 Task: Find a house in Tullinge, Sweden for 3 guests from 12th to 15th July, with 2 bedrooms, 2 beds, and a price range of ₹12,000 to ₹16,000.
Action: Mouse moved to (587, 139)
Screenshot: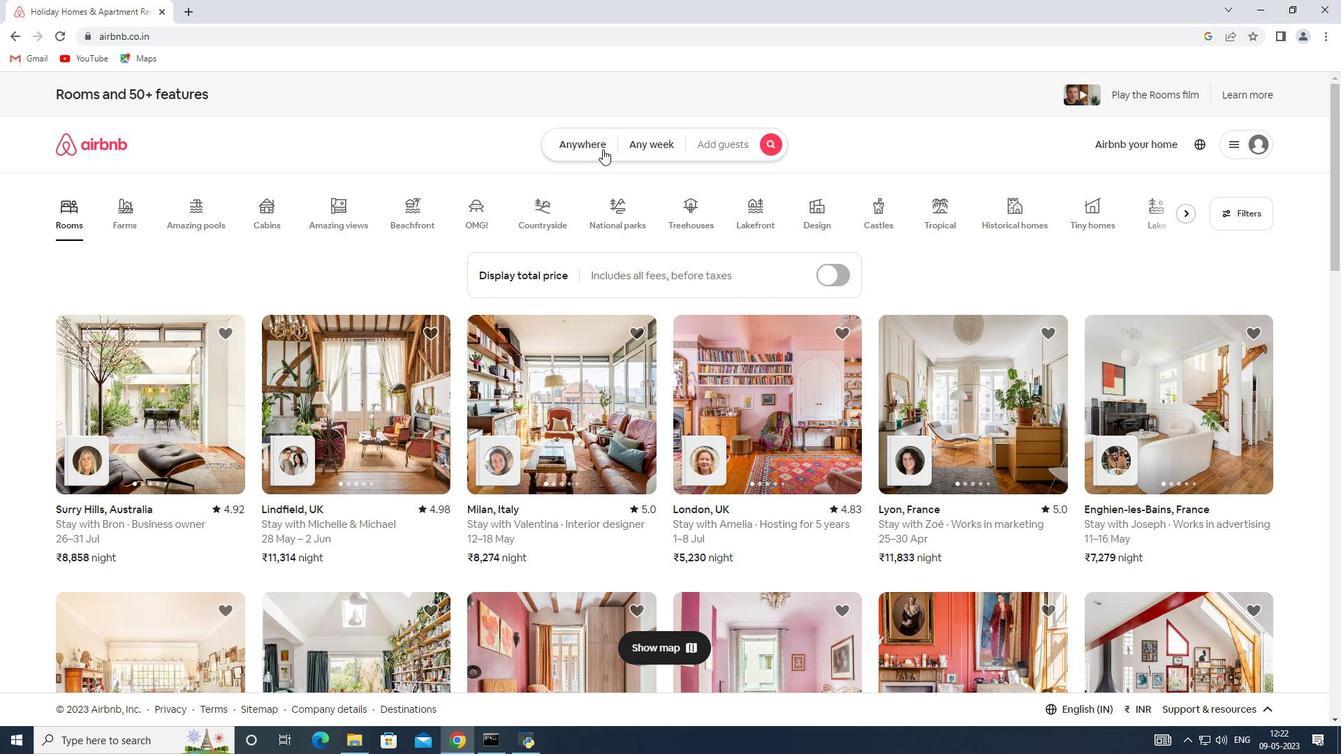 
Action: Mouse pressed left at (587, 139)
Screenshot: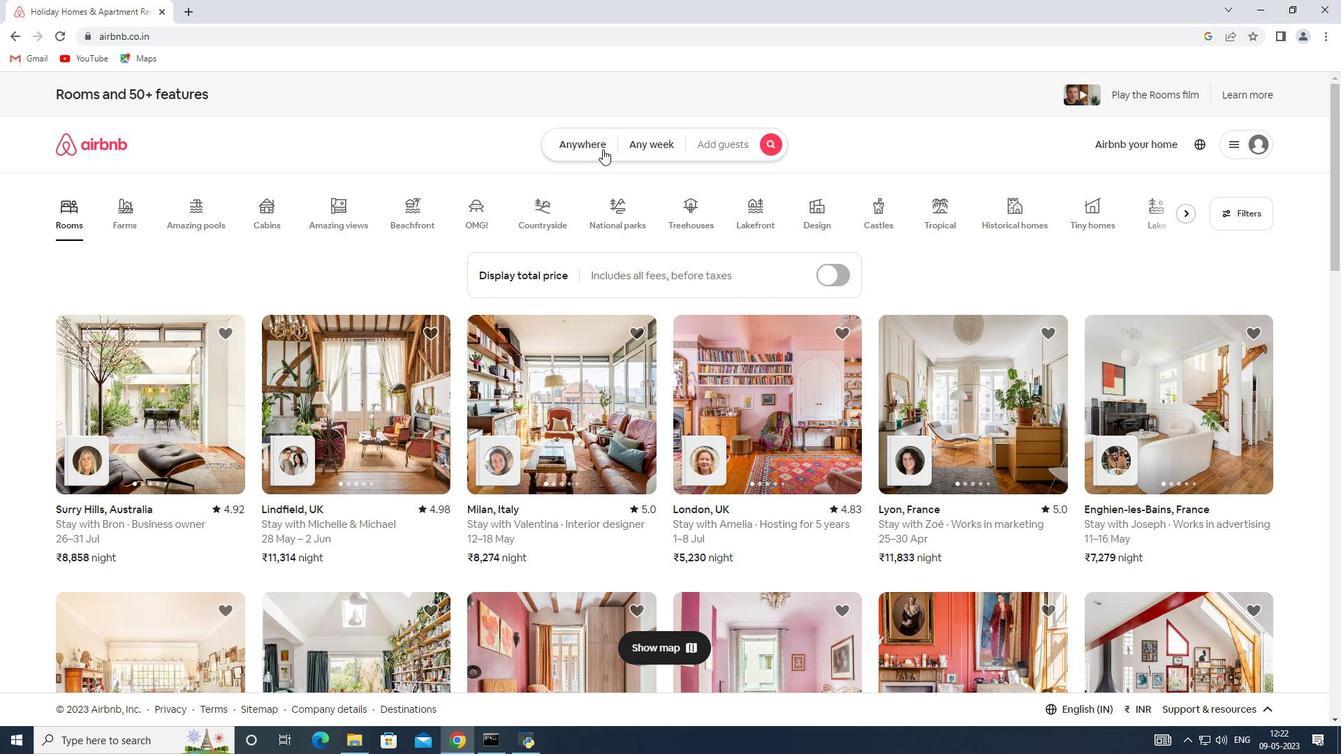 
Action: Mouse moved to (470, 206)
Screenshot: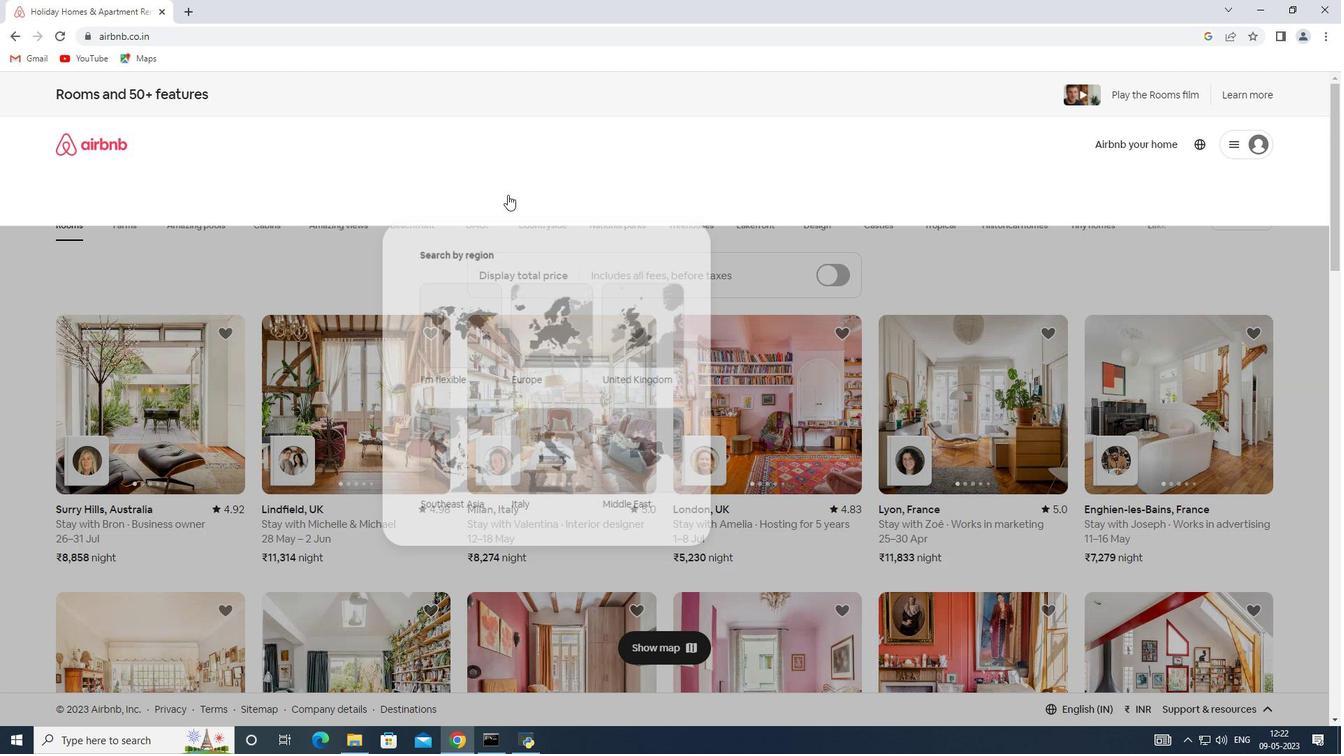 
Action: Mouse pressed left at (470, 206)
Screenshot: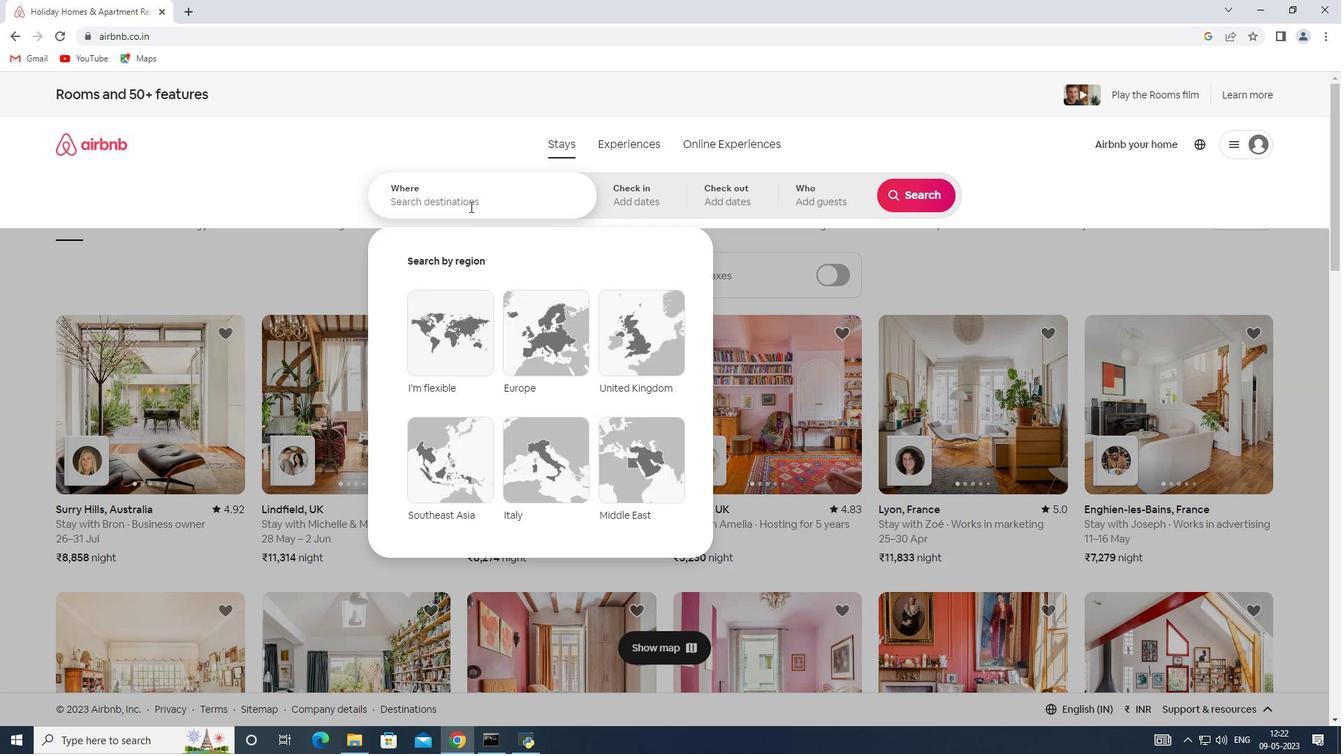 
Action: Mouse moved to (469, 205)
Screenshot: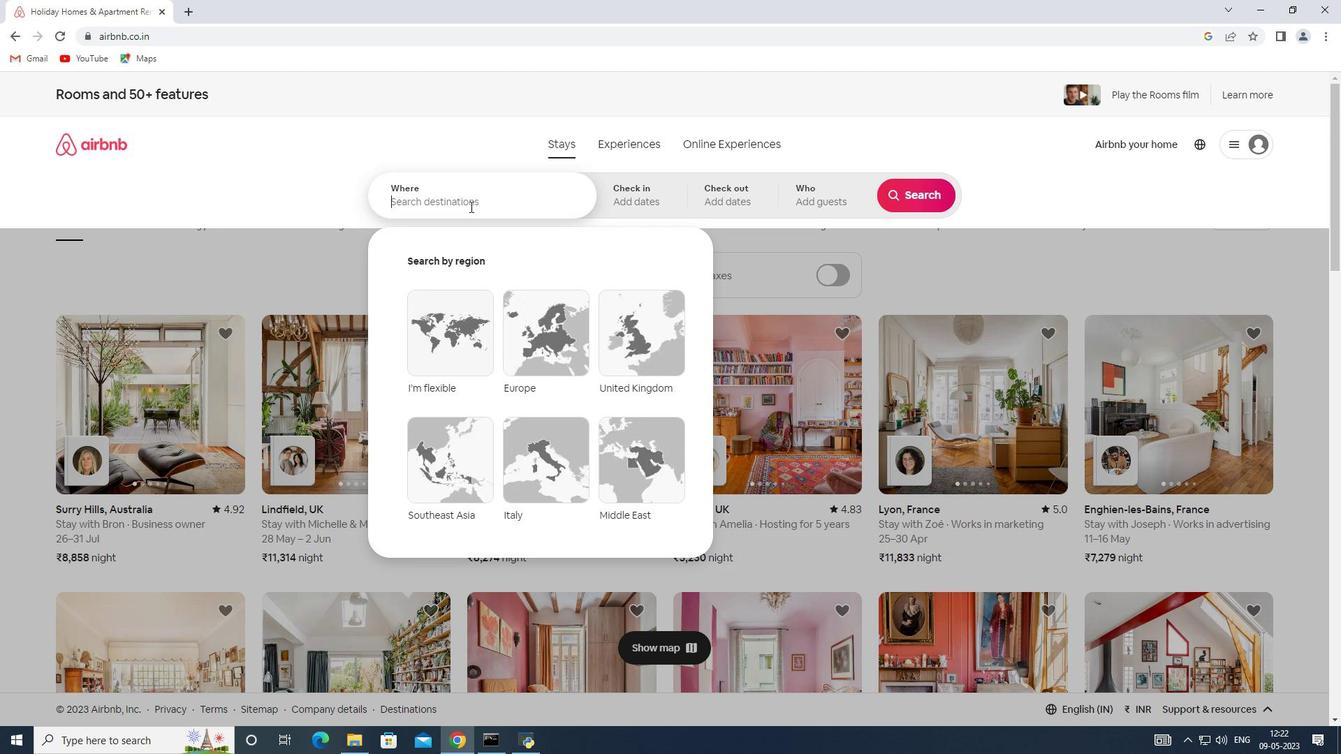 
Action: Key pressed <Key.shift><Key.shift><Key.shift><Key.shift><Key.shift><Key.shift><Key.shift><Key.shift><Key.shift><Key.shift><Key.shift><Key.shift><Key.shift><Key.shift><Key.shift><Key.shift><Key.shift><Key.shift><Key.shift><Key.shift><Key.shift><Key.shift><Key.shift><Key.shift><Key.shift><Key.shift><Key.shift><Key.shift><Key.shift><Key.shift><Key.shift><Key.shift><Key.shift><Key.shift><Key.shift><Key.shift><Key.shift><Key.shift><Key.shift><Key.shift><Key.shift><Key.shift><Key.shift><Key.shift><Key.shift><Key.shift><Key.shift><Key.shift><Key.shift><Key.shift><Key.shift><Key.shift><Key.shift><Key.shift><Key.shift><Key.shift><Key.shift><Key.shift><Key.shift><Key.shift>Tullinge.<Key.backspace>,
Screenshot: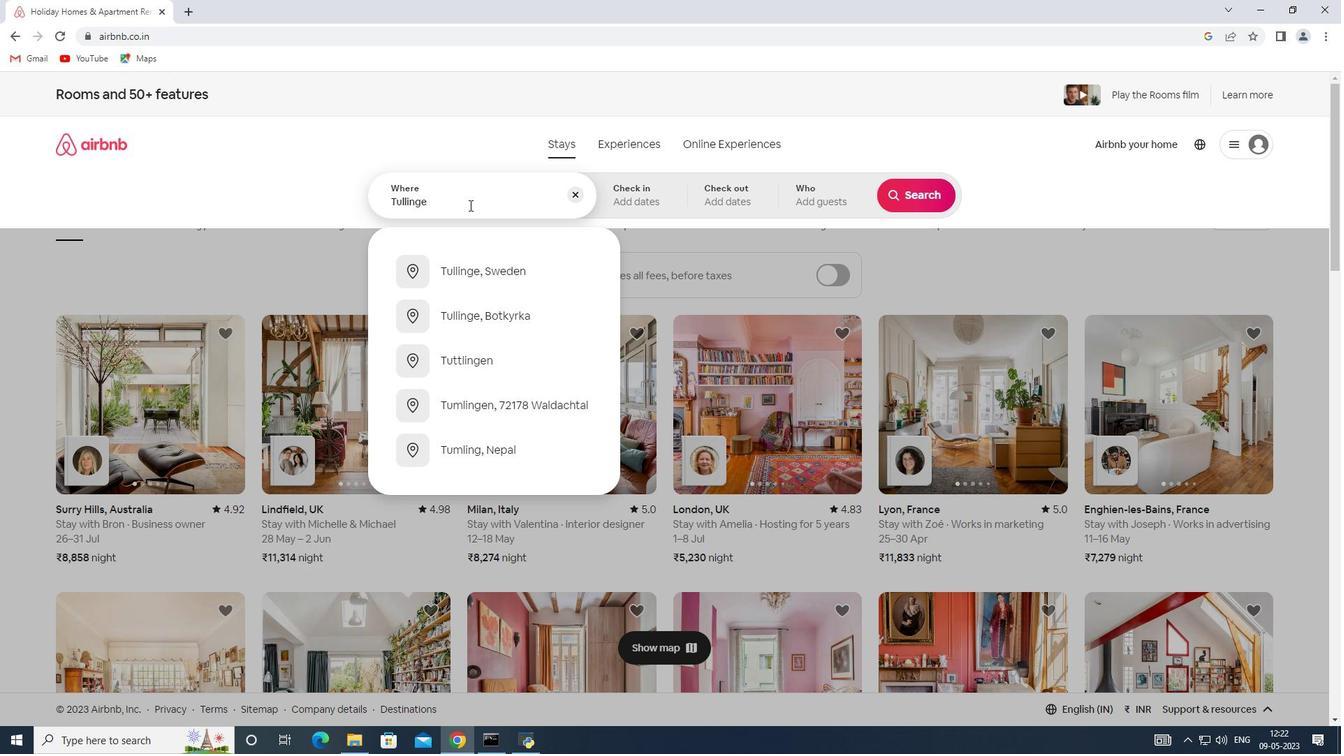 
Action: Mouse moved to (499, 276)
Screenshot: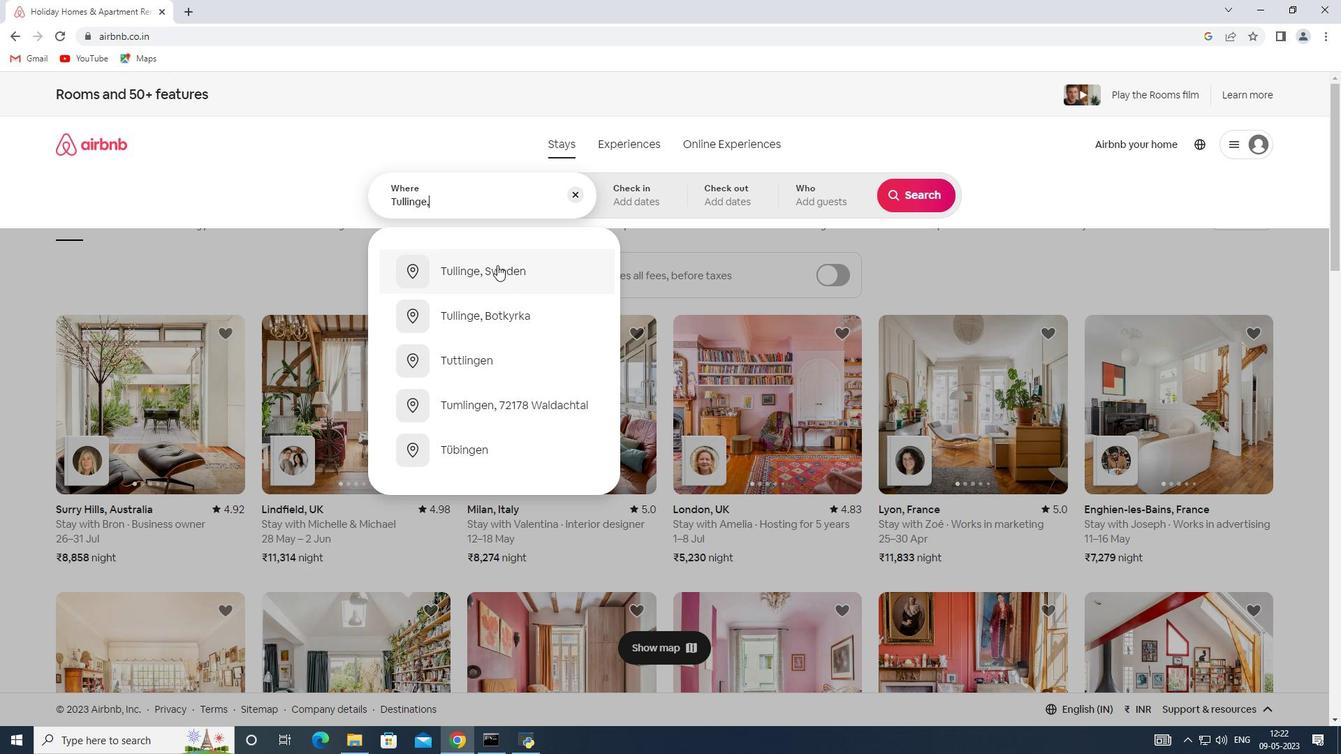 
Action: Mouse pressed left at (499, 276)
Screenshot: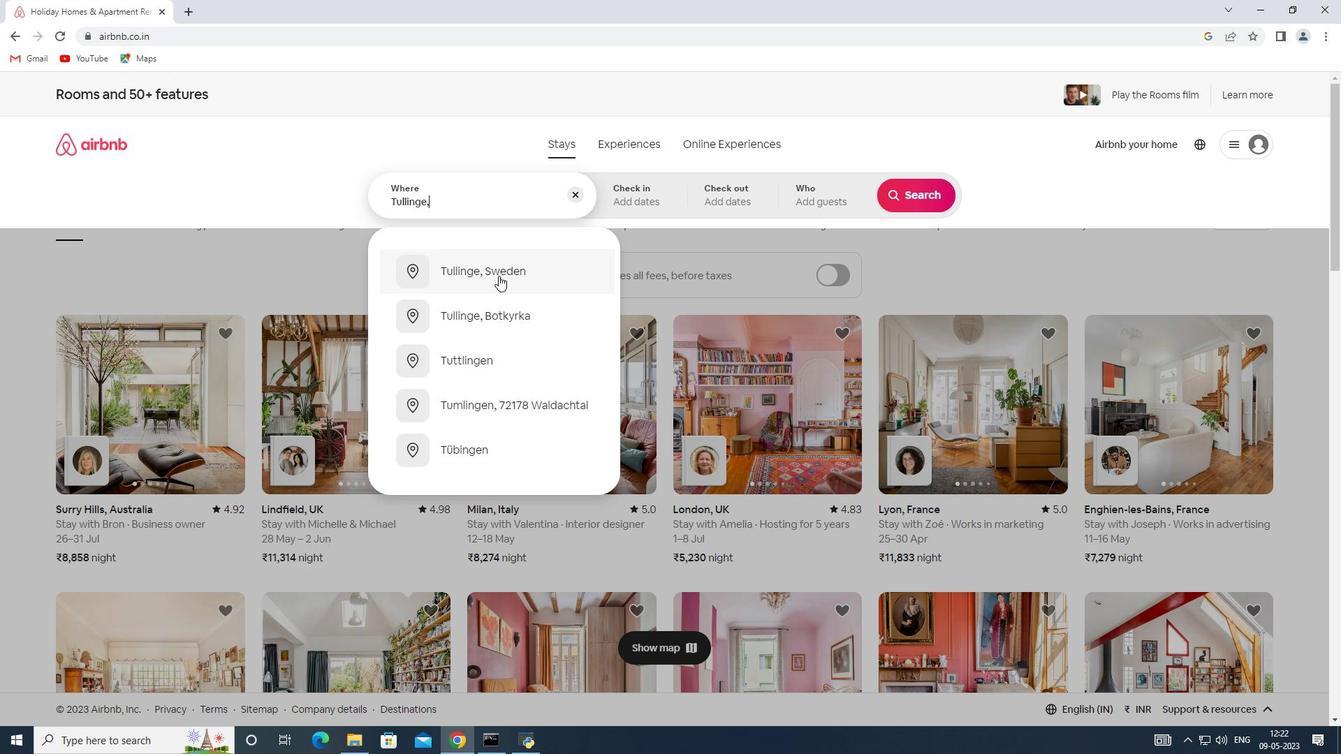 
Action: Mouse moved to (909, 302)
Screenshot: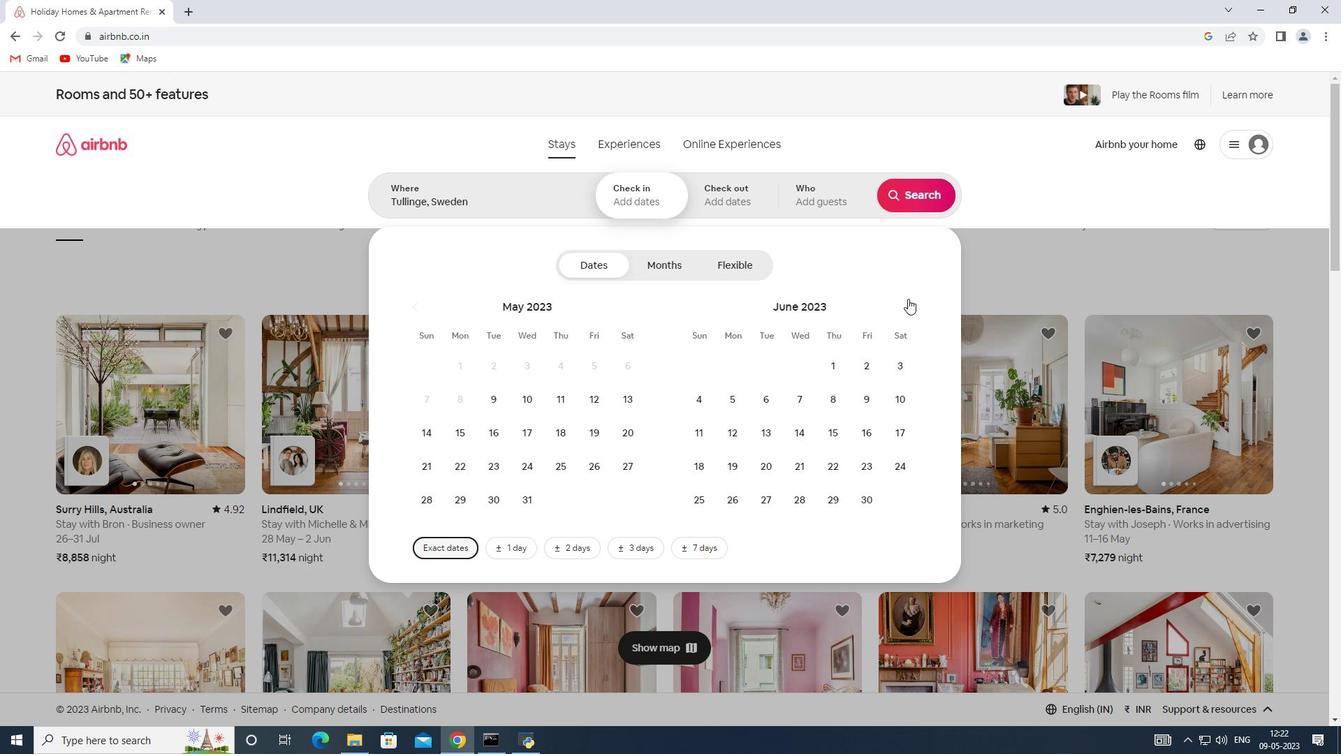 
Action: Mouse pressed left at (909, 302)
Screenshot: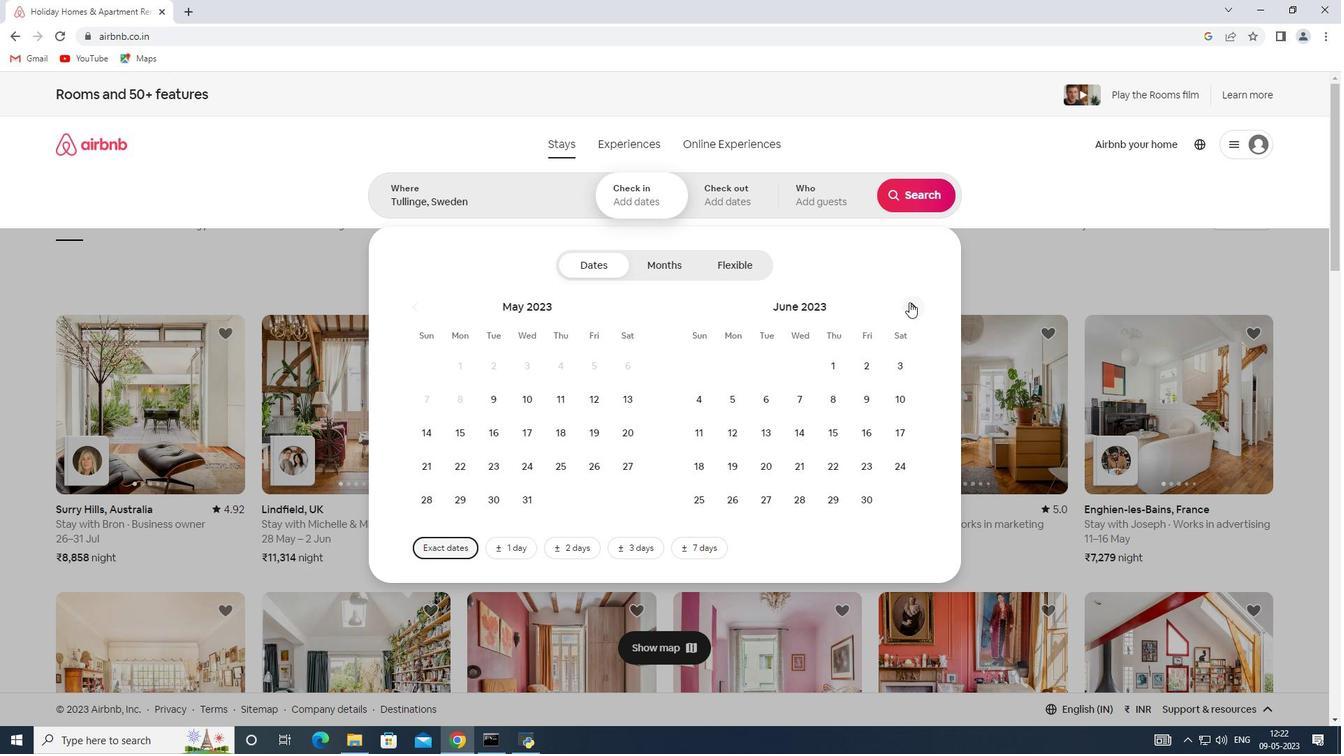 
Action: Mouse moved to (807, 428)
Screenshot: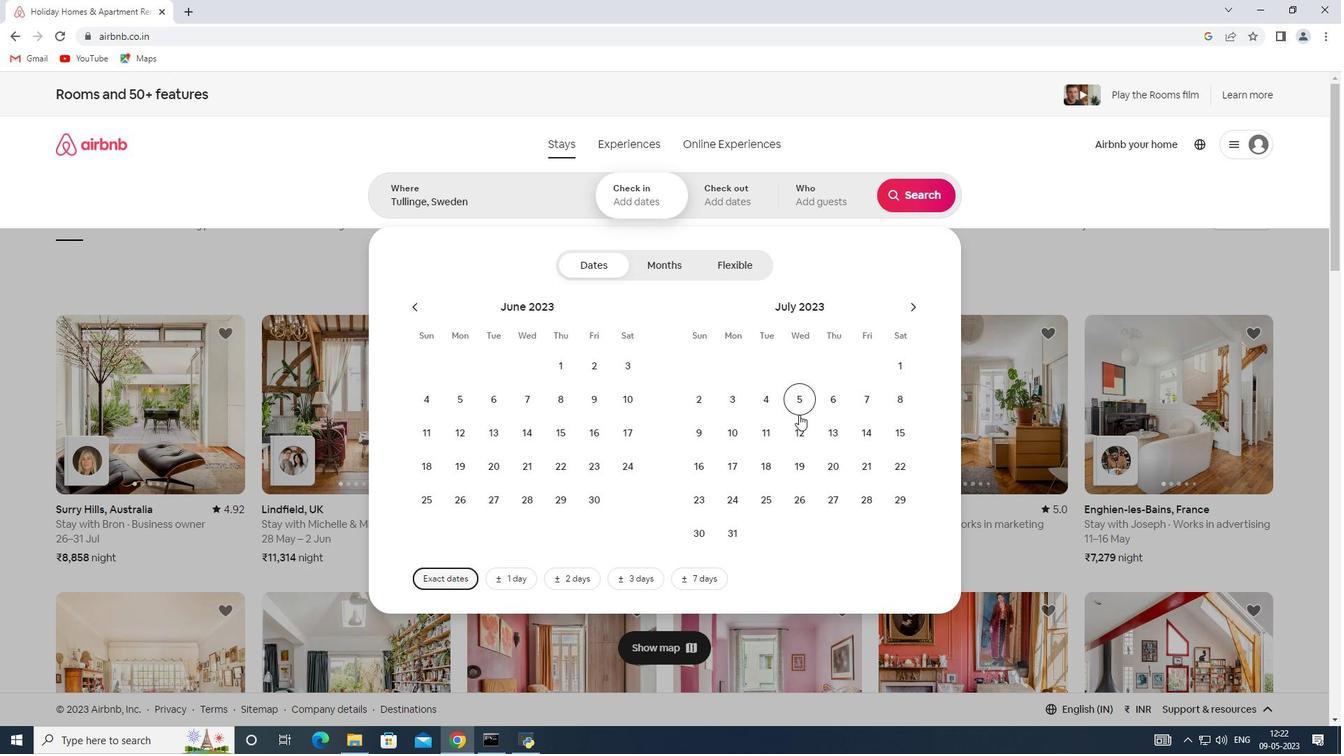 
Action: Mouse pressed left at (807, 428)
Screenshot: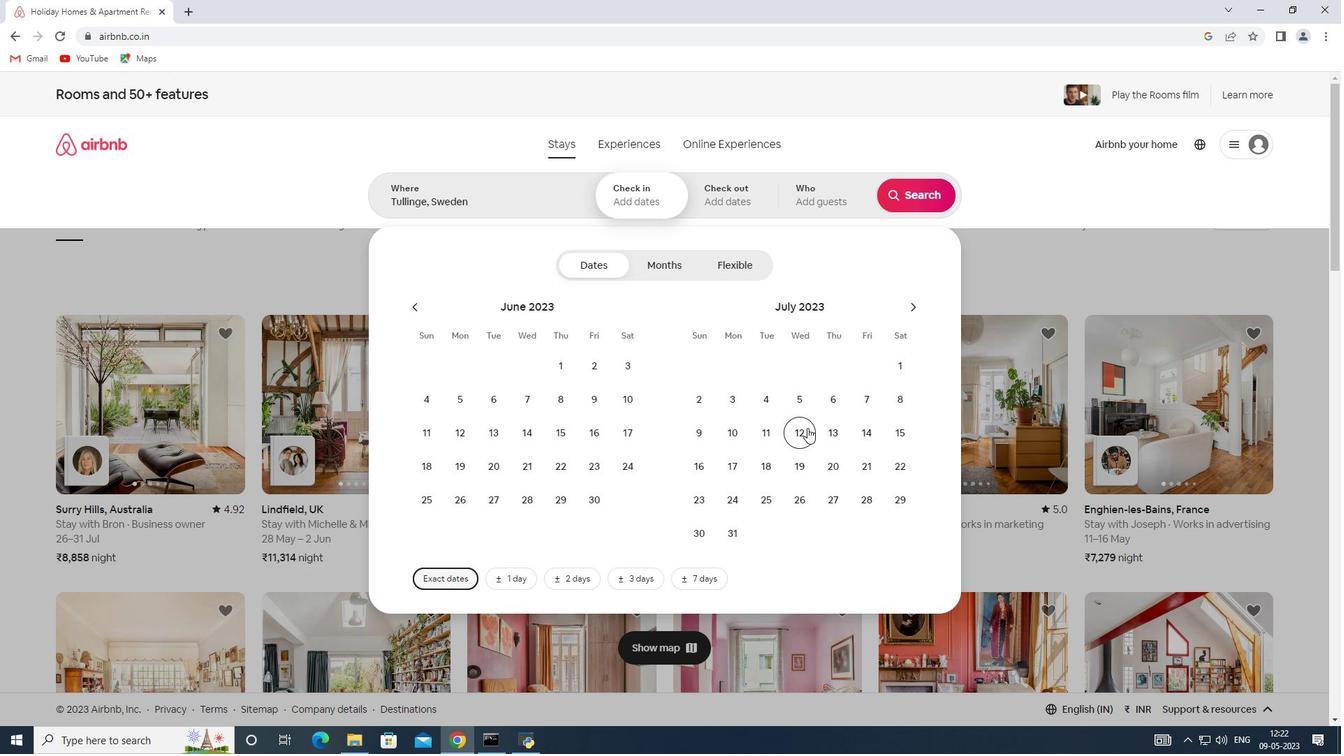 
Action: Mouse moved to (891, 423)
Screenshot: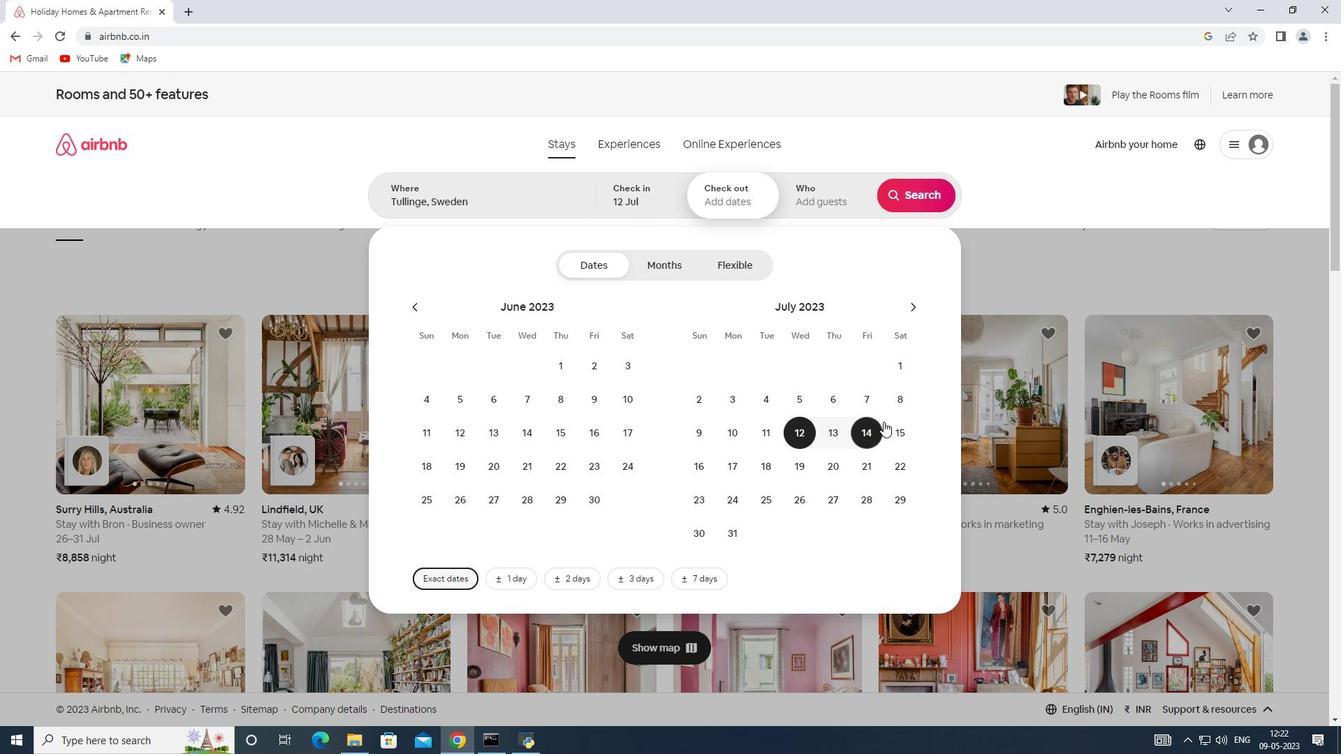 
Action: Mouse pressed left at (891, 423)
Screenshot: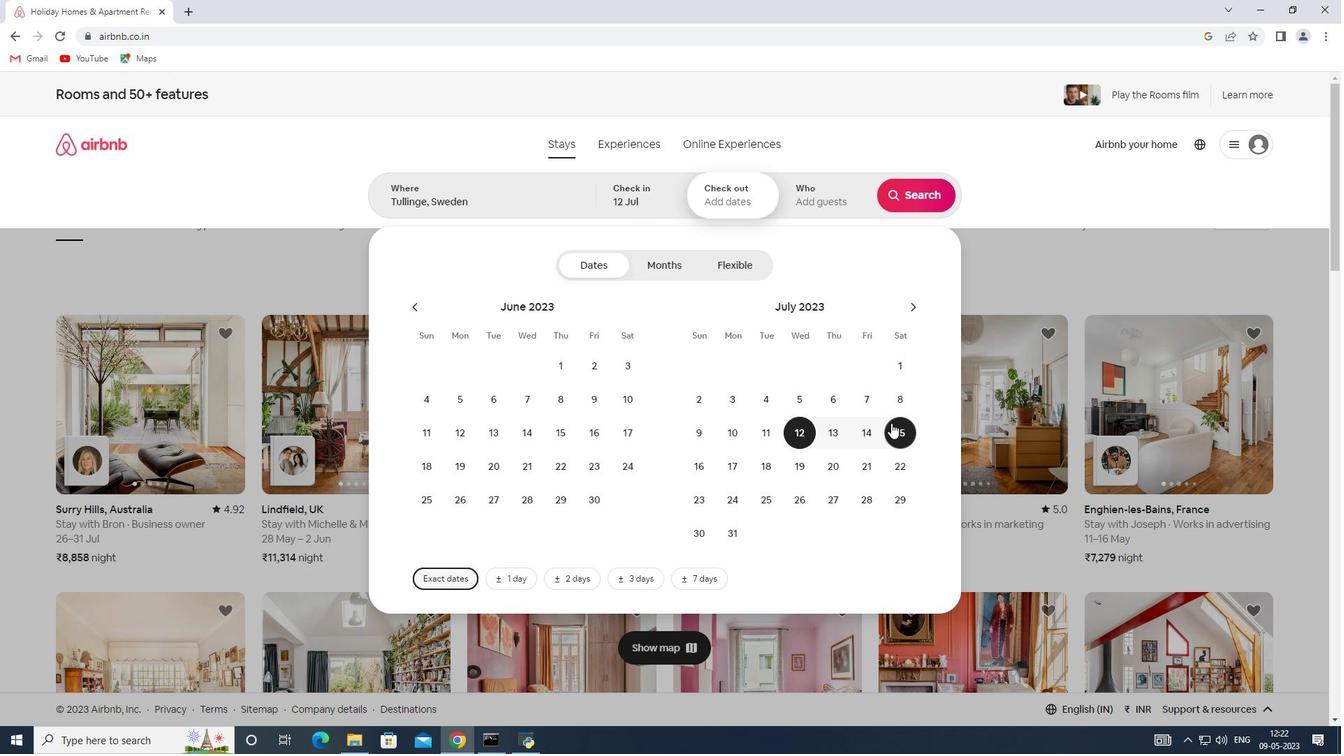 
Action: Mouse moved to (817, 182)
Screenshot: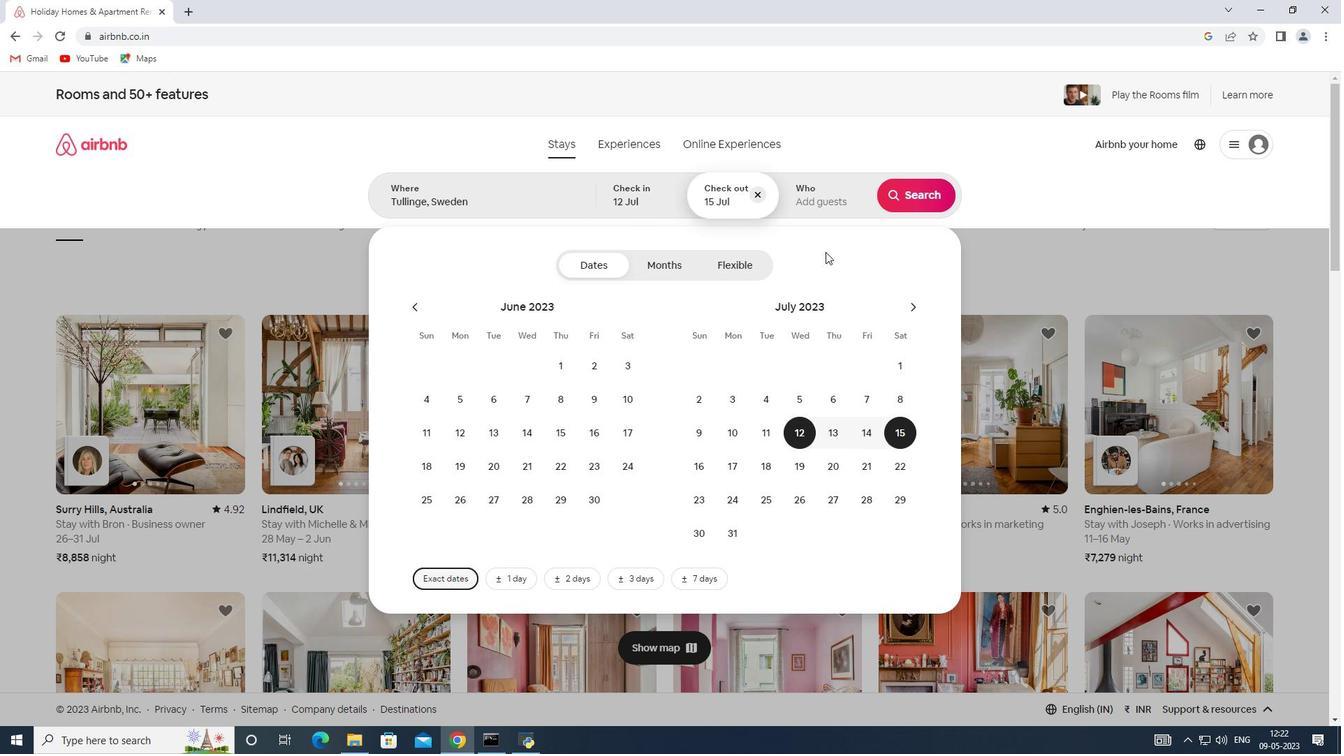 
Action: Mouse pressed left at (817, 182)
Screenshot: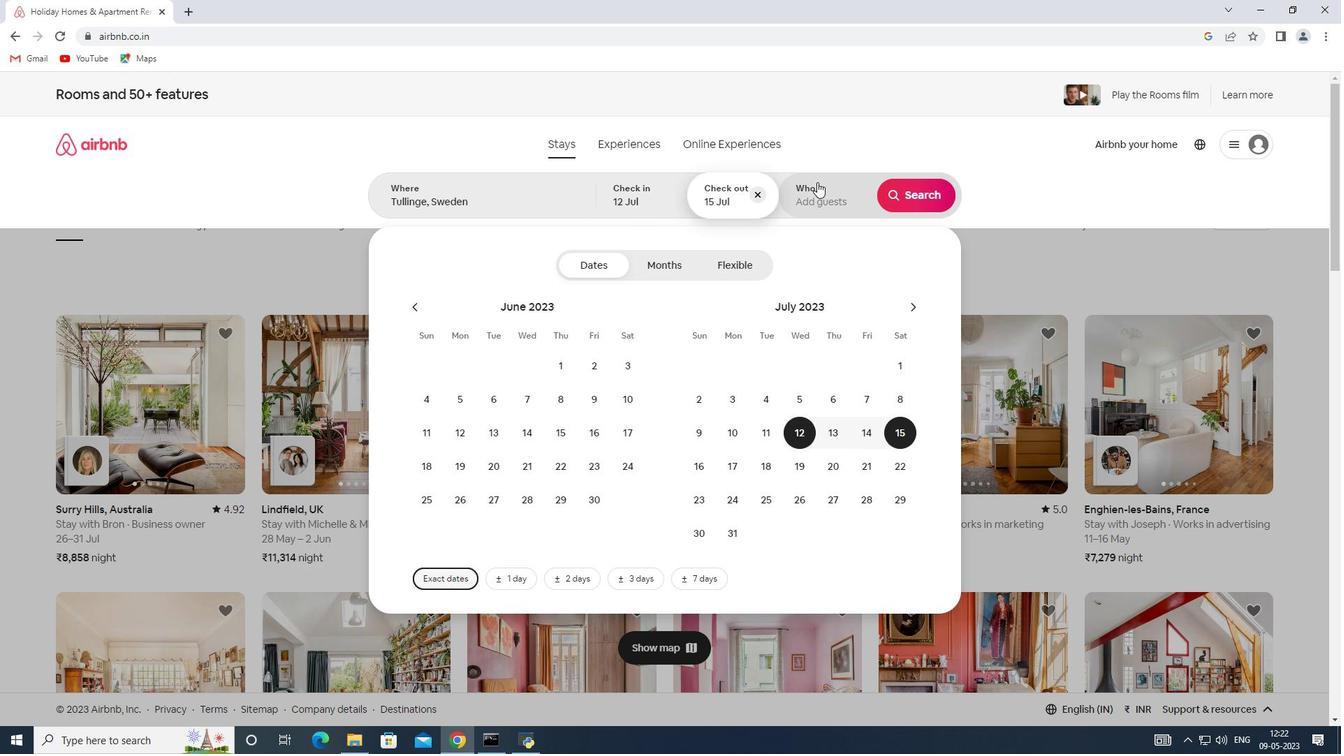 
Action: Mouse moved to (915, 264)
Screenshot: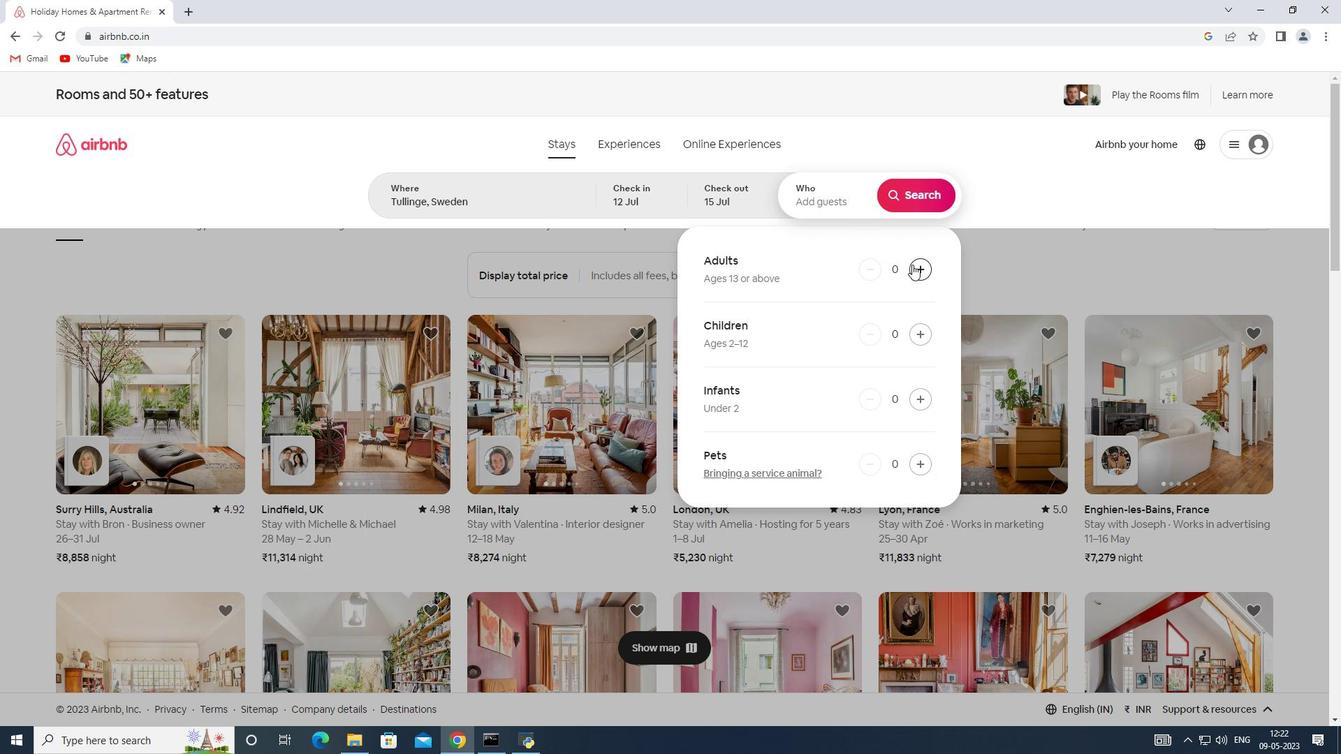 
Action: Mouse pressed left at (915, 264)
Screenshot: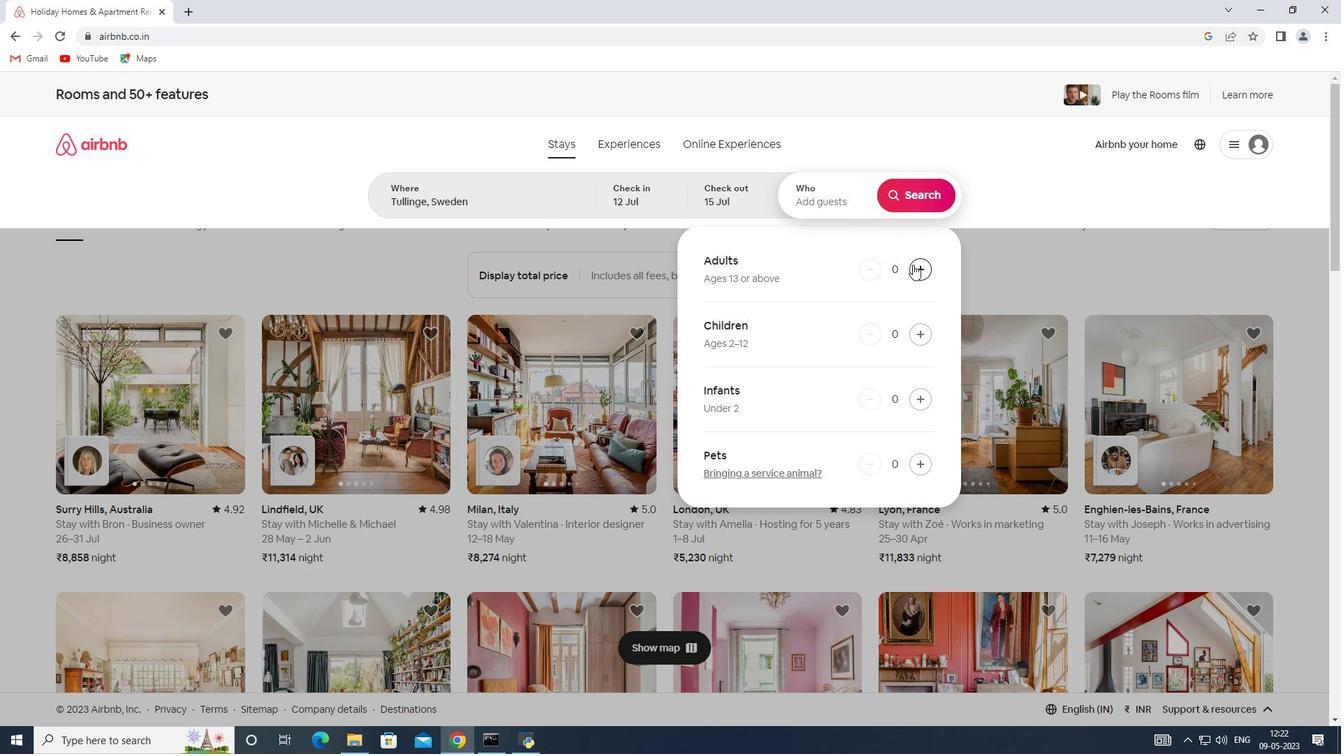 
Action: Mouse pressed left at (915, 264)
Screenshot: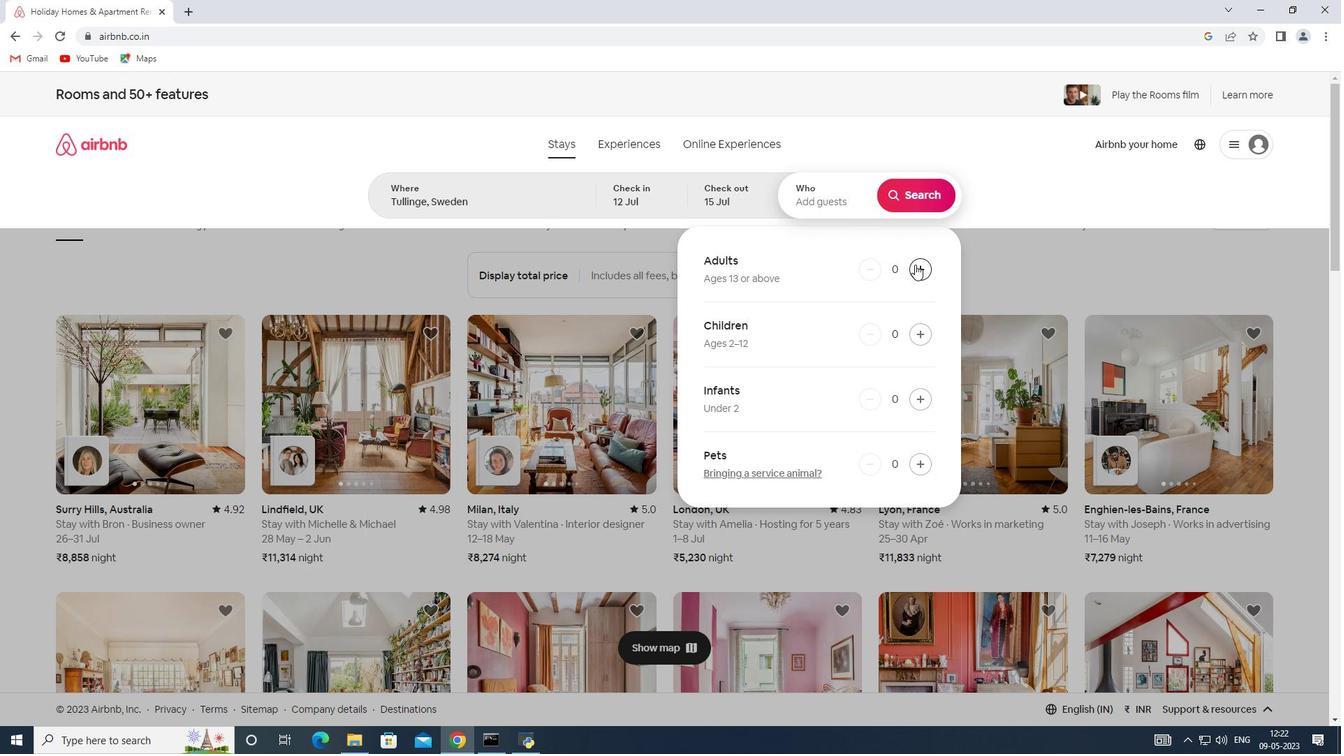 
Action: Mouse pressed left at (915, 264)
Screenshot: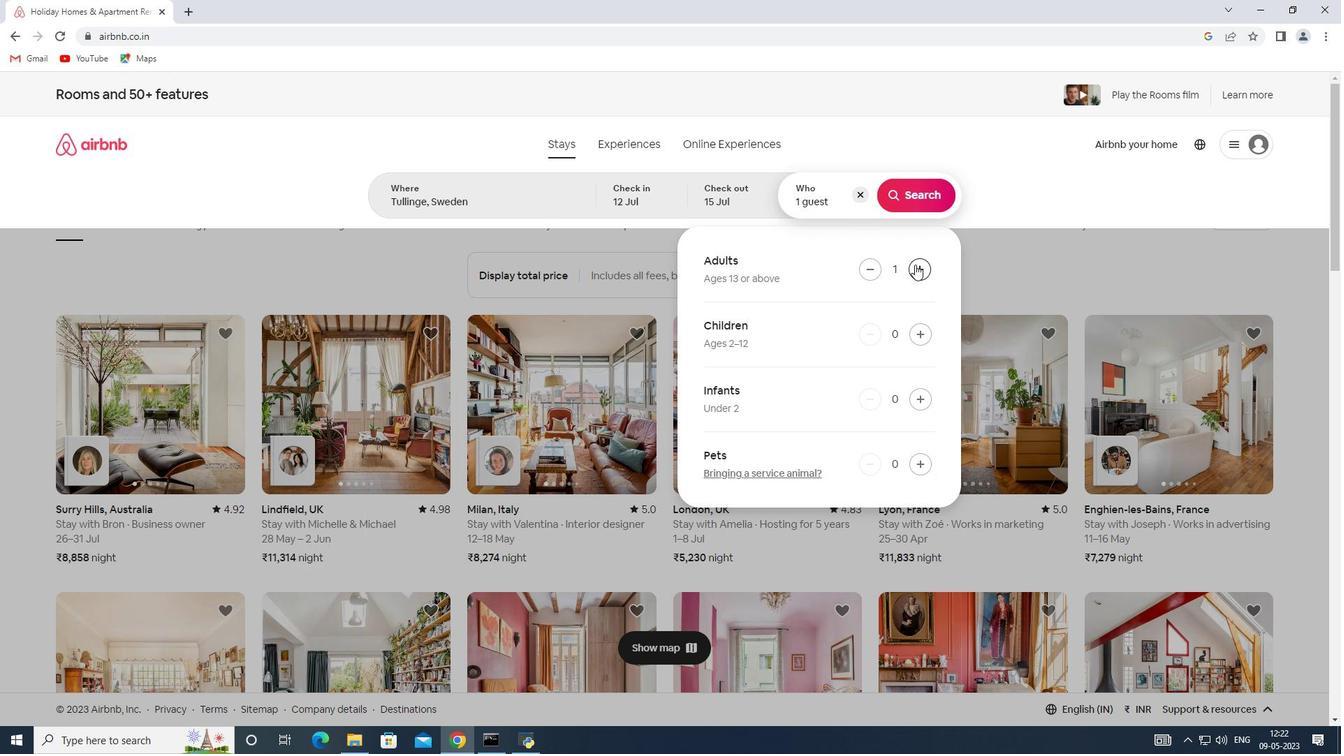 
Action: Mouse moved to (909, 187)
Screenshot: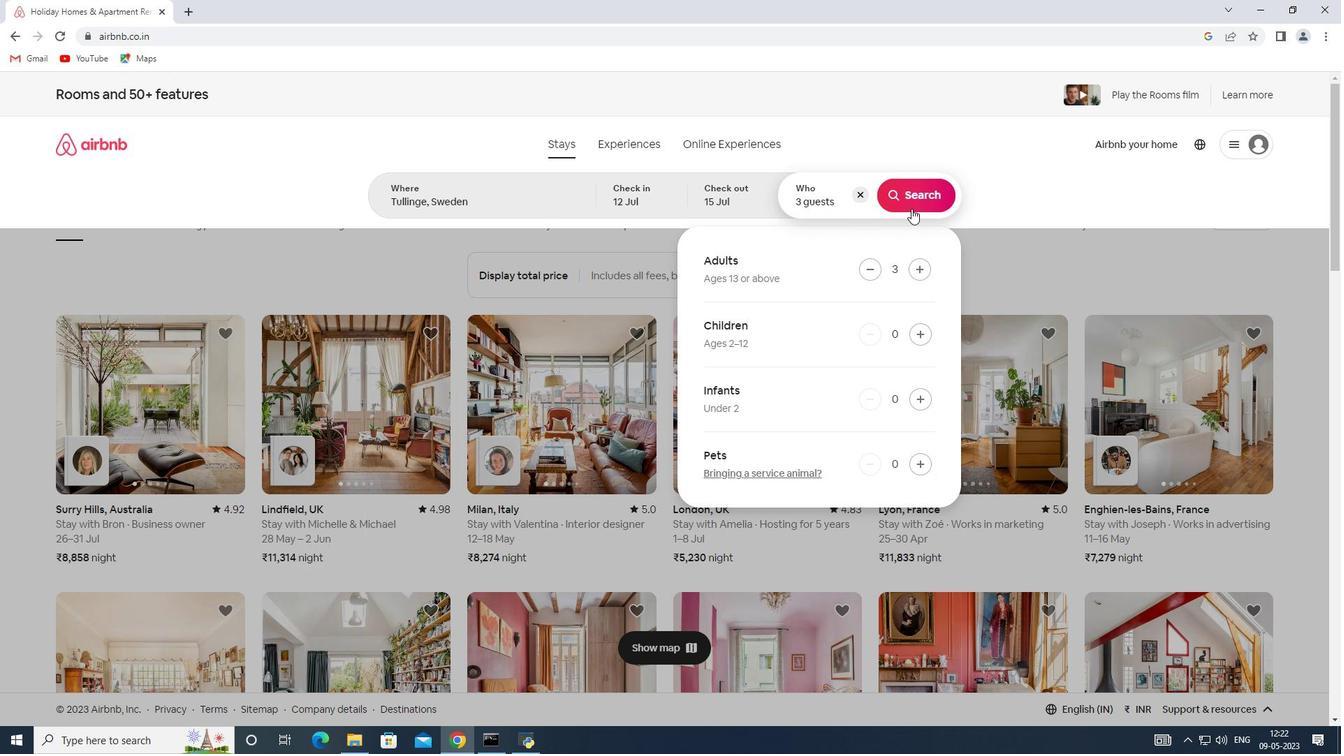 
Action: Mouse pressed left at (909, 187)
Screenshot: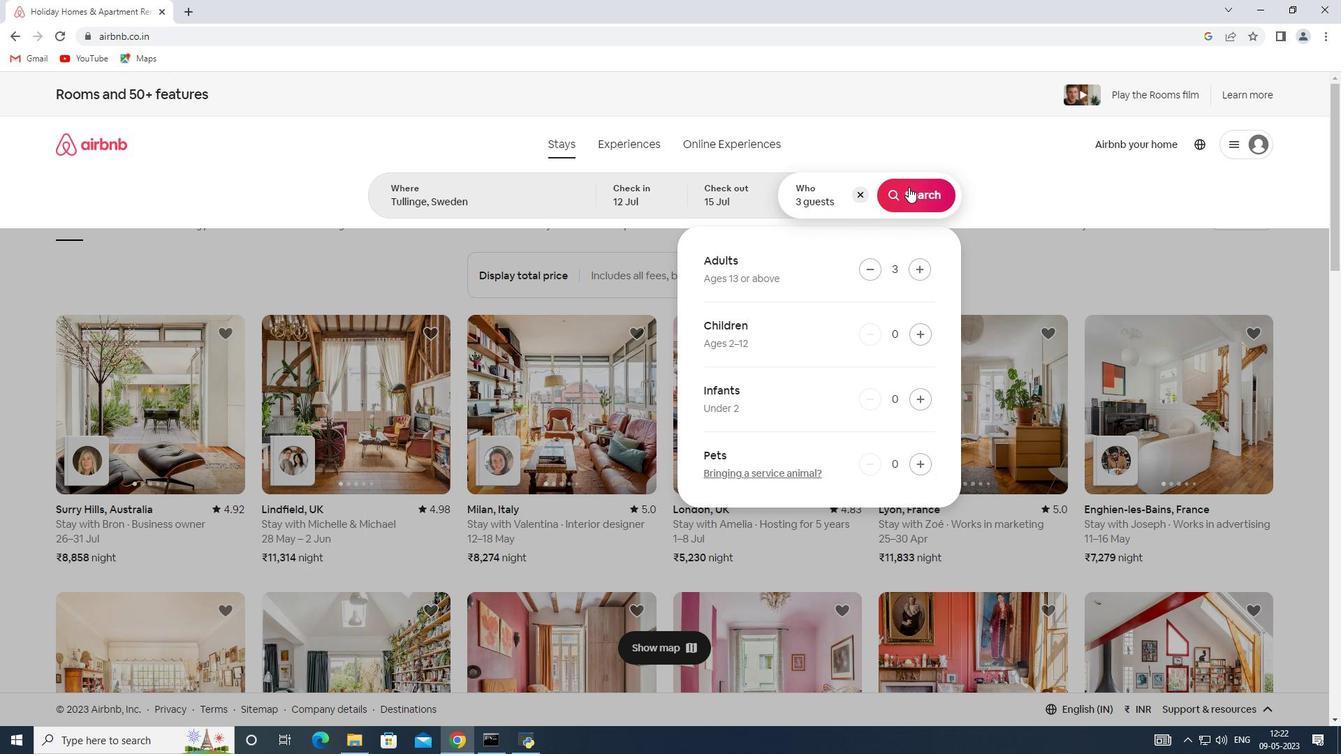 
Action: Mouse moved to (1271, 156)
Screenshot: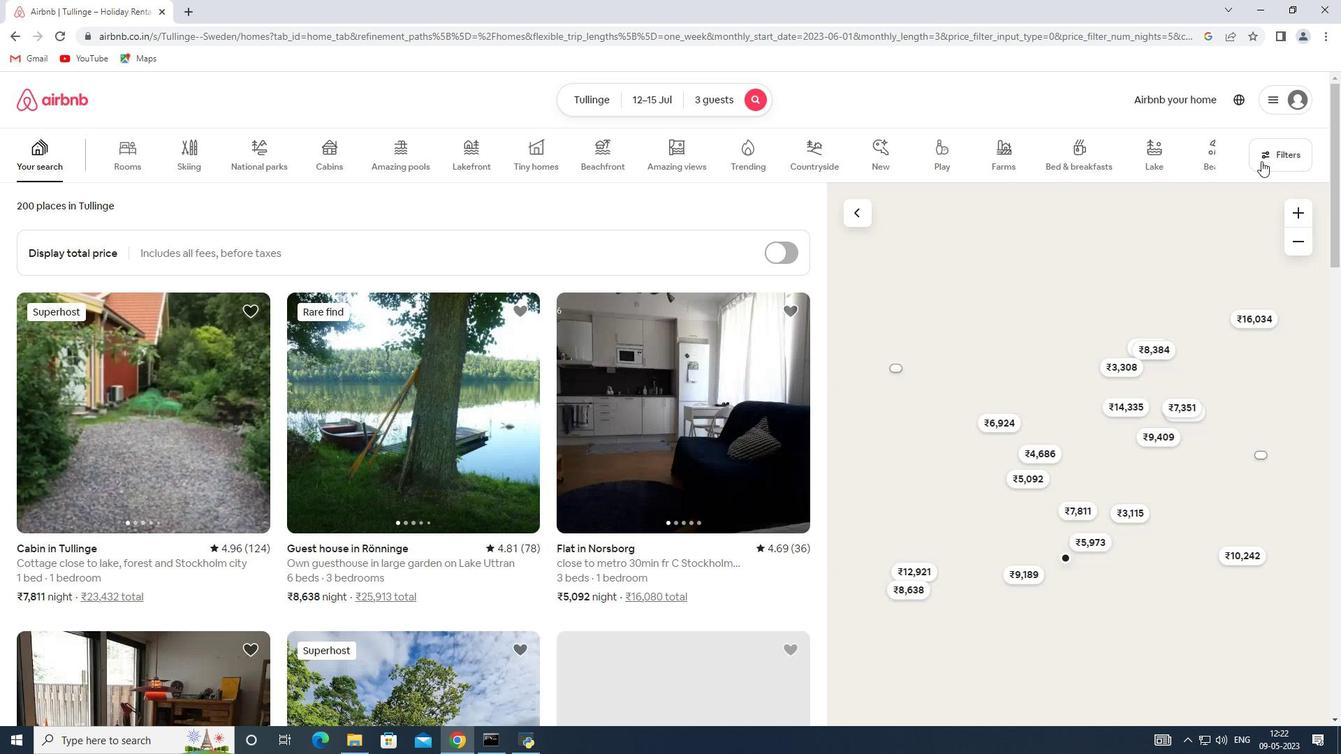 
Action: Mouse pressed left at (1271, 156)
Screenshot: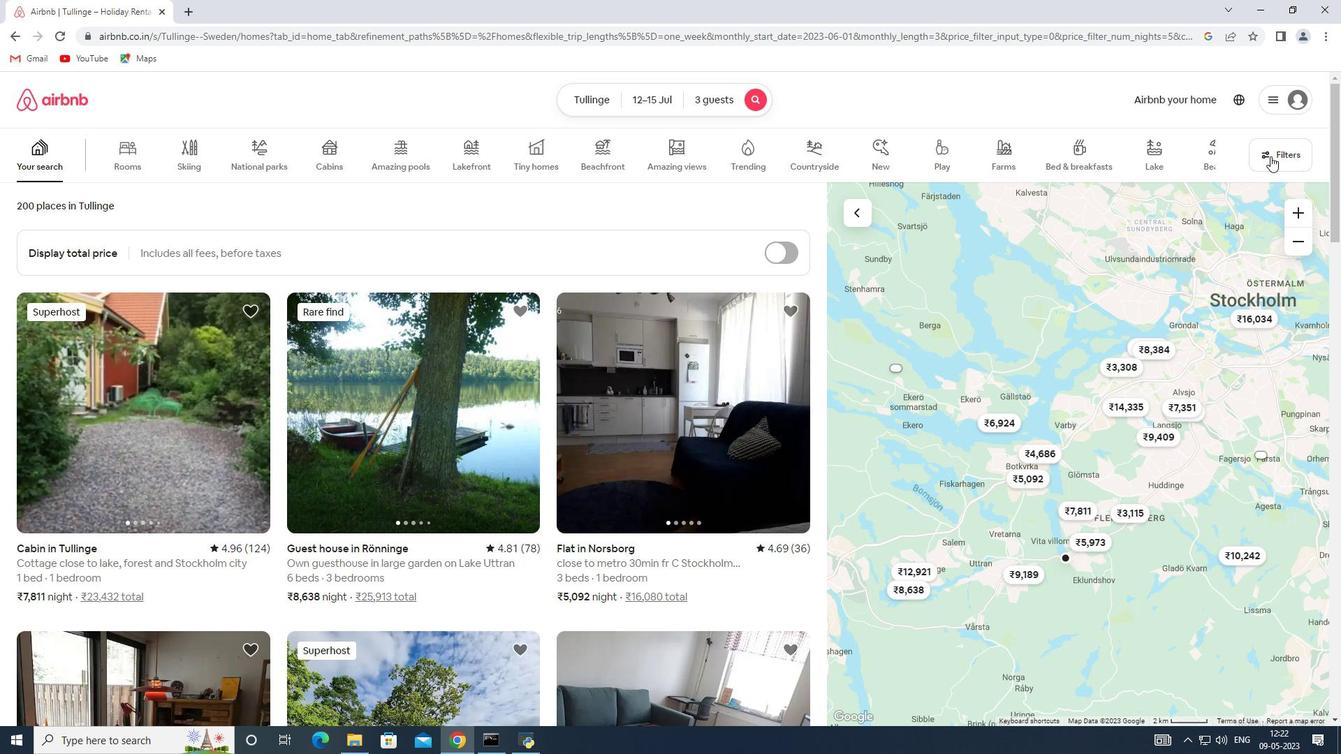 
Action: Mouse moved to (486, 501)
Screenshot: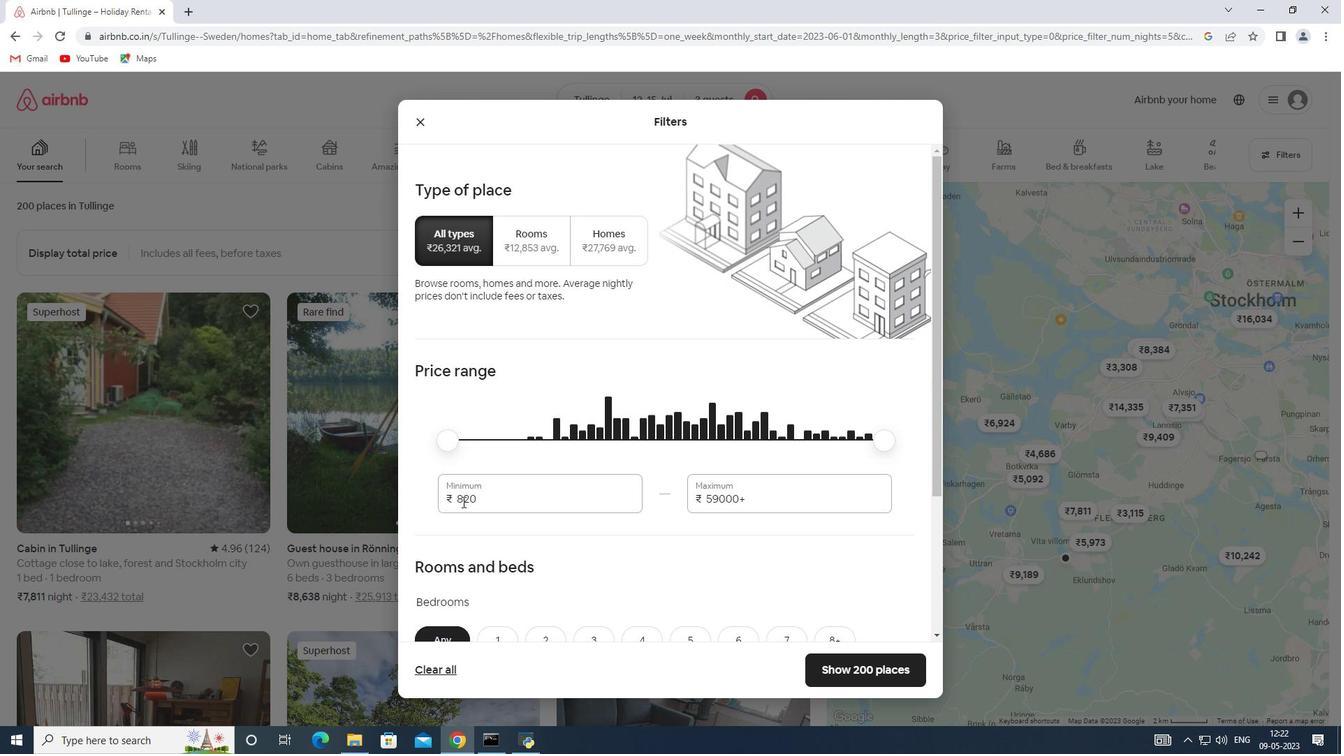 
Action: Mouse pressed left at (486, 501)
Screenshot: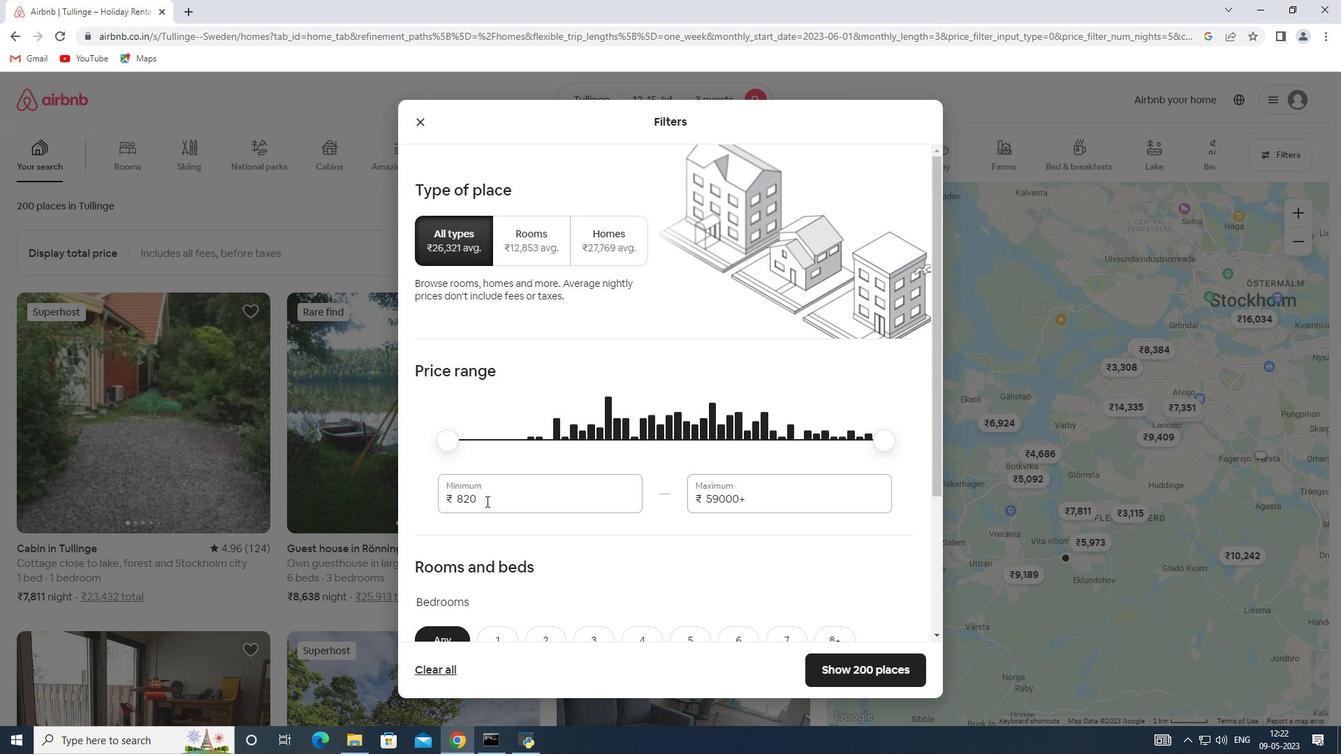 
Action: Mouse moved to (435, 496)
Screenshot: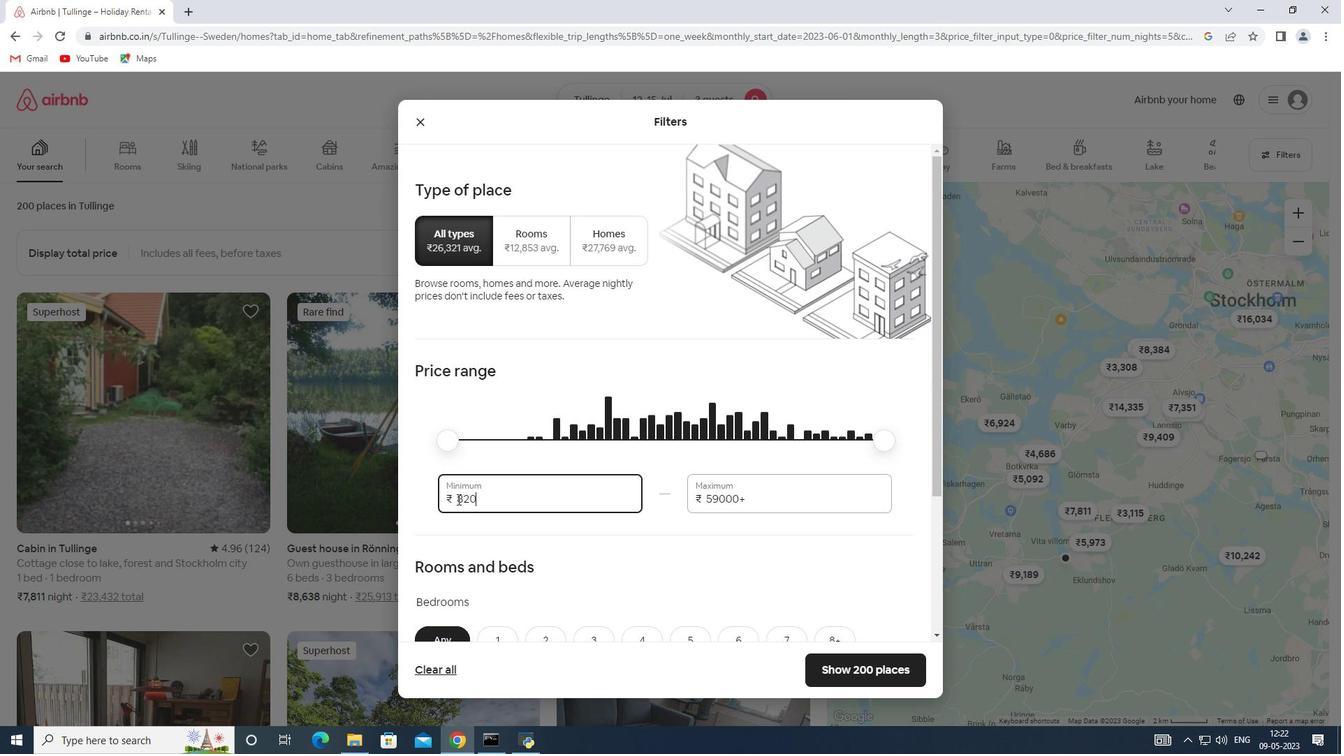 
Action: Key pressed 12000
Screenshot: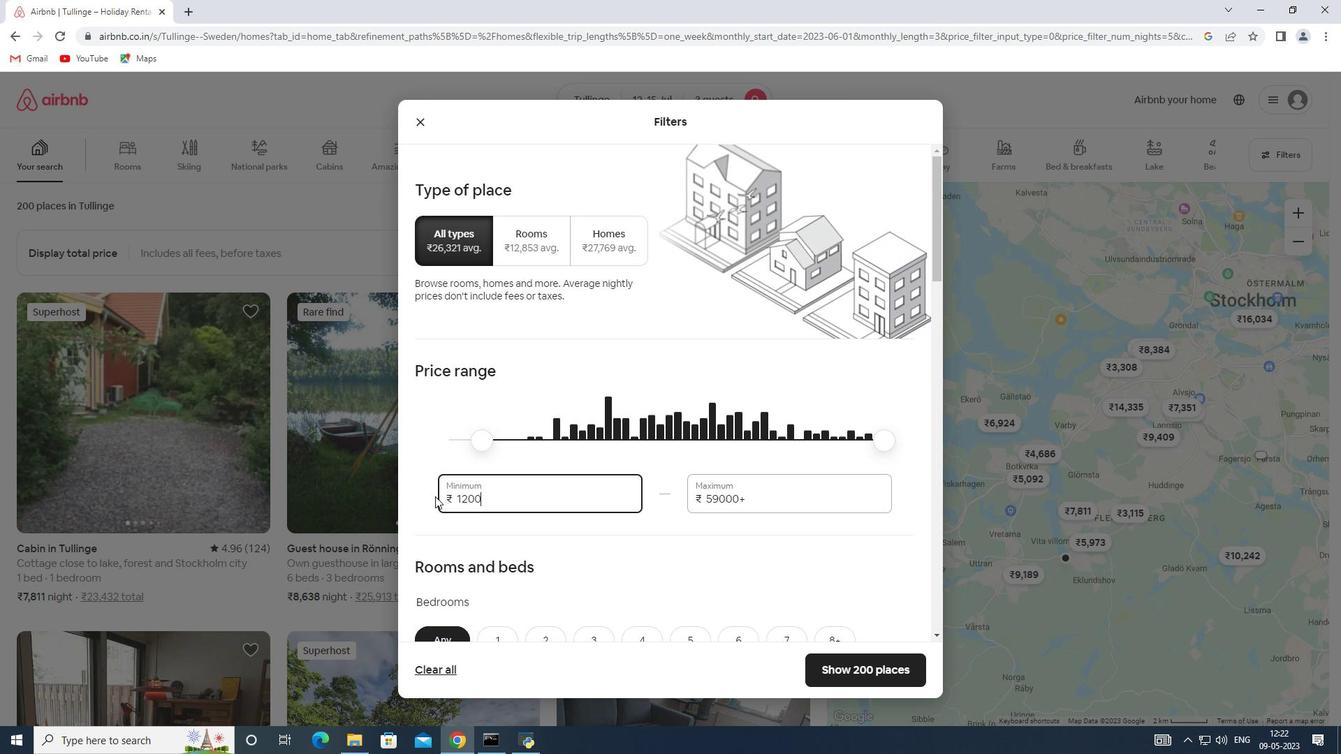 
Action: Mouse moved to (757, 498)
Screenshot: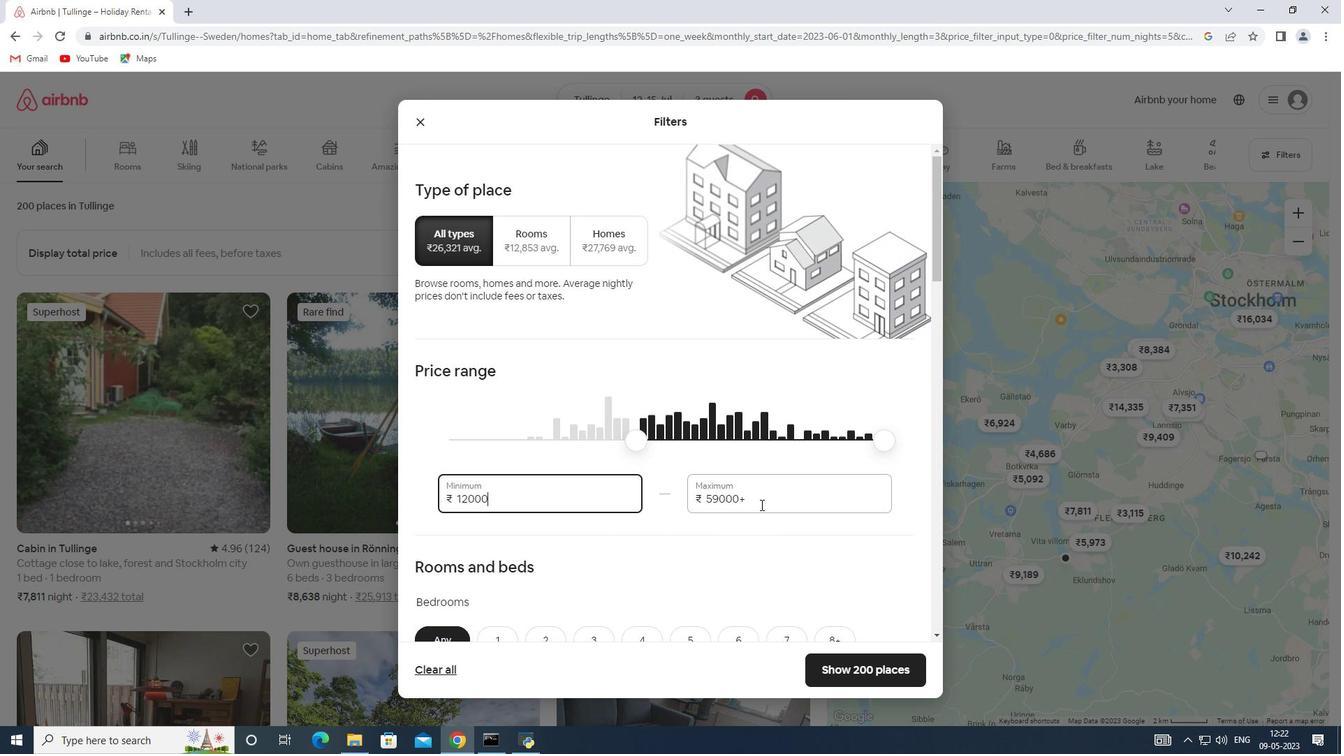 
Action: Mouse pressed left at (757, 498)
Screenshot: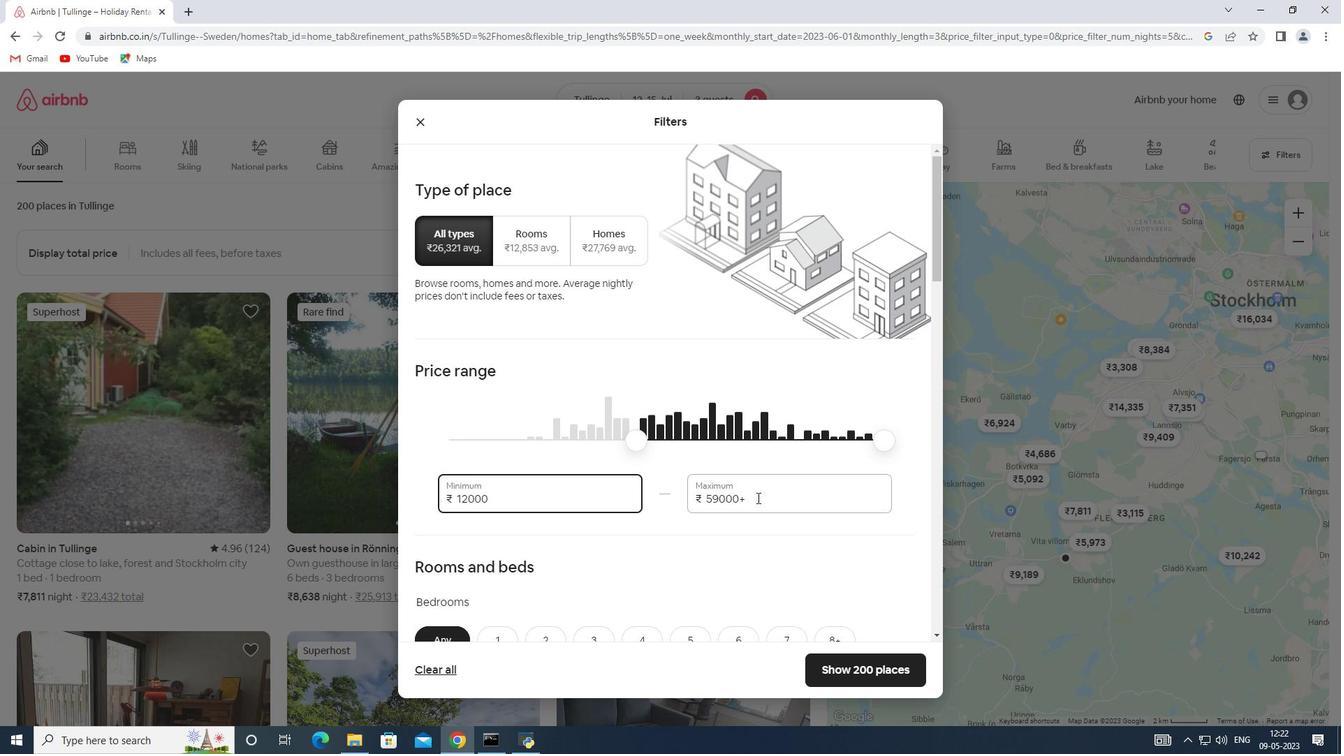 
Action: Mouse moved to (683, 494)
Screenshot: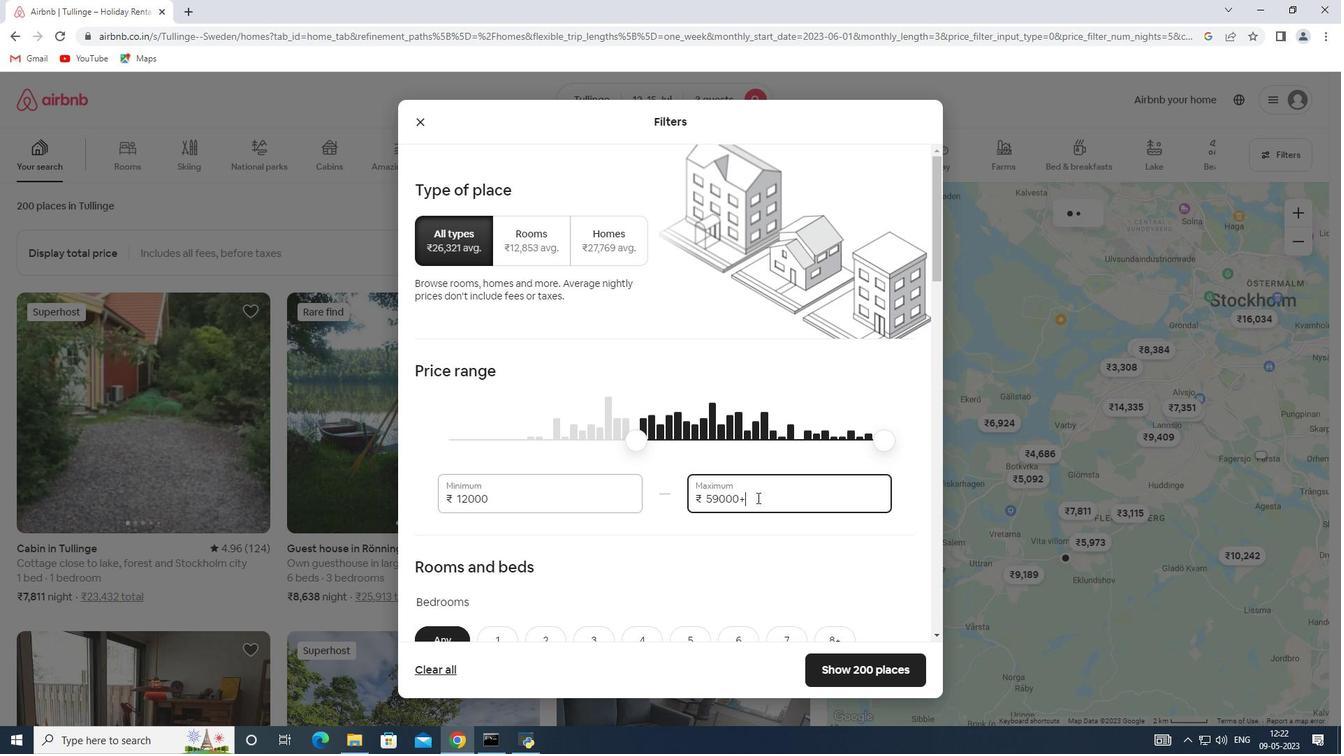 
Action: Key pressed 16000
Screenshot: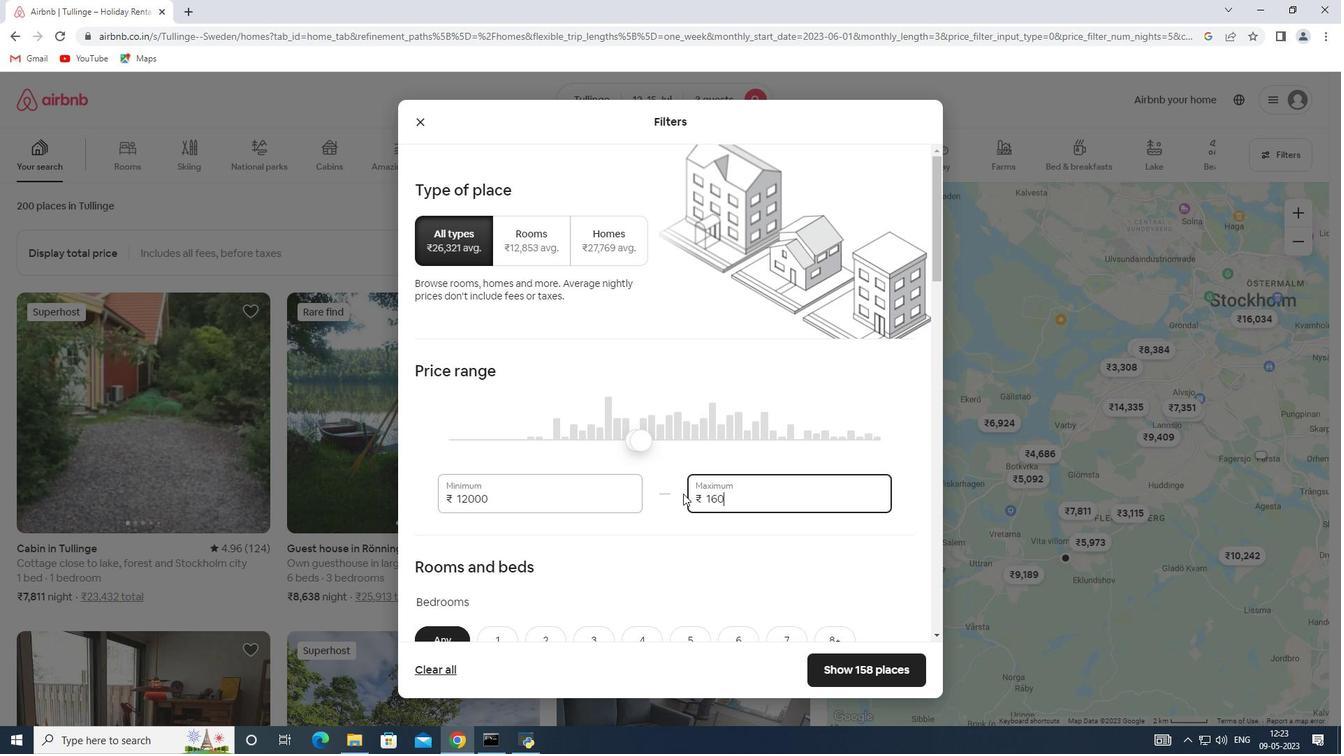 
Action: Mouse moved to (694, 473)
Screenshot: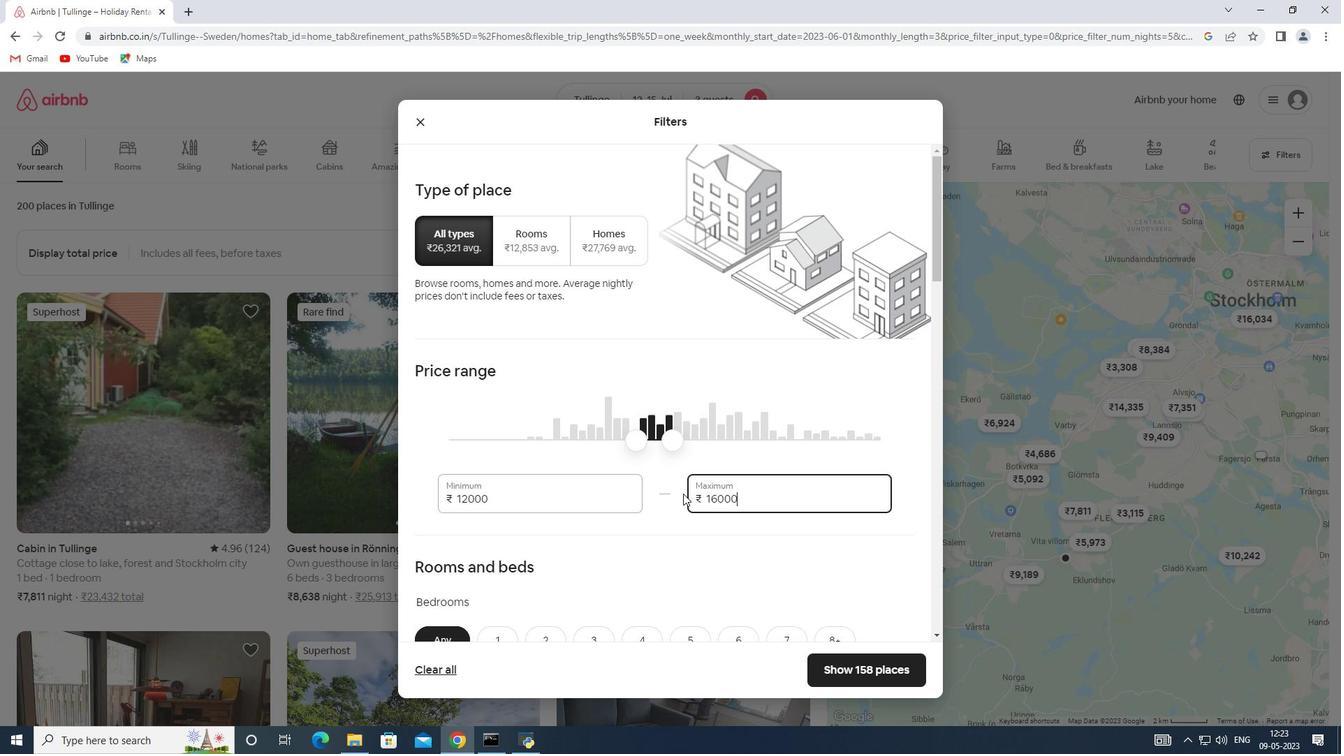 
Action: Mouse scrolled (694, 473) with delta (0, 0)
Screenshot: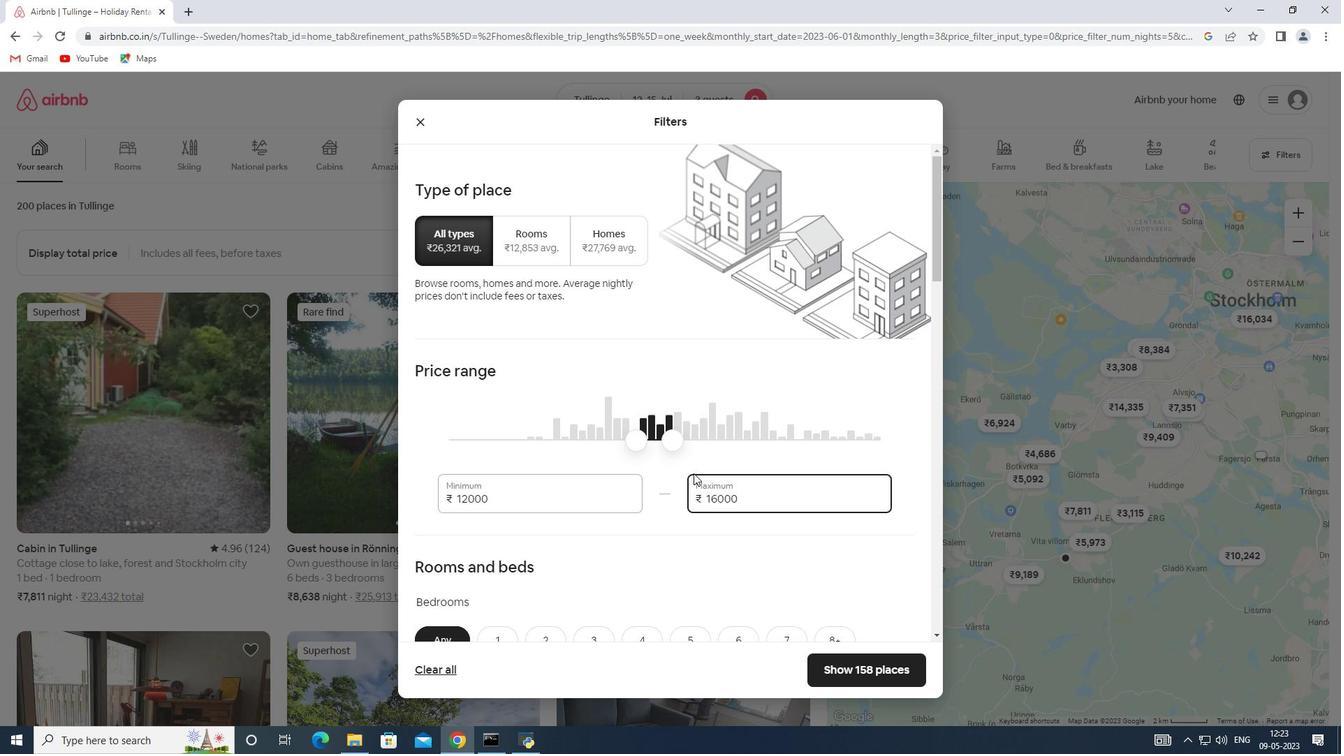 
Action: Mouse scrolled (694, 473) with delta (0, 0)
Screenshot: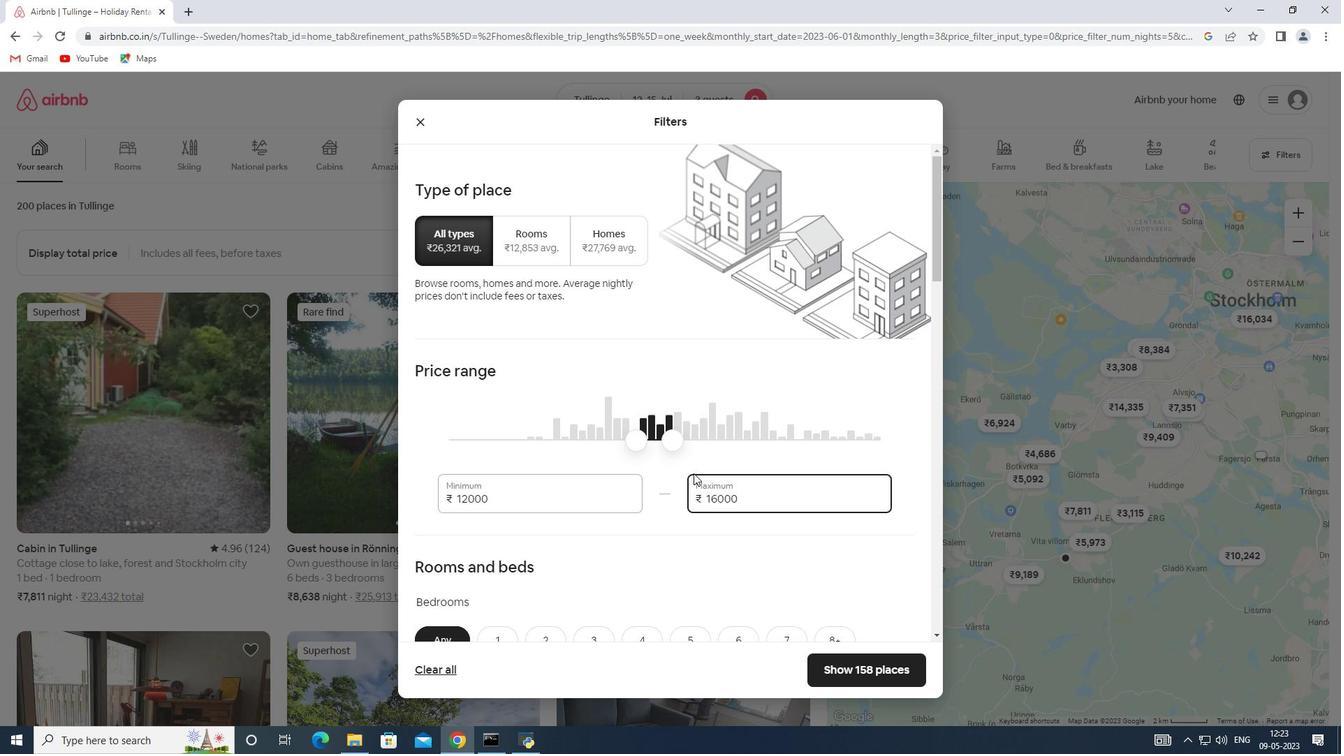 
Action: Mouse moved to (688, 461)
Screenshot: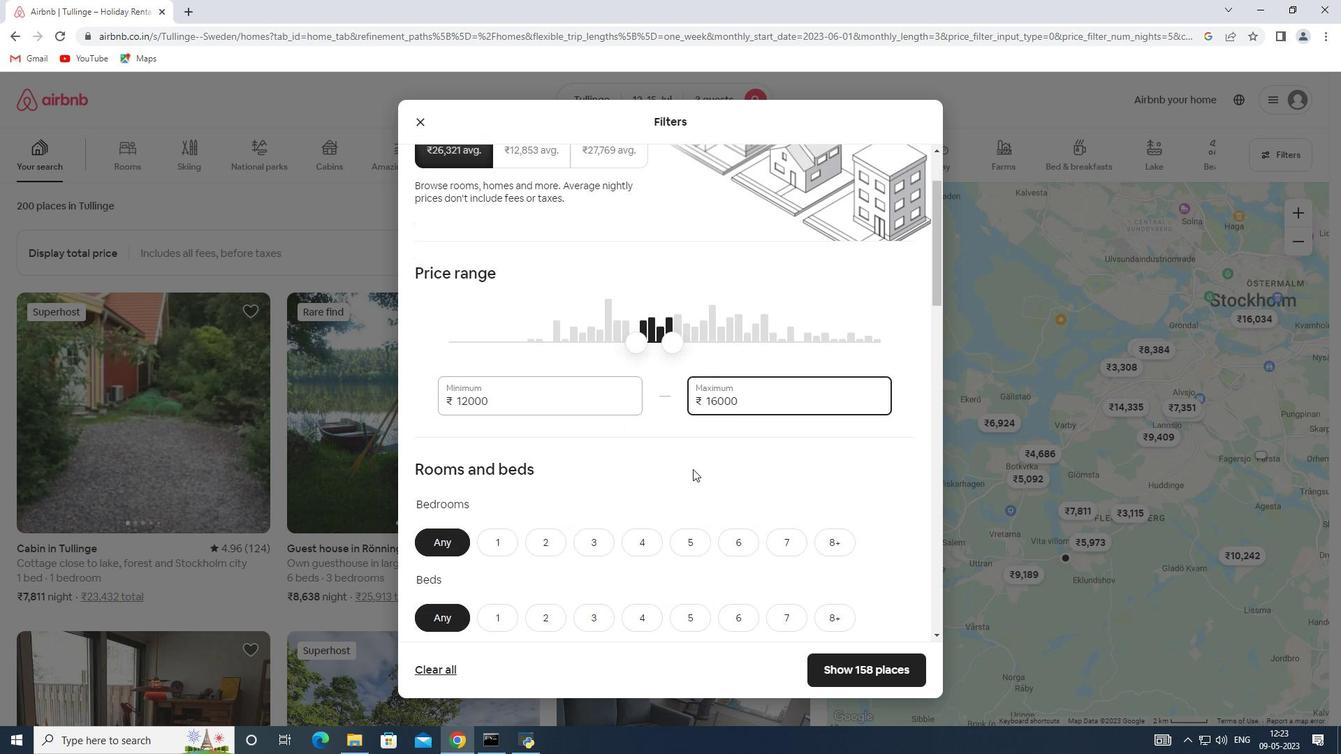 
Action: Mouse scrolled (688, 460) with delta (0, 0)
Screenshot: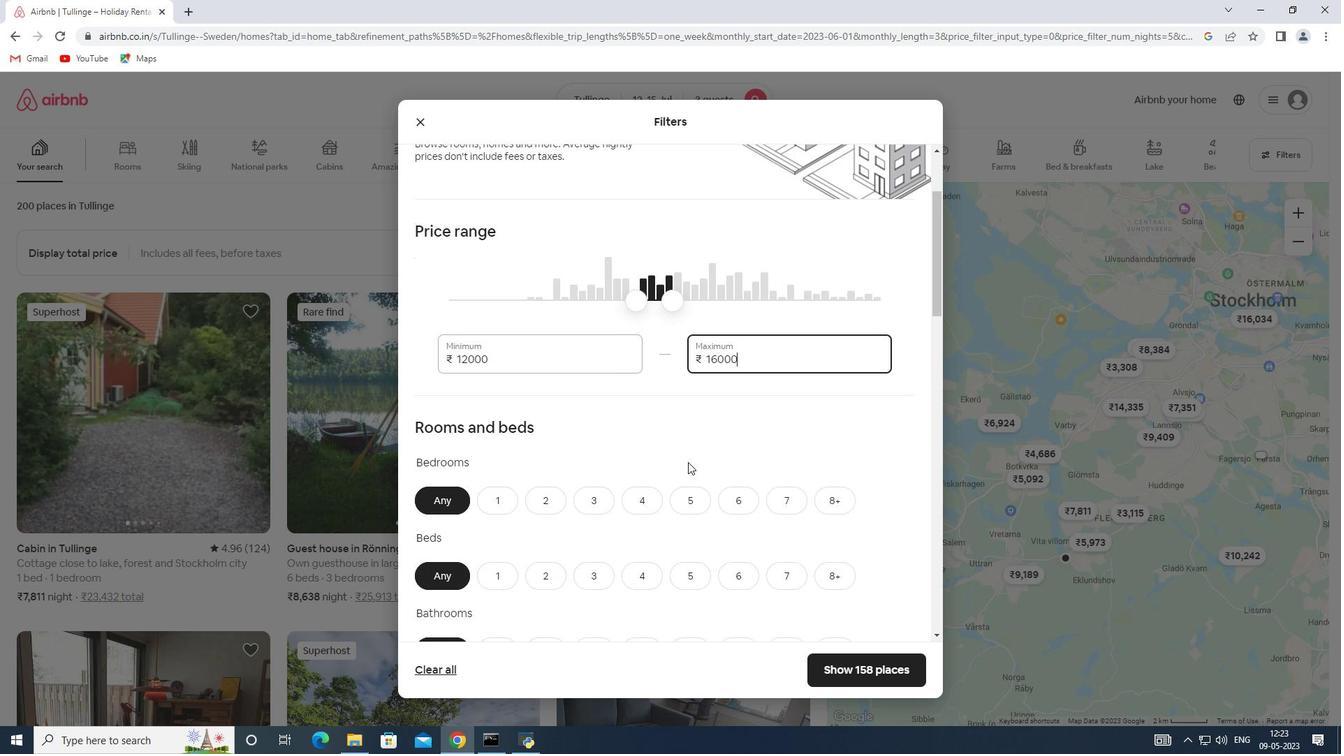 
Action: Mouse scrolled (688, 460) with delta (0, 0)
Screenshot: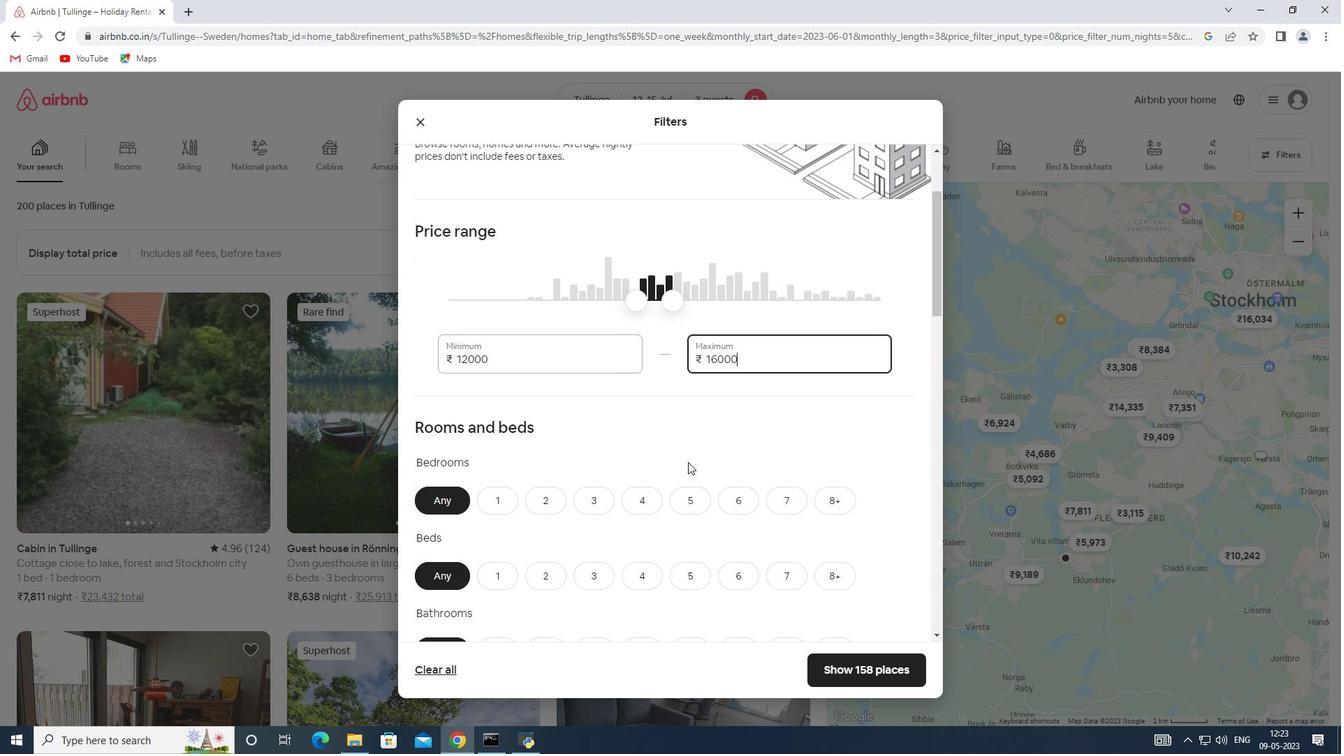 
Action: Mouse moved to (687, 460)
Screenshot: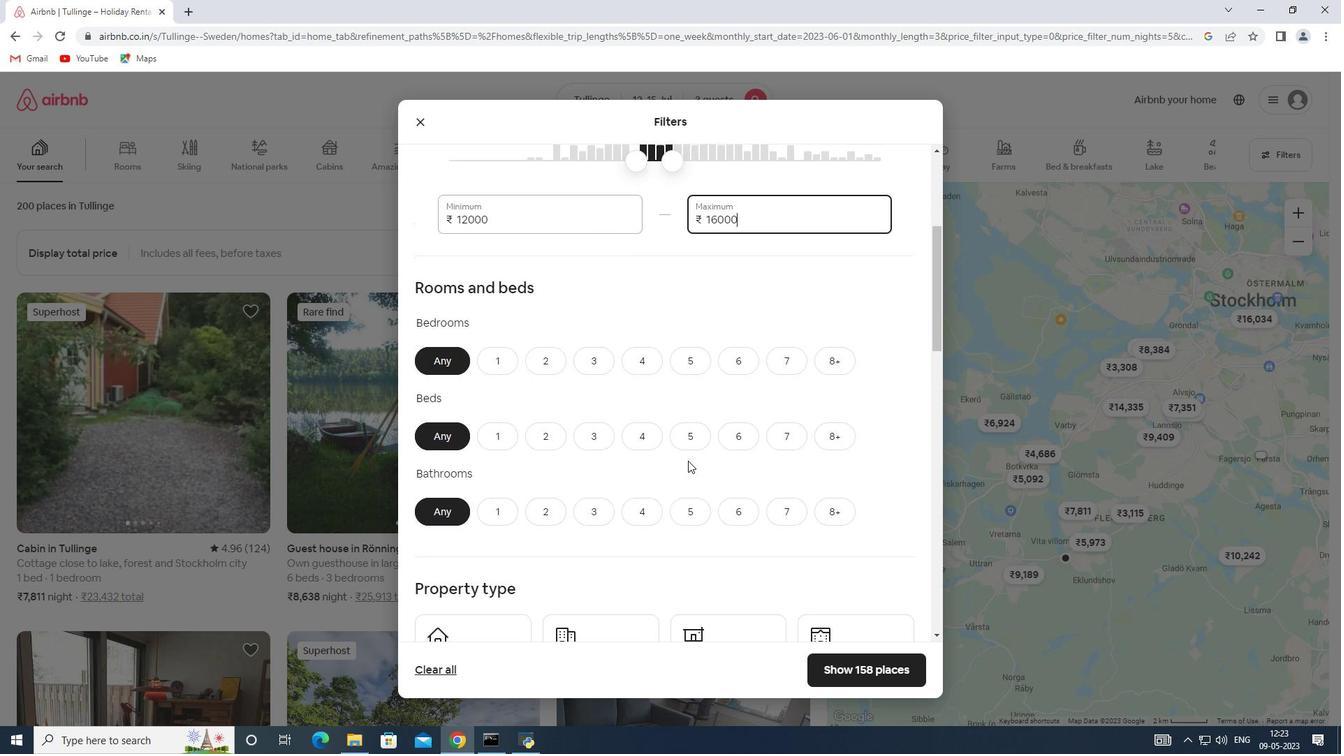 
Action: Mouse scrolled (687, 459) with delta (0, 0)
Screenshot: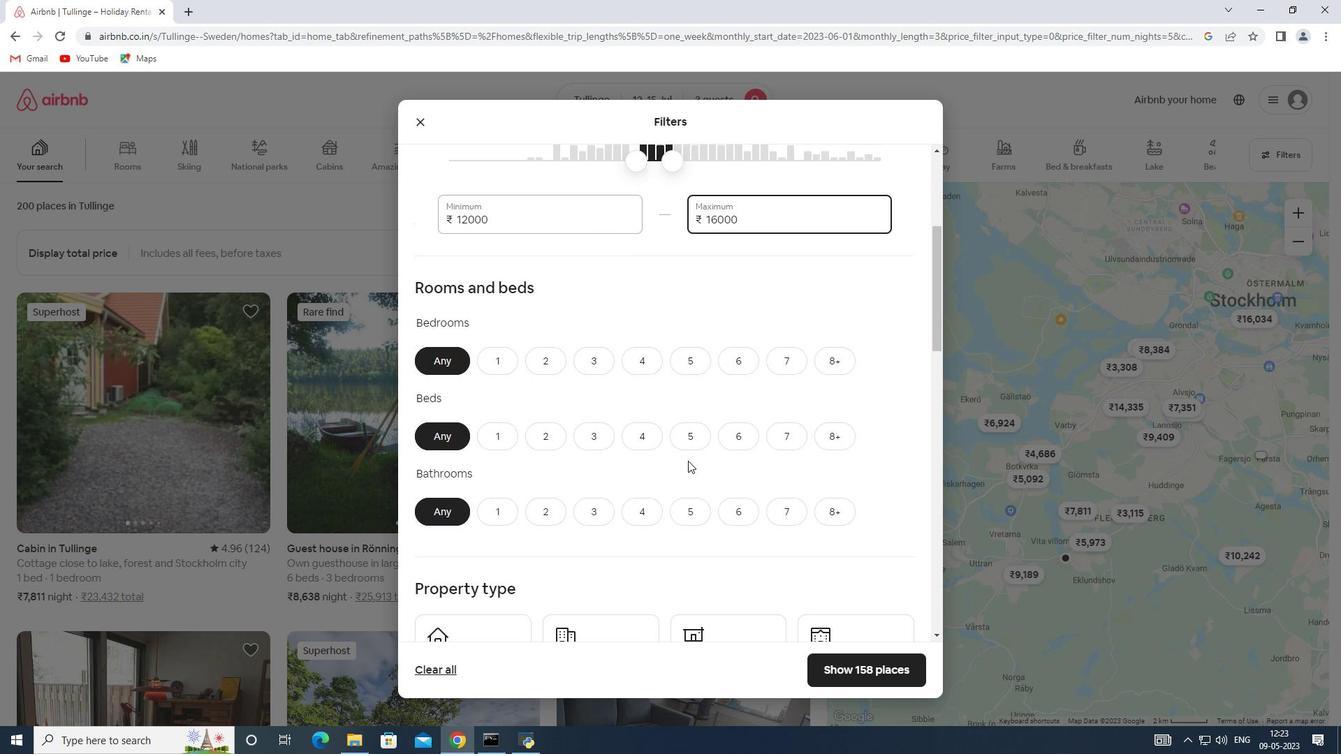 
Action: Mouse moved to (684, 458)
Screenshot: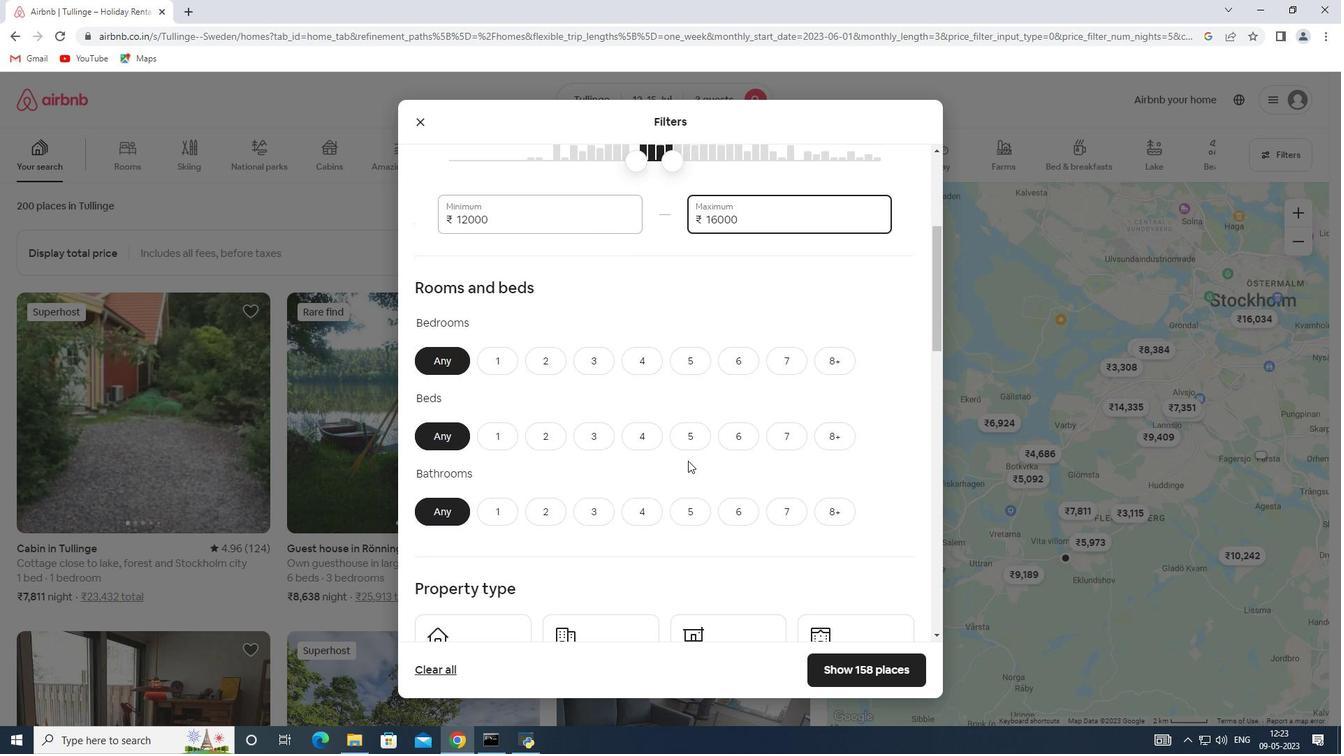 
Action: Mouse scrolled (684, 457) with delta (0, 0)
Screenshot: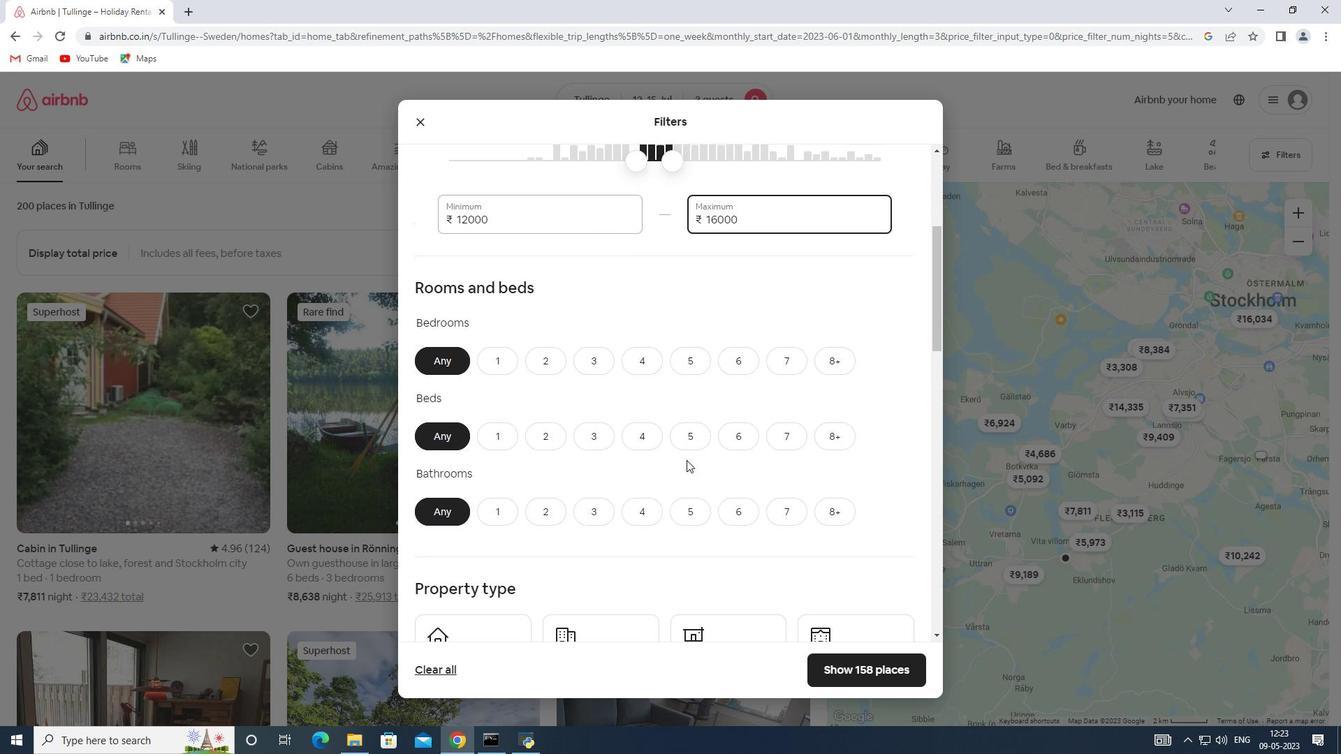 
Action: Mouse moved to (552, 224)
Screenshot: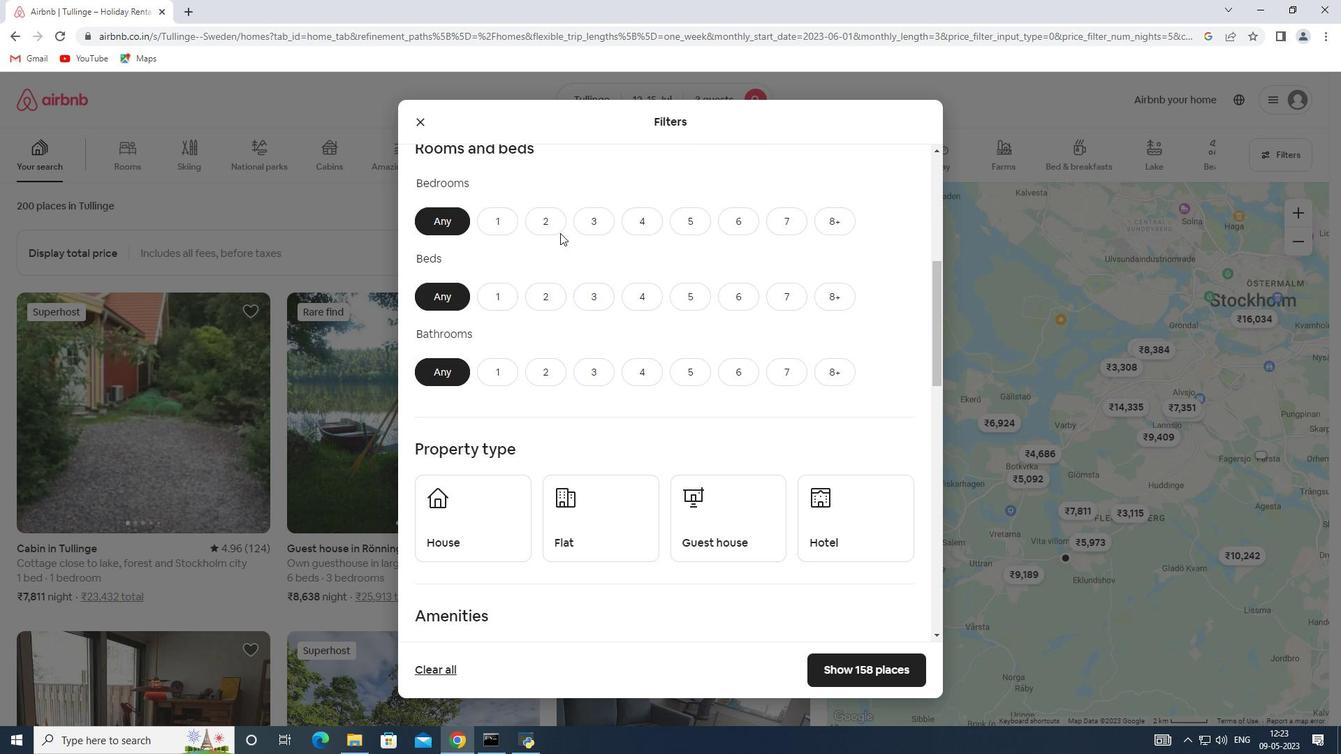 
Action: Mouse pressed left at (552, 224)
Screenshot: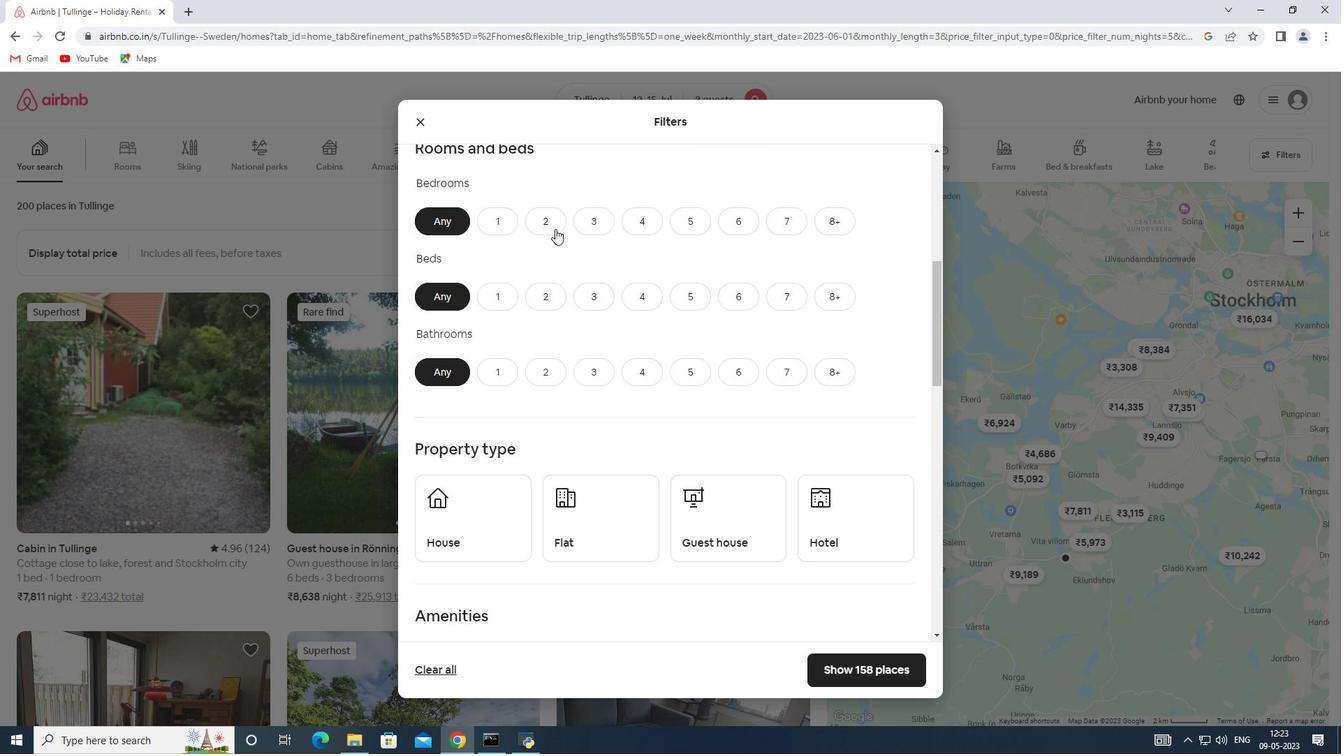
Action: Mouse moved to (595, 283)
Screenshot: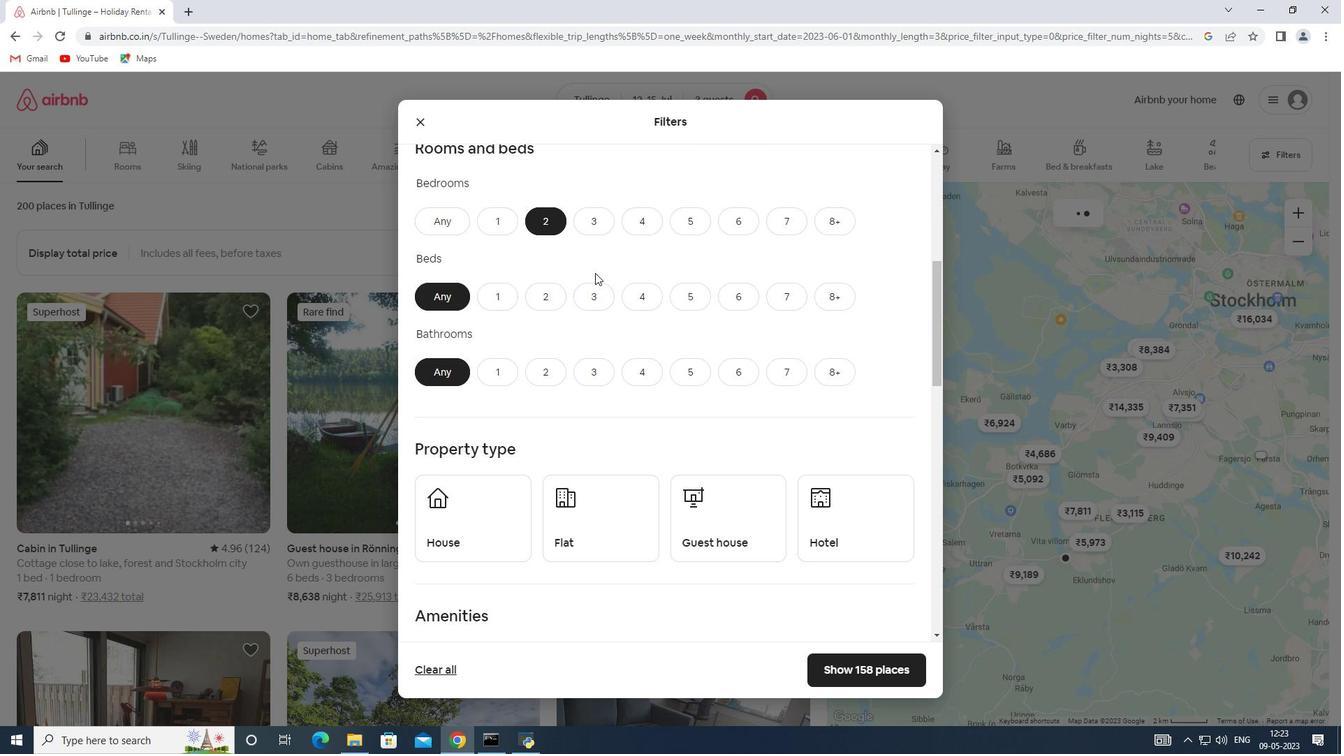 
Action: Mouse pressed left at (595, 283)
Screenshot: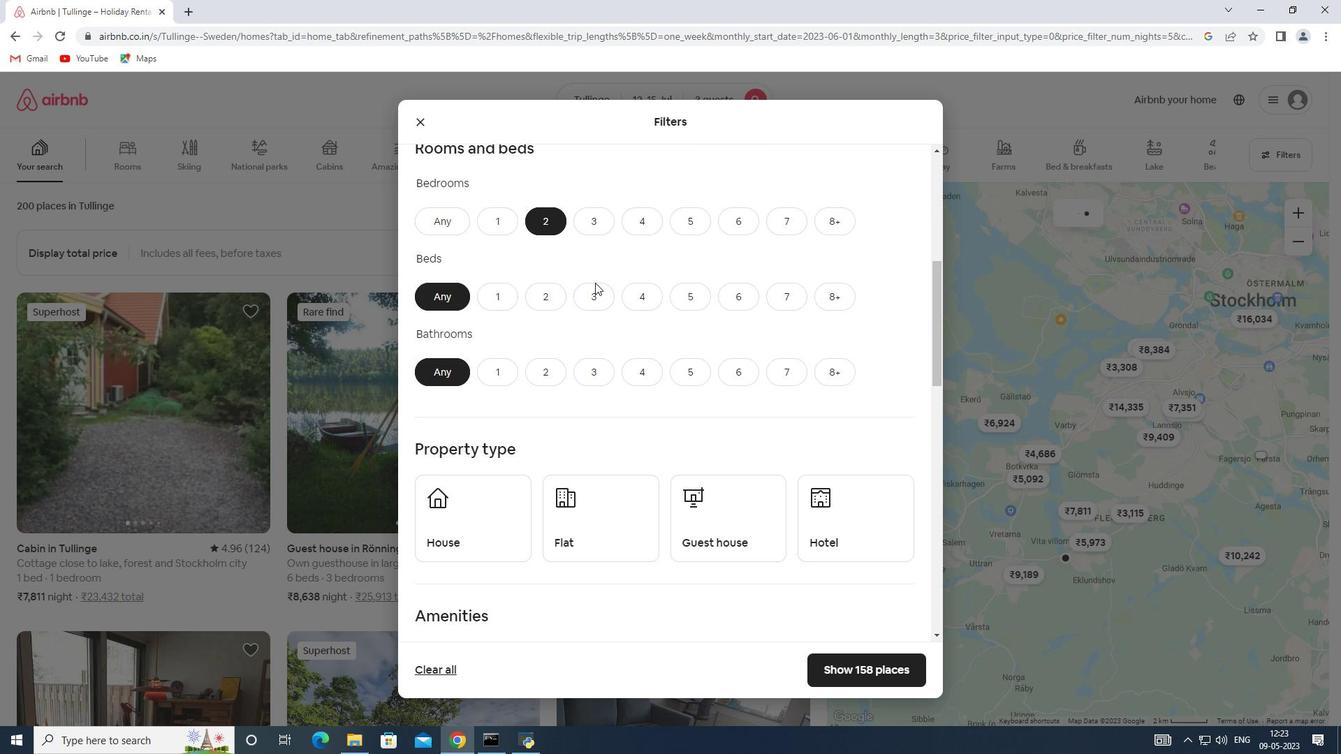 
Action: Mouse moved to (497, 369)
Screenshot: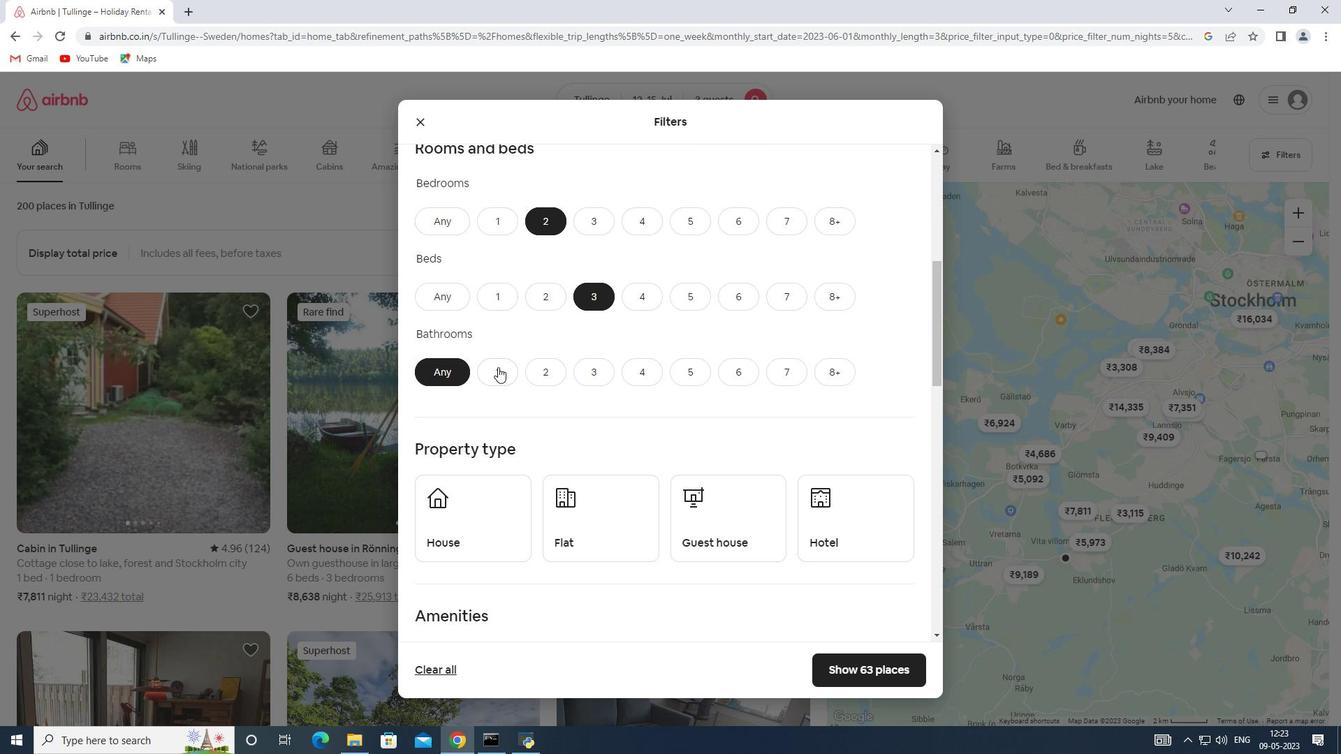 
Action: Mouse pressed left at (497, 369)
Screenshot: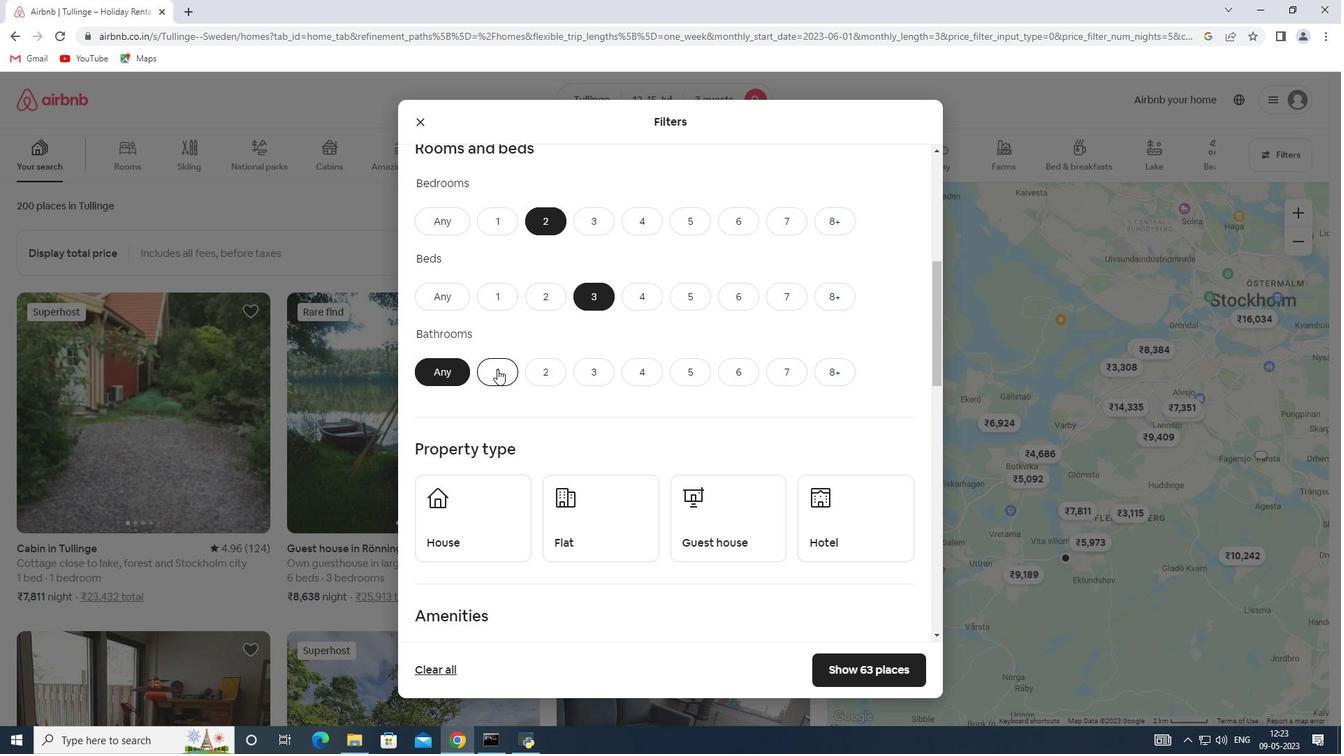 
Action: Mouse moved to (499, 367)
Screenshot: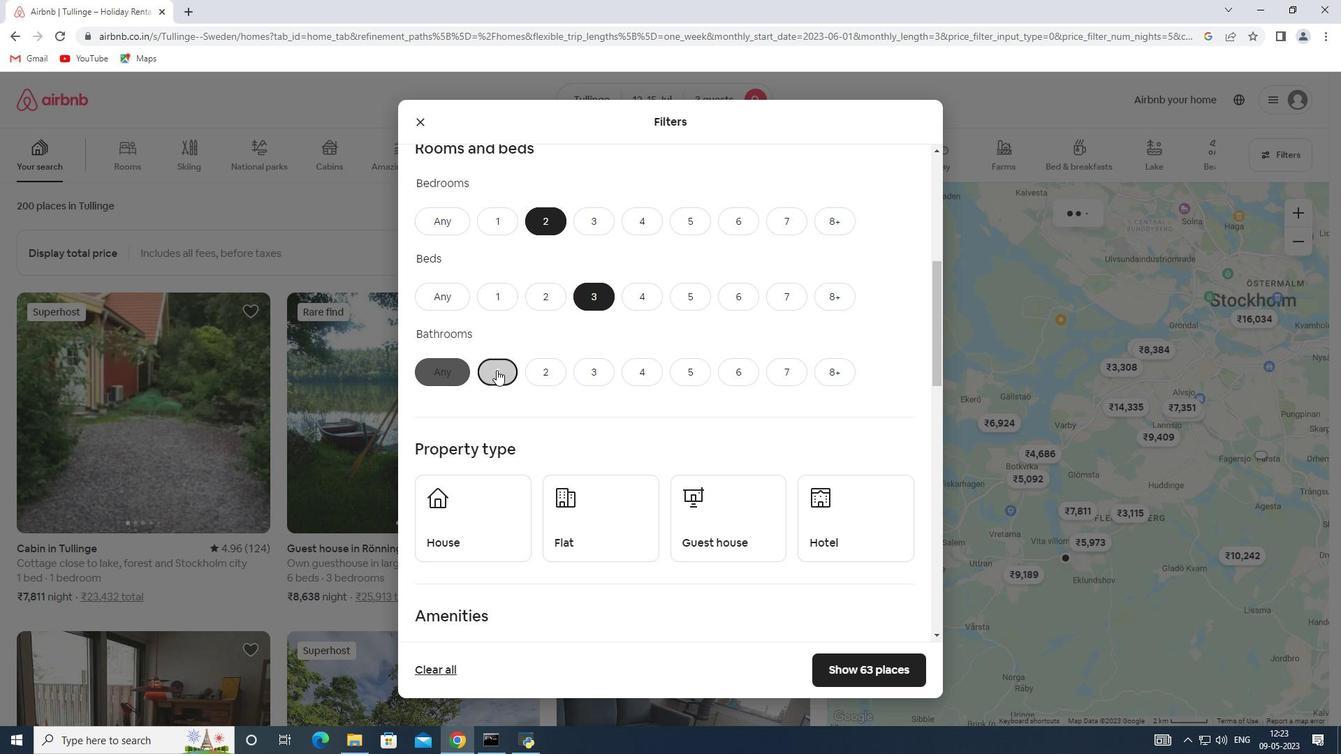 
Action: Mouse scrolled (499, 366) with delta (0, 0)
Screenshot: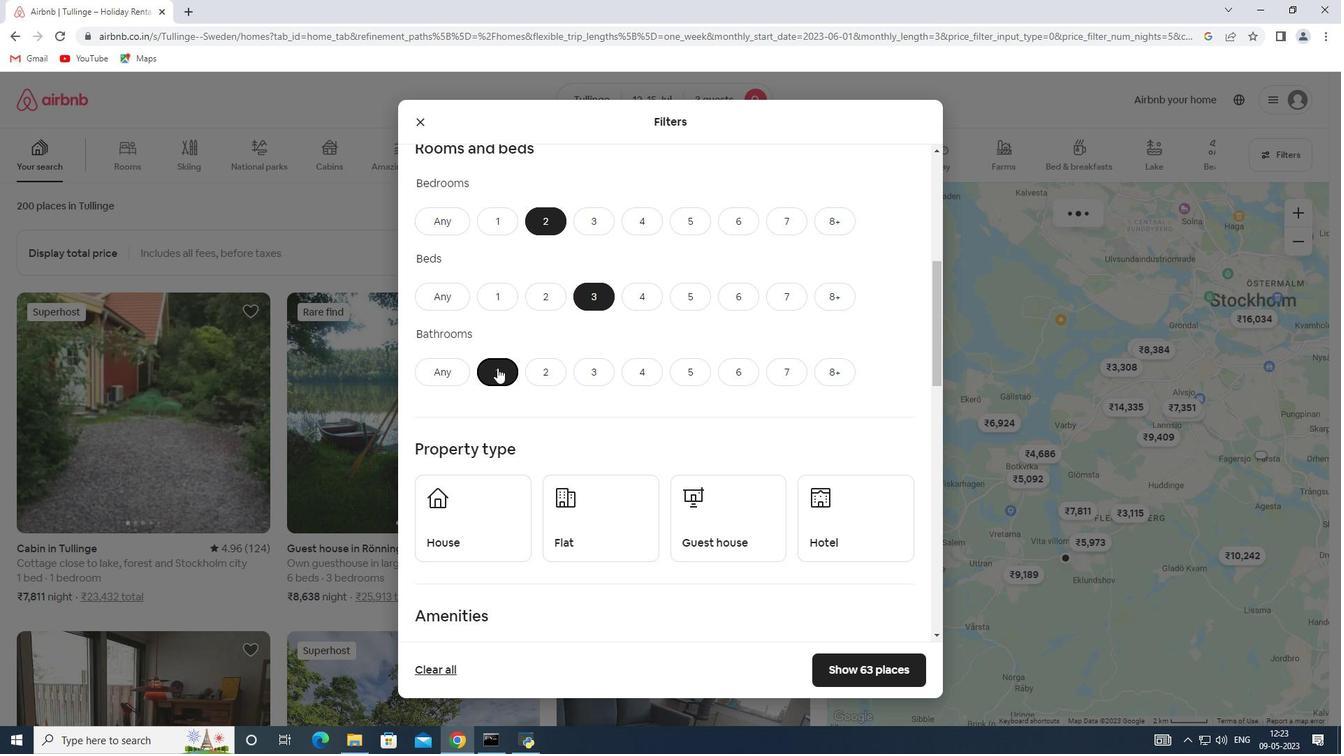 
Action: Mouse scrolled (499, 366) with delta (0, 0)
Screenshot: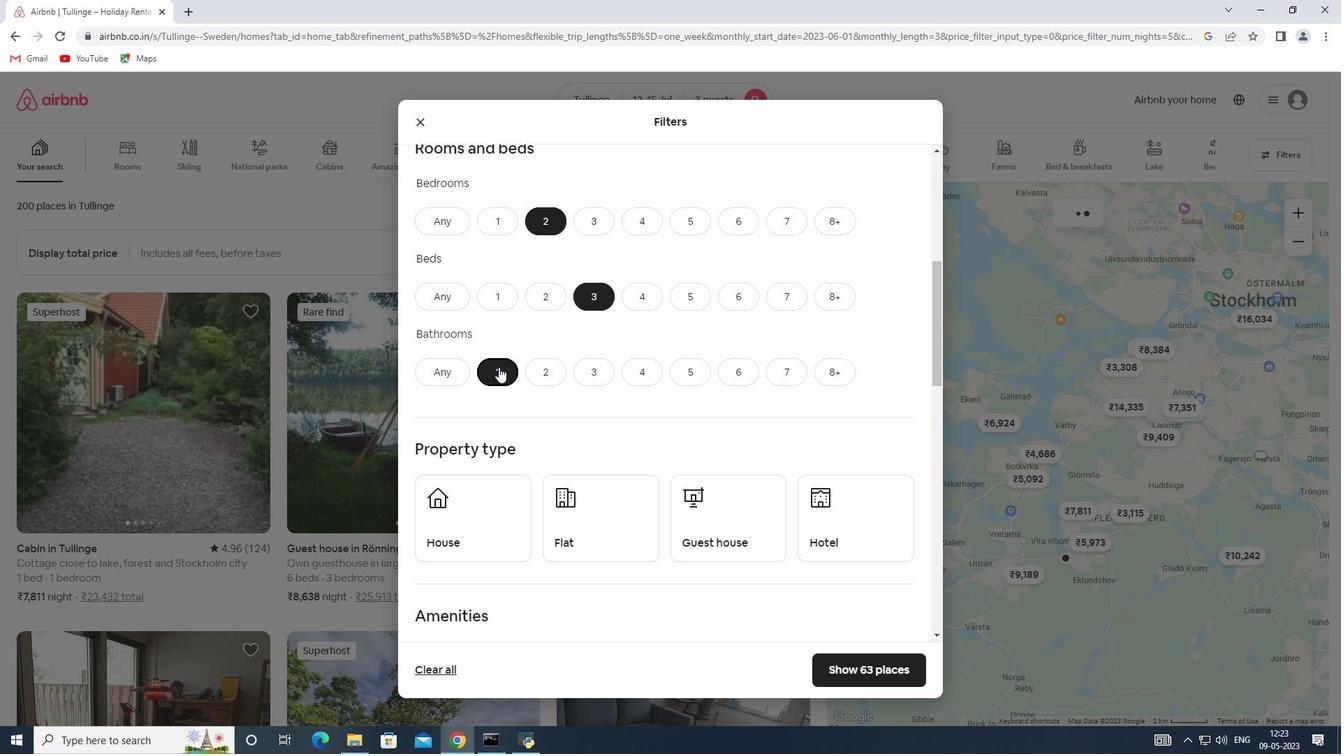 
Action: Mouse moved to (501, 363)
Screenshot: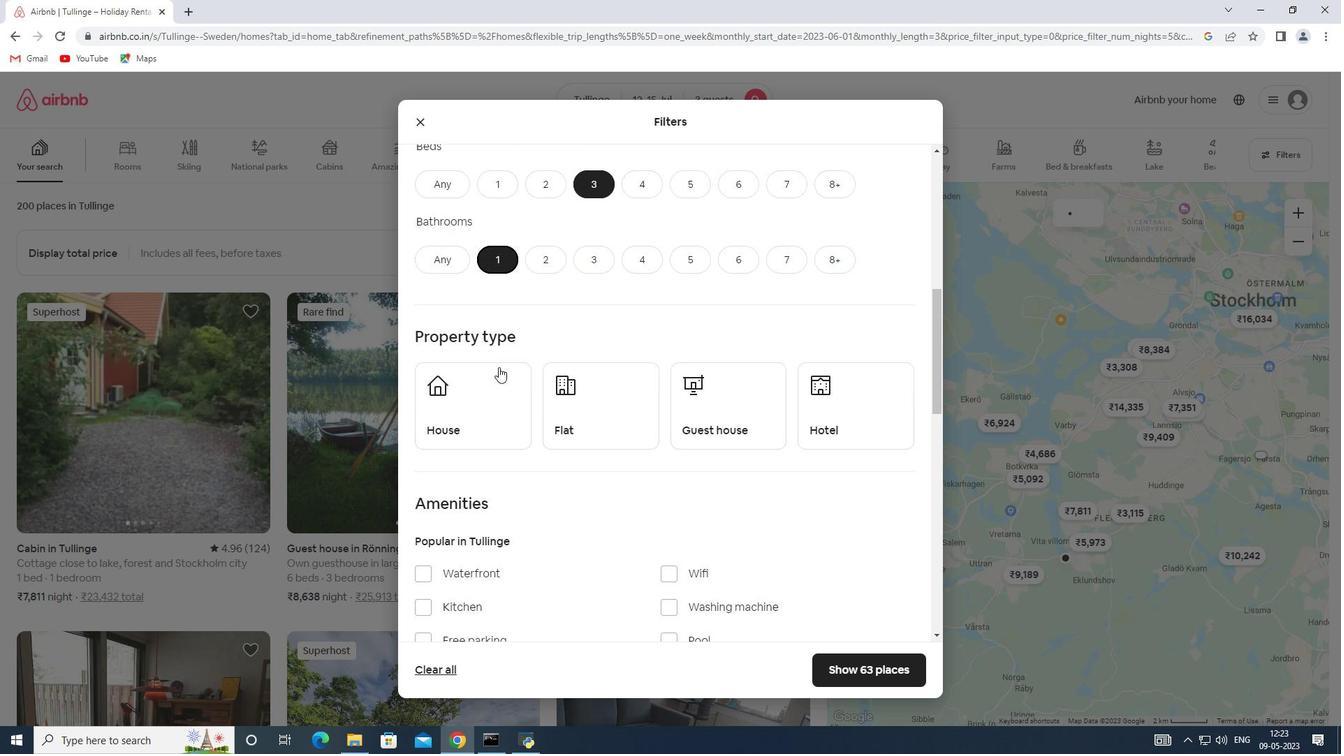
Action: Mouse scrolled (501, 362) with delta (0, 0)
Screenshot: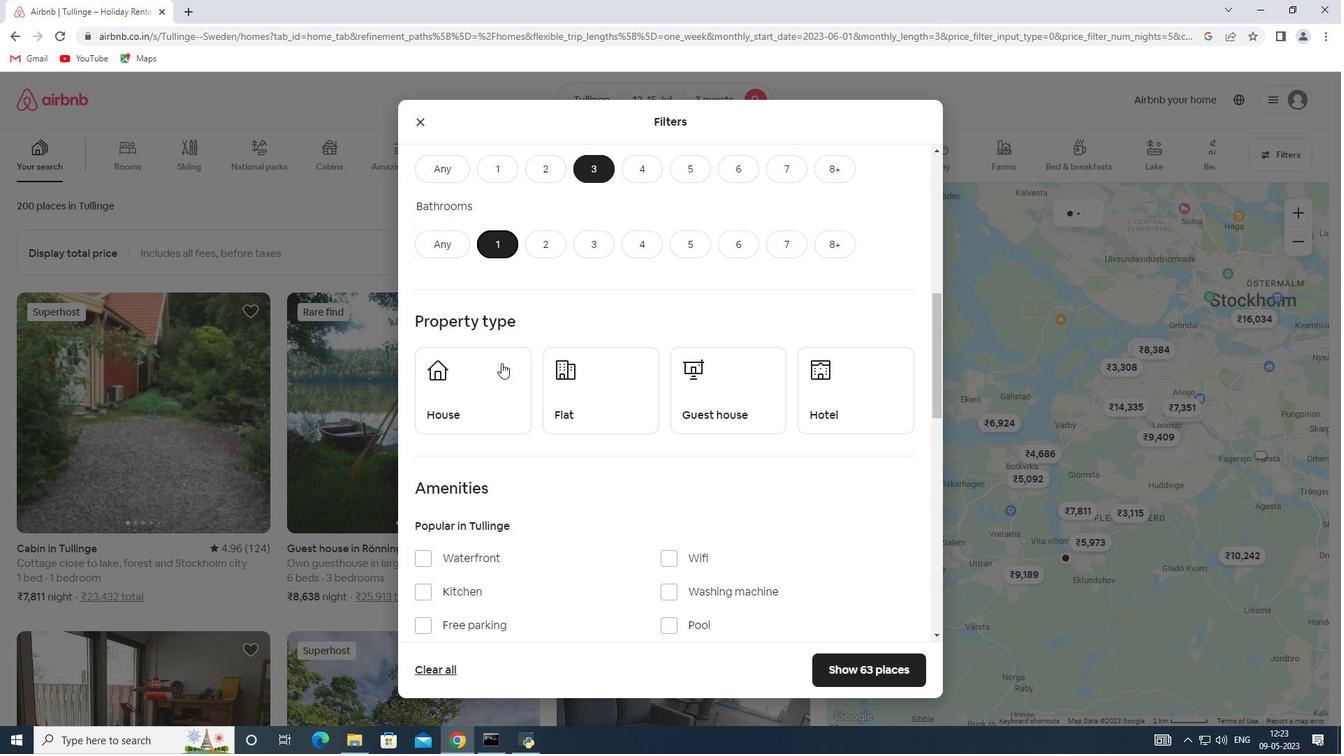 
Action: Mouse moved to (473, 341)
Screenshot: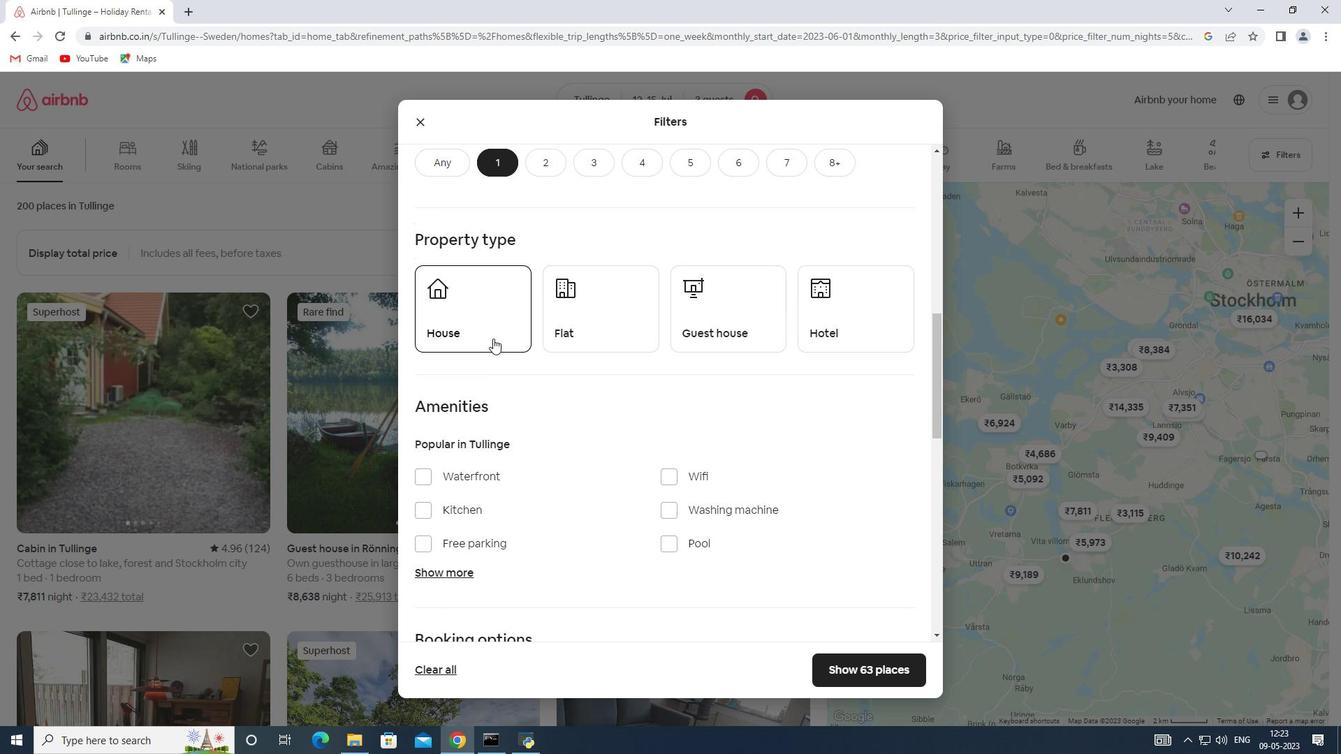 
Action: Mouse pressed left at (473, 341)
Screenshot: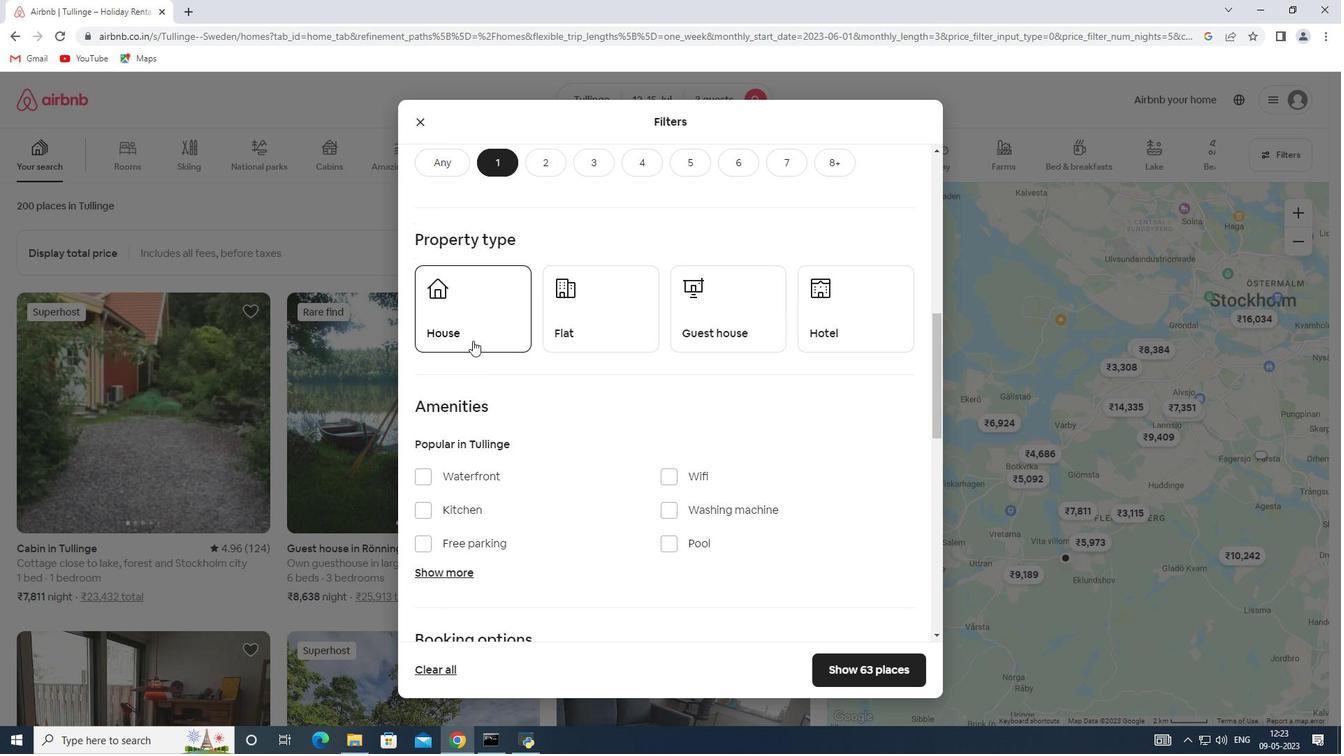 
Action: Mouse moved to (579, 335)
Screenshot: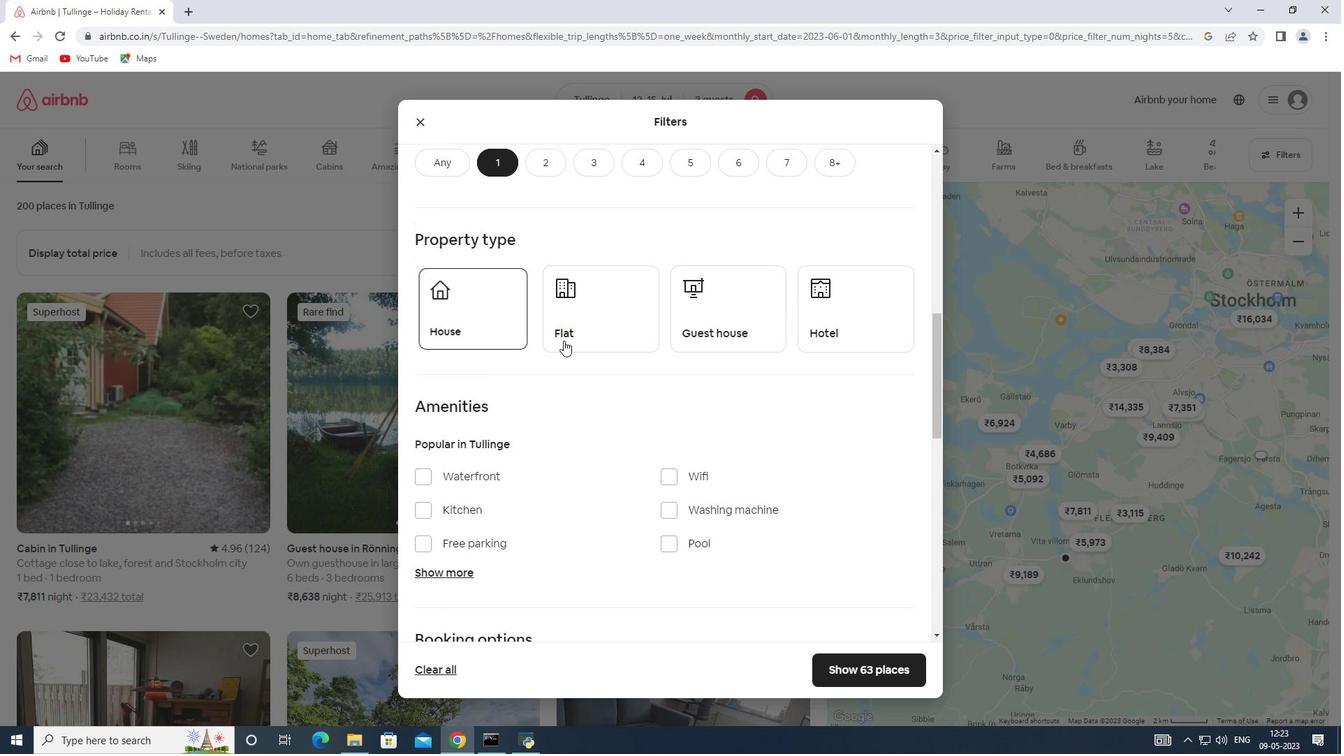 
Action: Mouse pressed left at (579, 335)
Screenshot: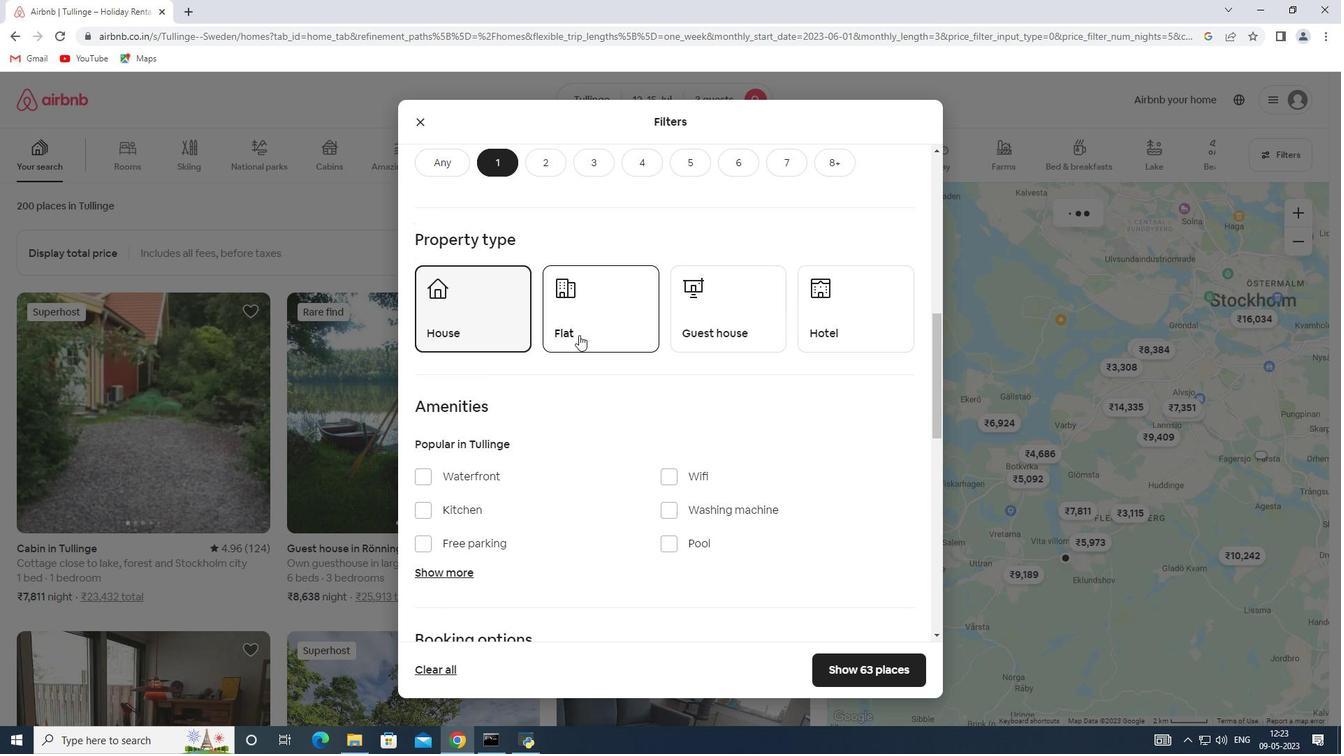 
Action: Mouse moved to (709, 316)
Screenshot: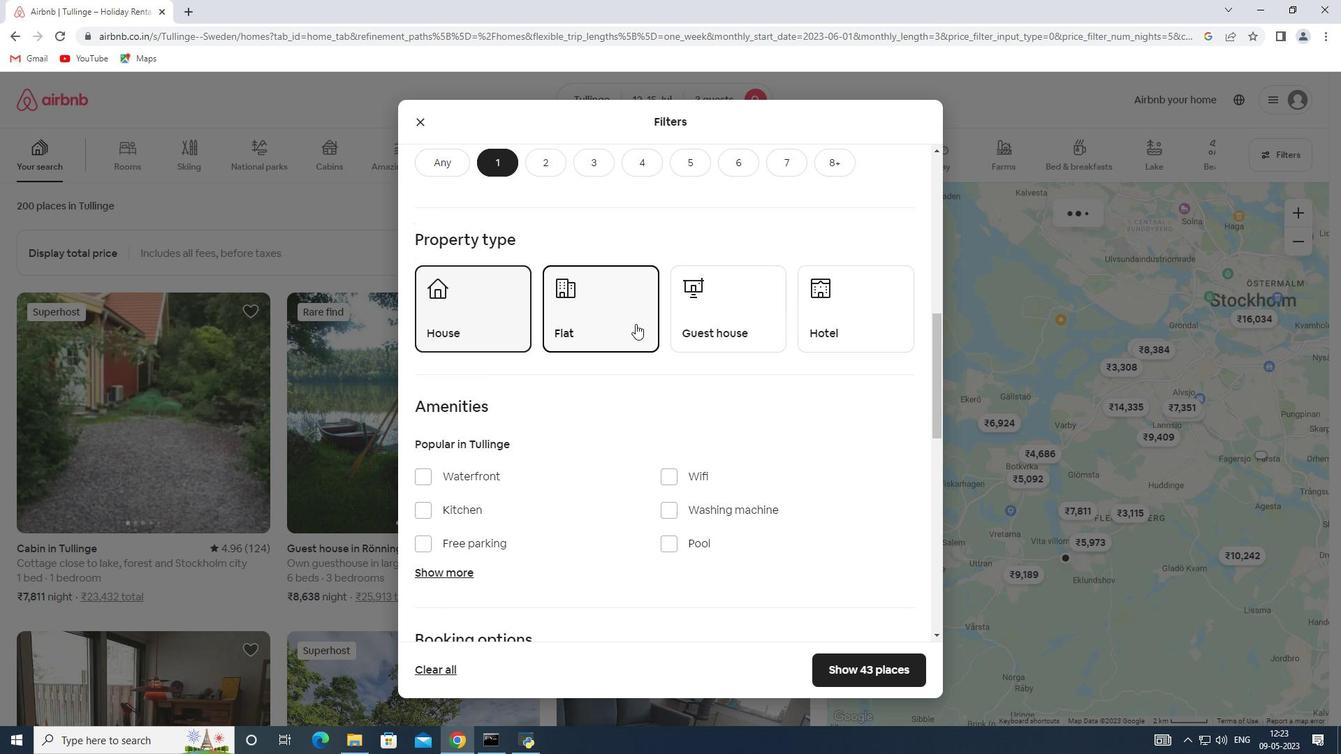 
Action: Mouse pressed left at (709, 316)
Screenshot: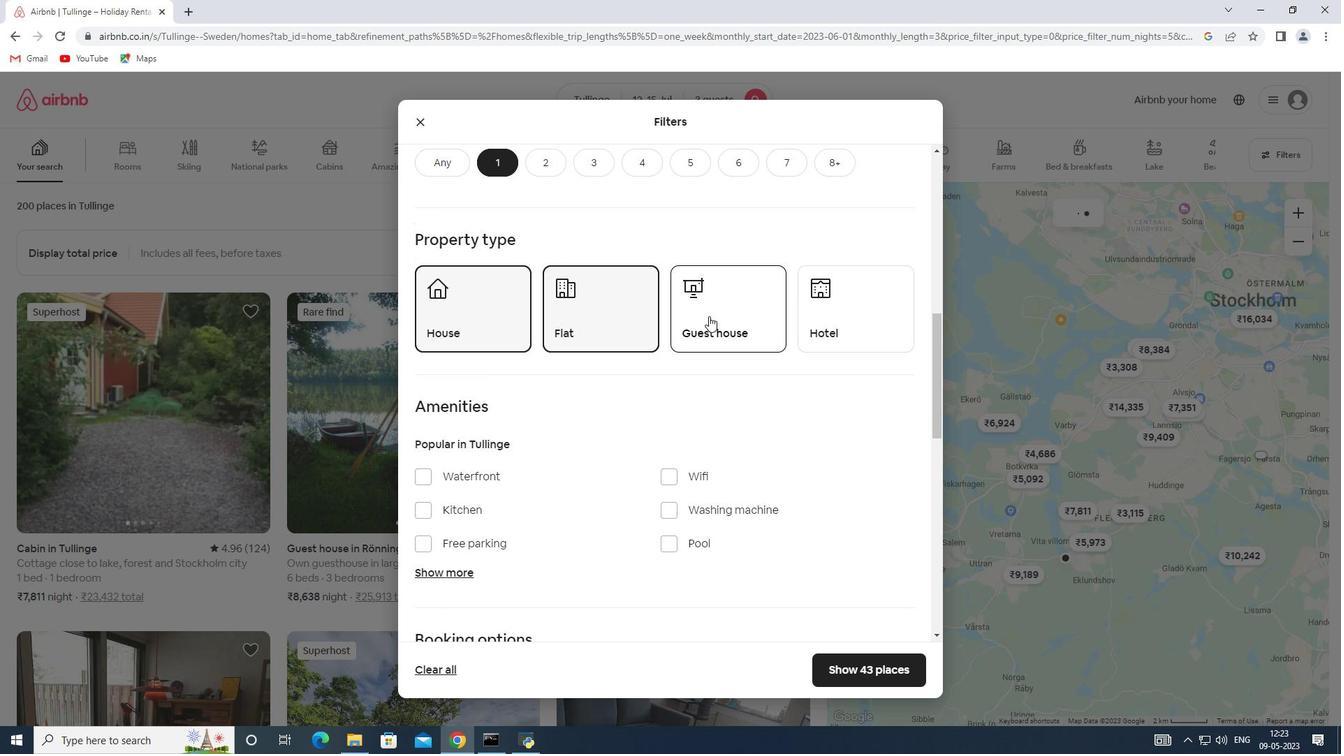 
Action: Mouse moved to (593, 317)
Screenshot: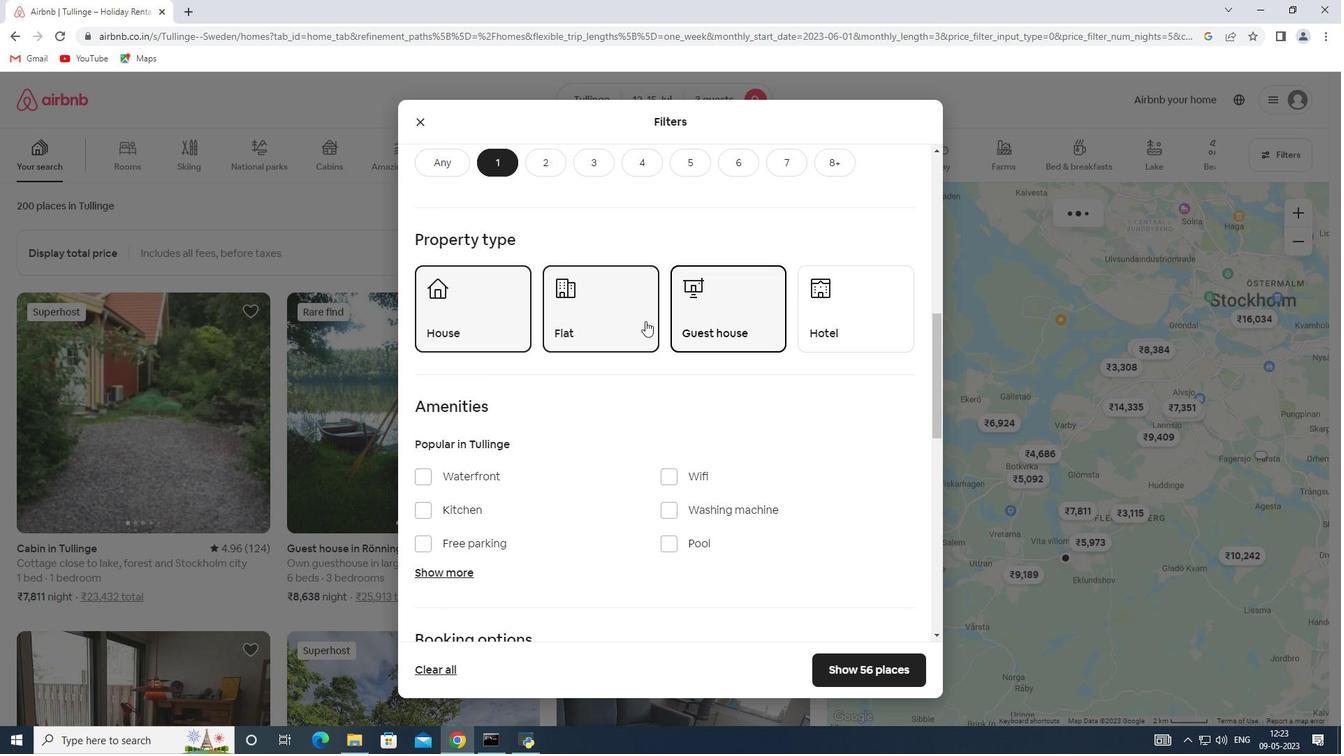 
Action: Mouse scrolled (593, 317) with delta (0, 0)
Screenshot: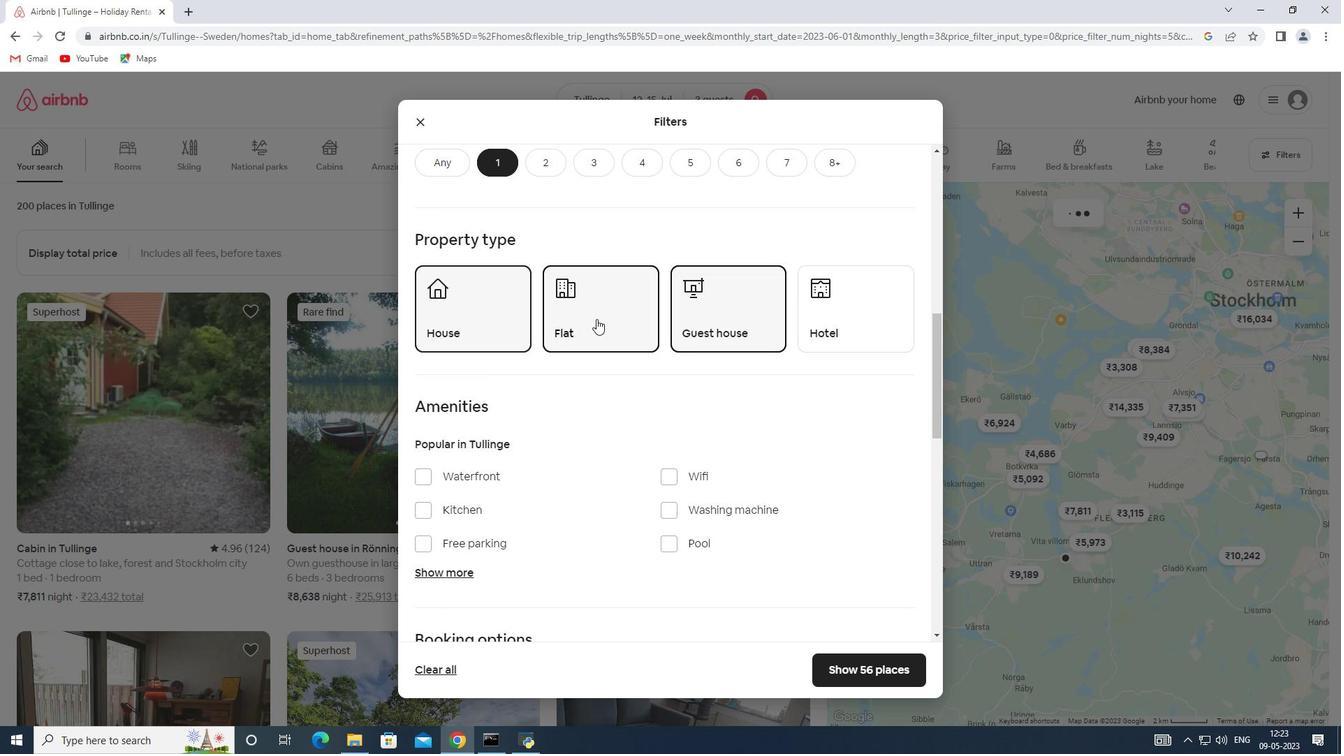 
Action: Mouse scrolled (593, 317) with delta (0, 0)
Screenshot: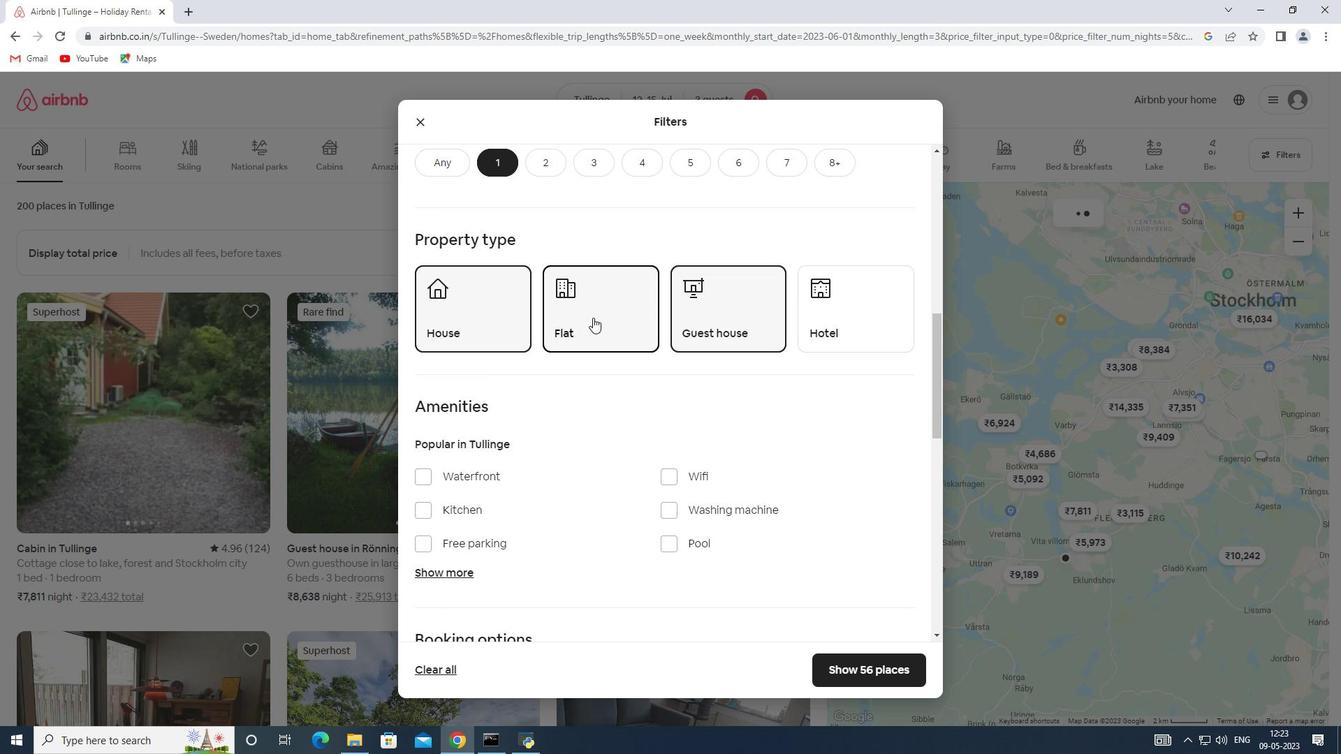 
Action: Mouse moved to (593, 316)
Screenshot: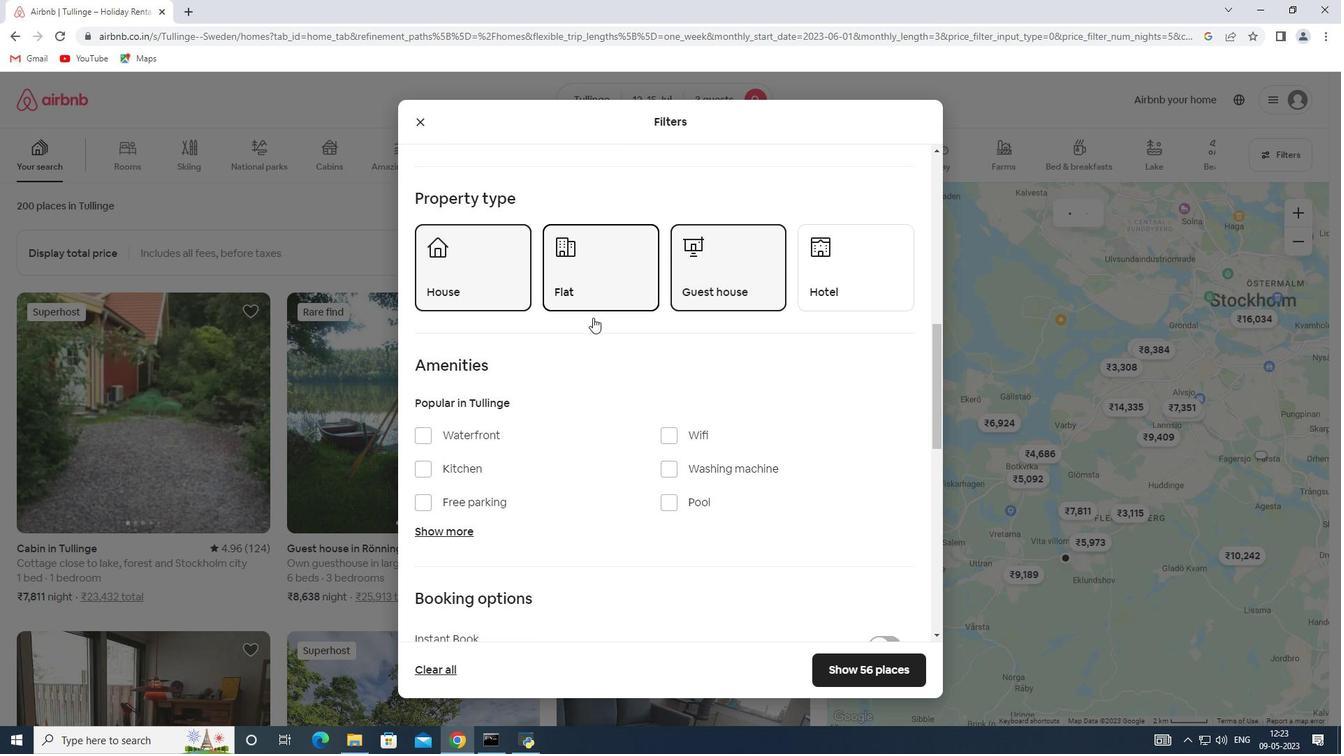 
Action: Mouse scrolled (593, 315) with delta (0, 0)
Screenshot: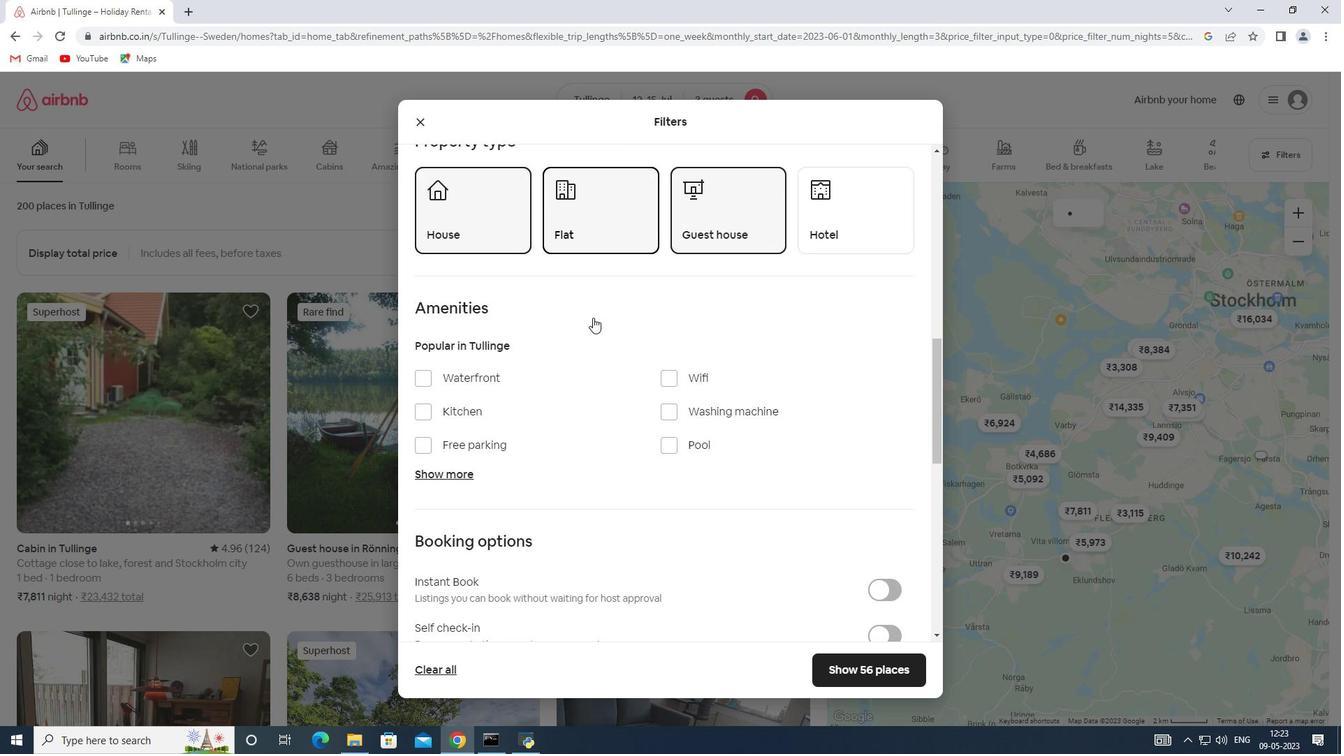 
Action: Mouse scrolled (593, 315) with delta (0, 0)
Screenshot: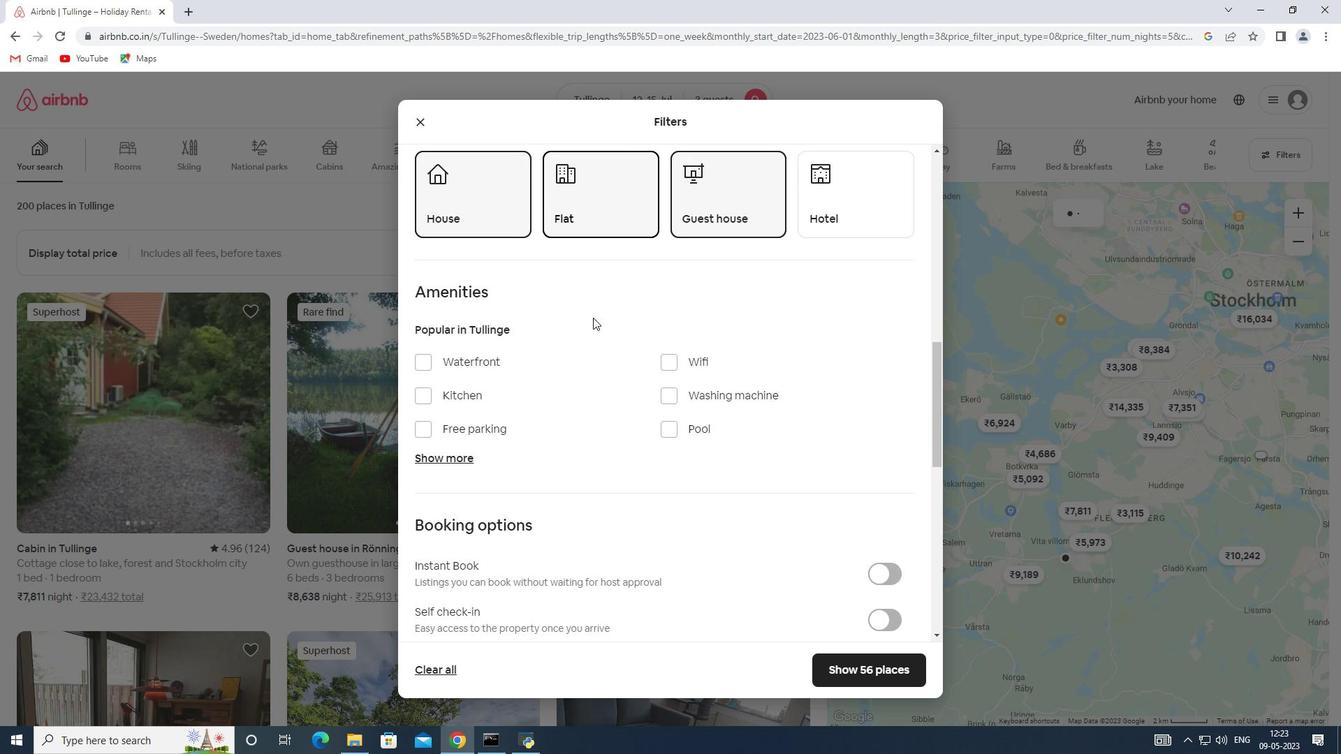 
Action: Mouse moved to (877, 451)
Screenshot: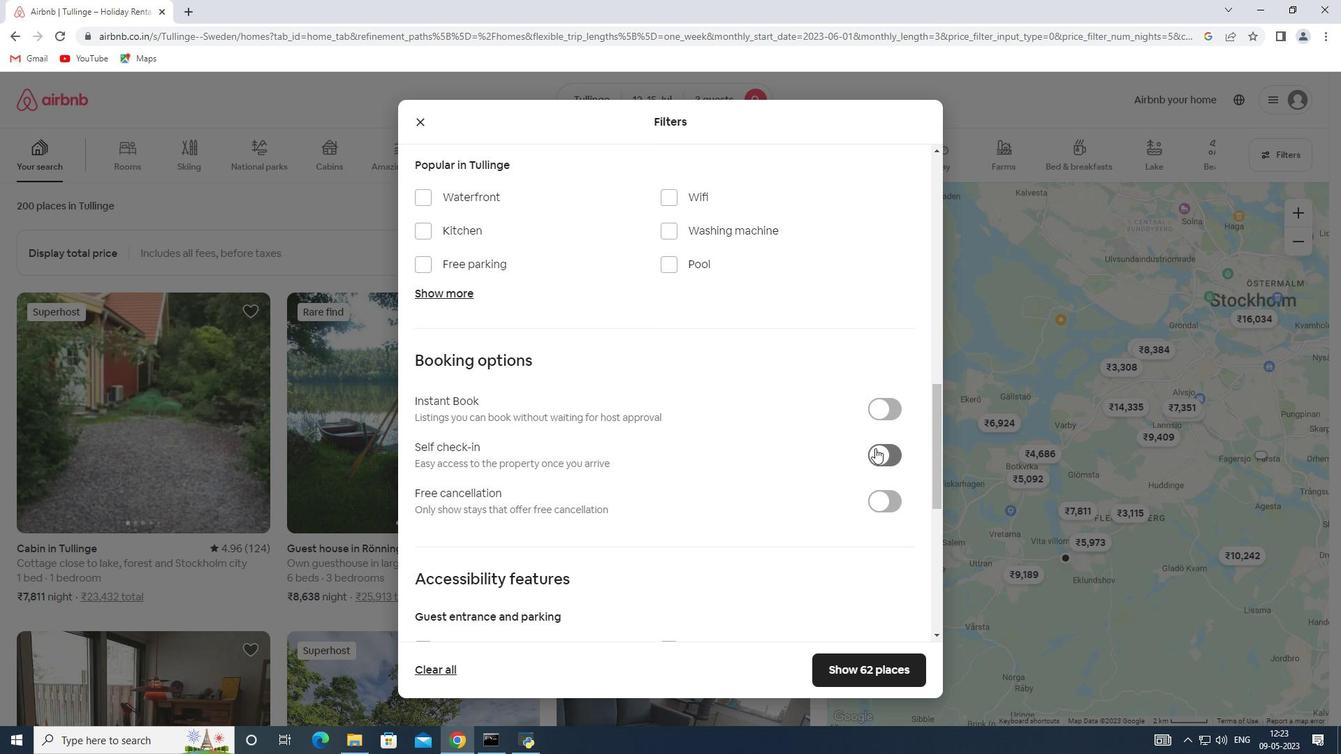 
Action: Mouse pressed left at (877, 451)
Screenshot: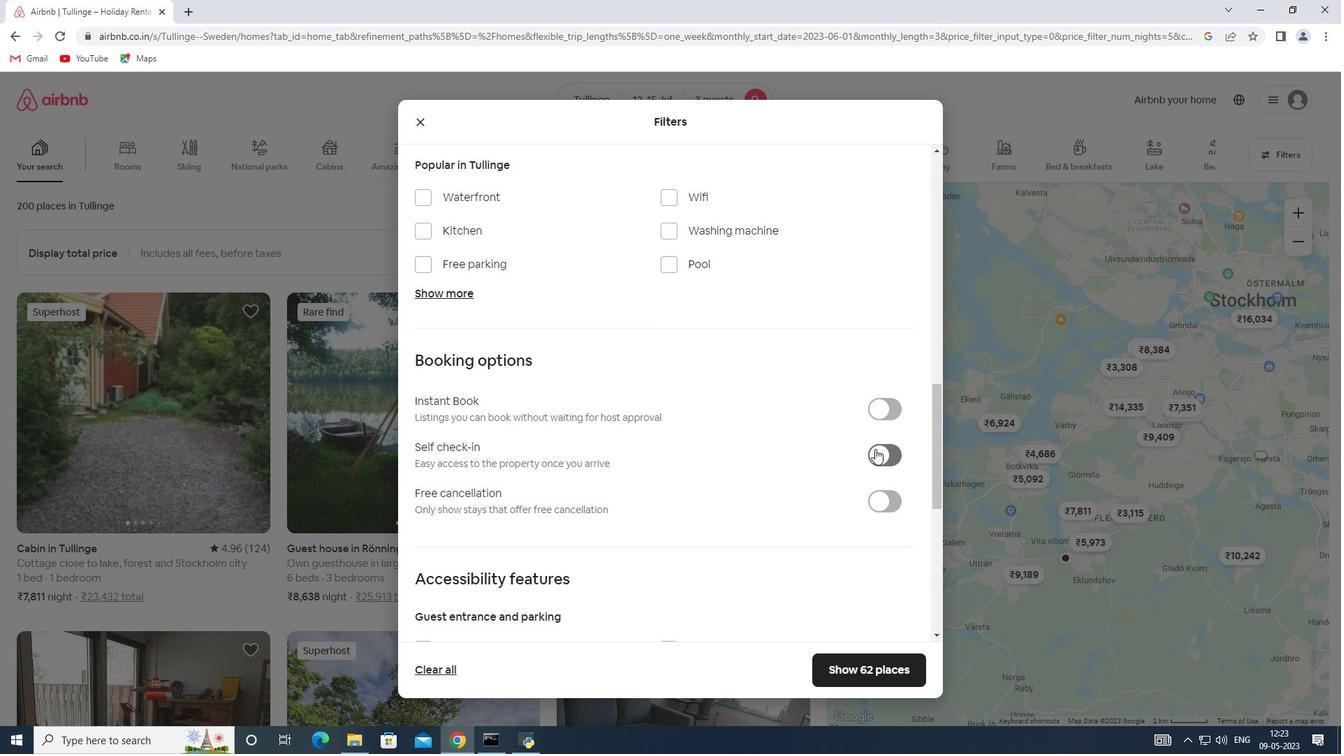 
Action: Mouse moved to (610, 401)
Screenshot: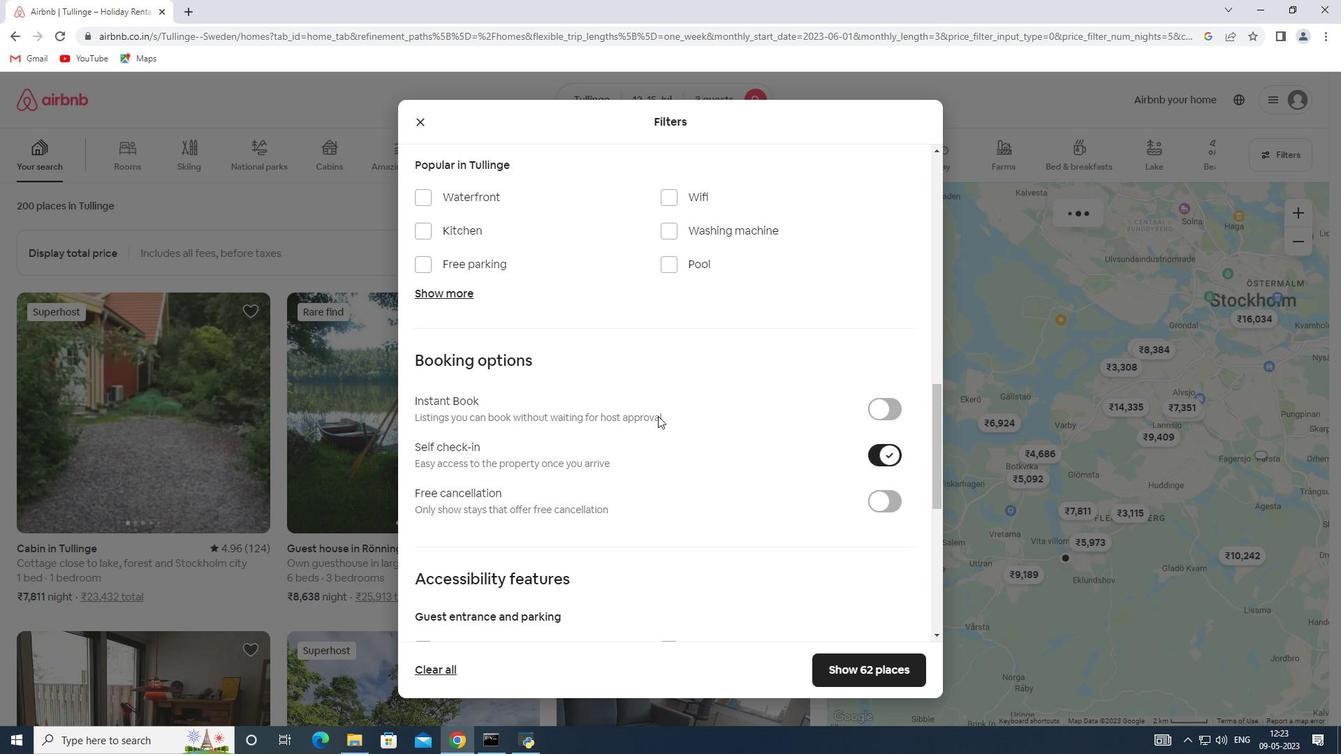 
Action: Mouse scrolled (610, 400) with delta (0, 0)
Screenshot: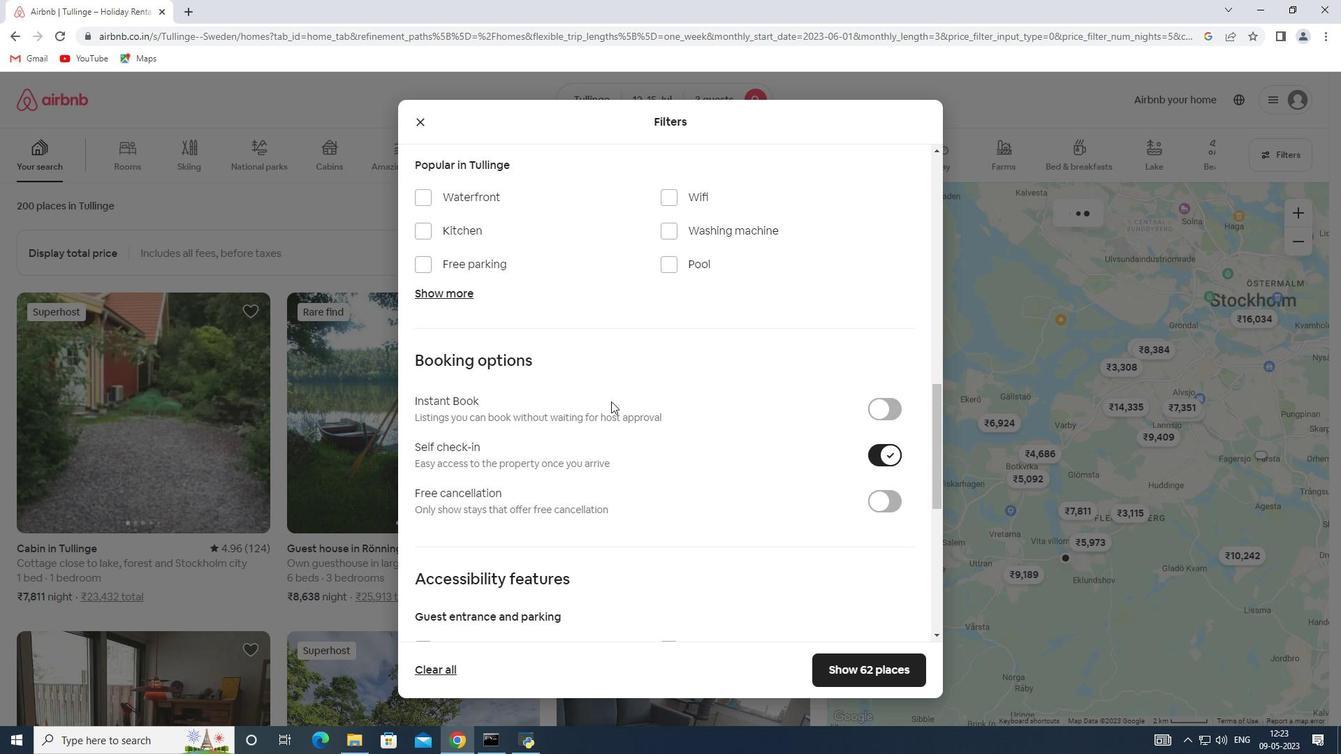 
Action: Mouse scrolled (610, 400) with delta (0, 0)
Screenshot: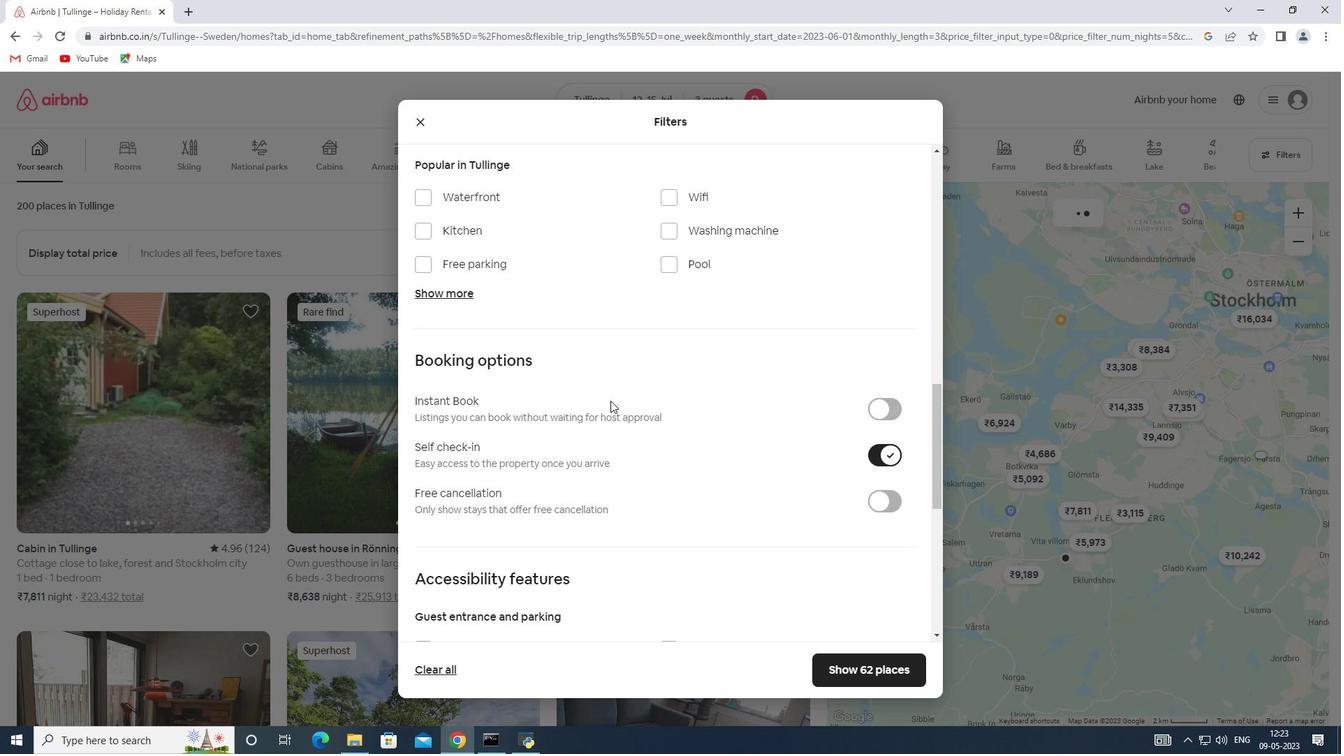
Action: Mouse moved to (601, 383)
Screenshot: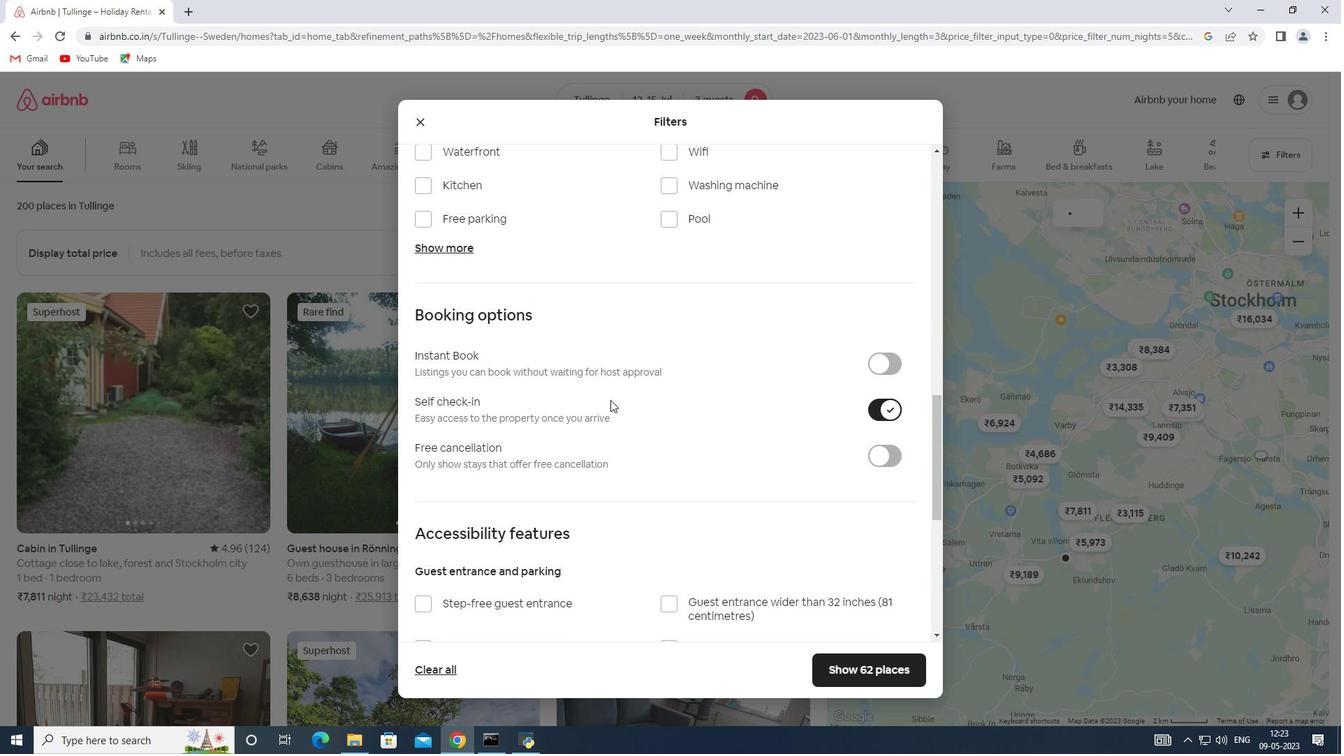 
Action: Mouse scrolled (601, 382) with delta (0, 0)
Screenshot: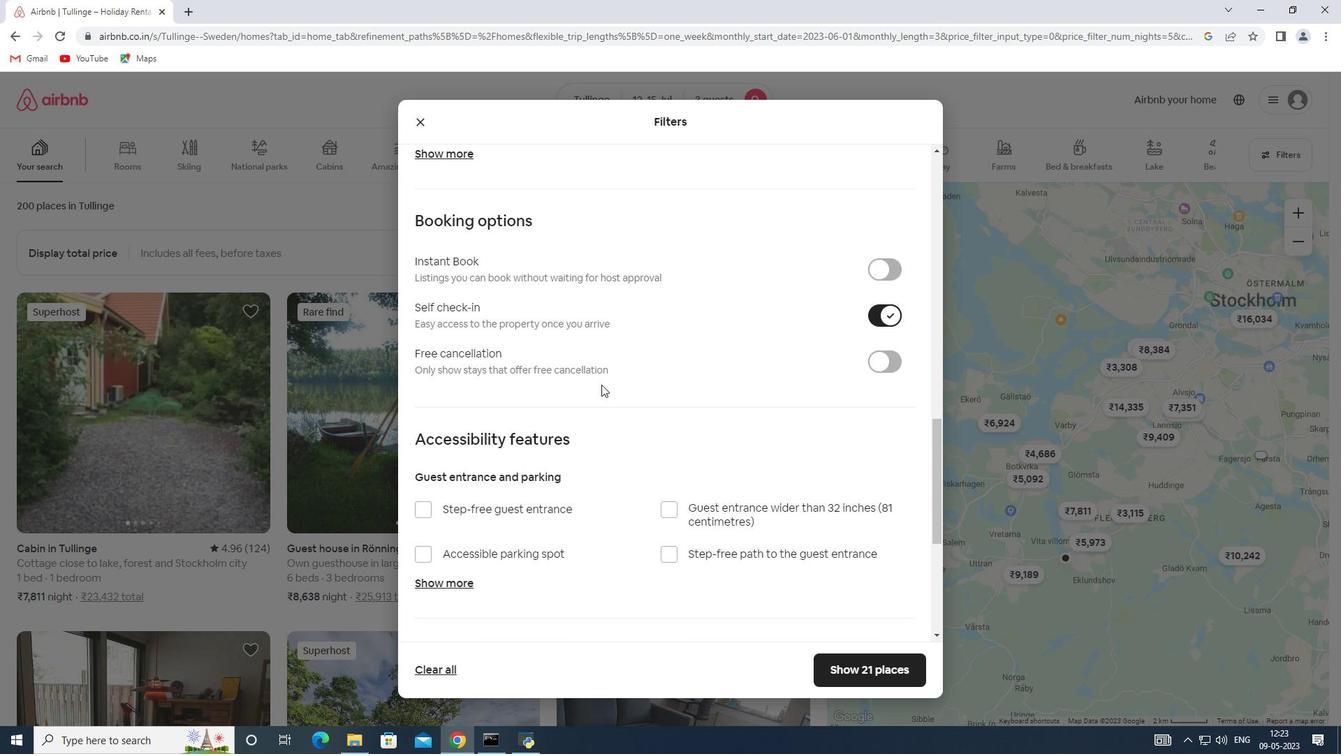 
Action: Mouse scrolled (601, 382) with delta (0, 0)
Screenshot: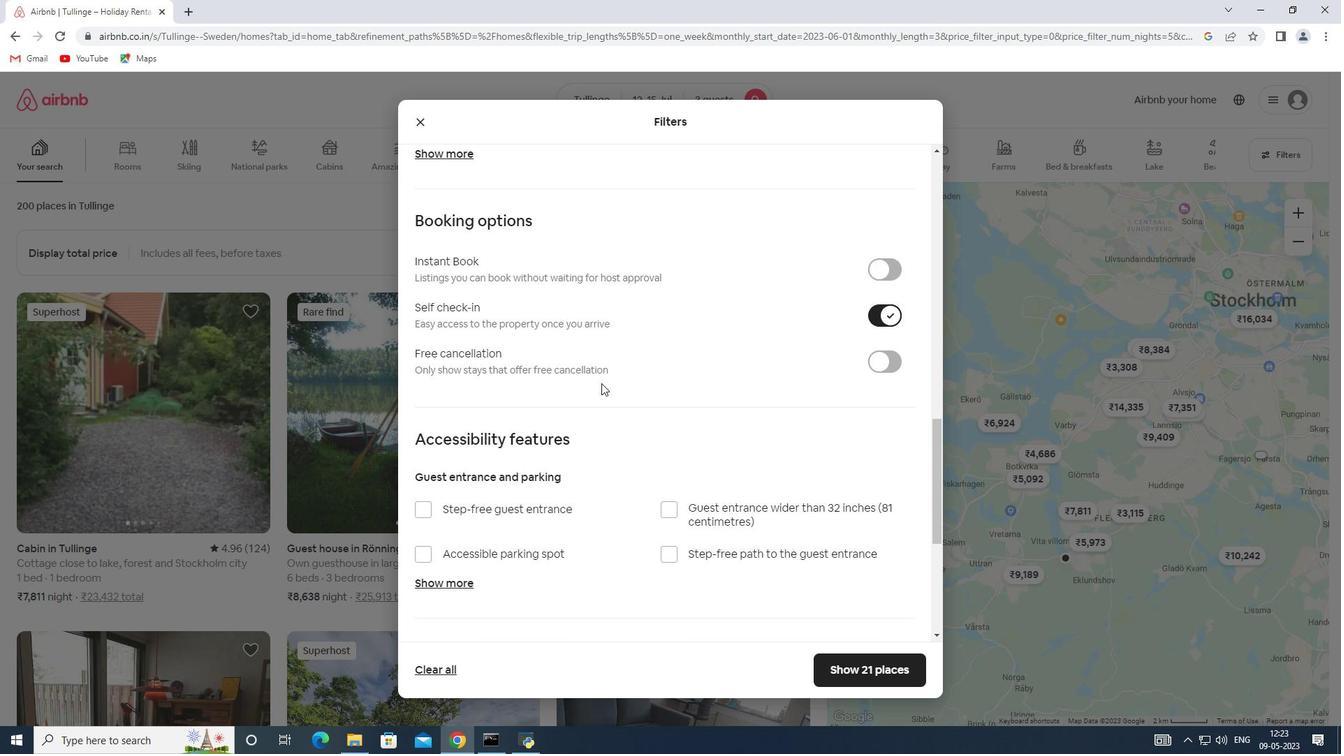 
Action: Mouse scrolled (601, 382) with delta (0, 0)
Screenshot: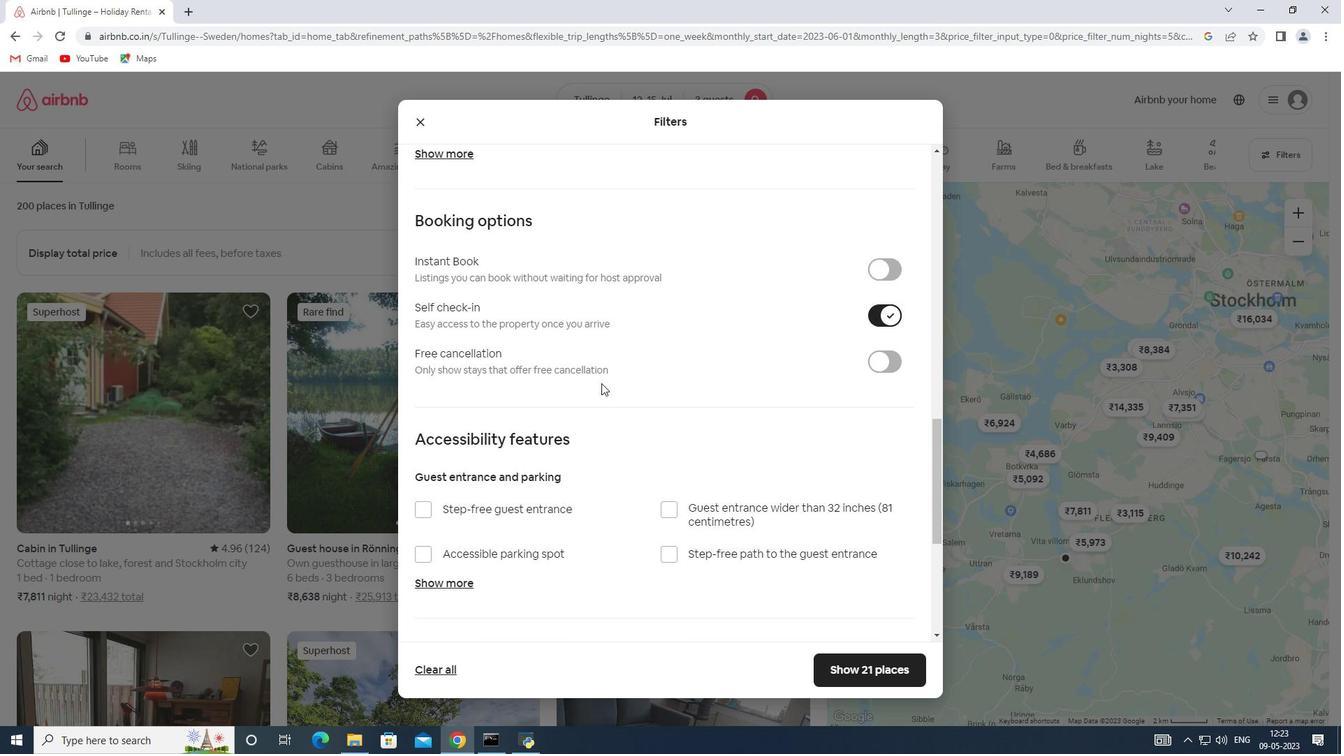 
Action: Mouse scrolled (601, 382) with delta (0, 0)
Screenshot: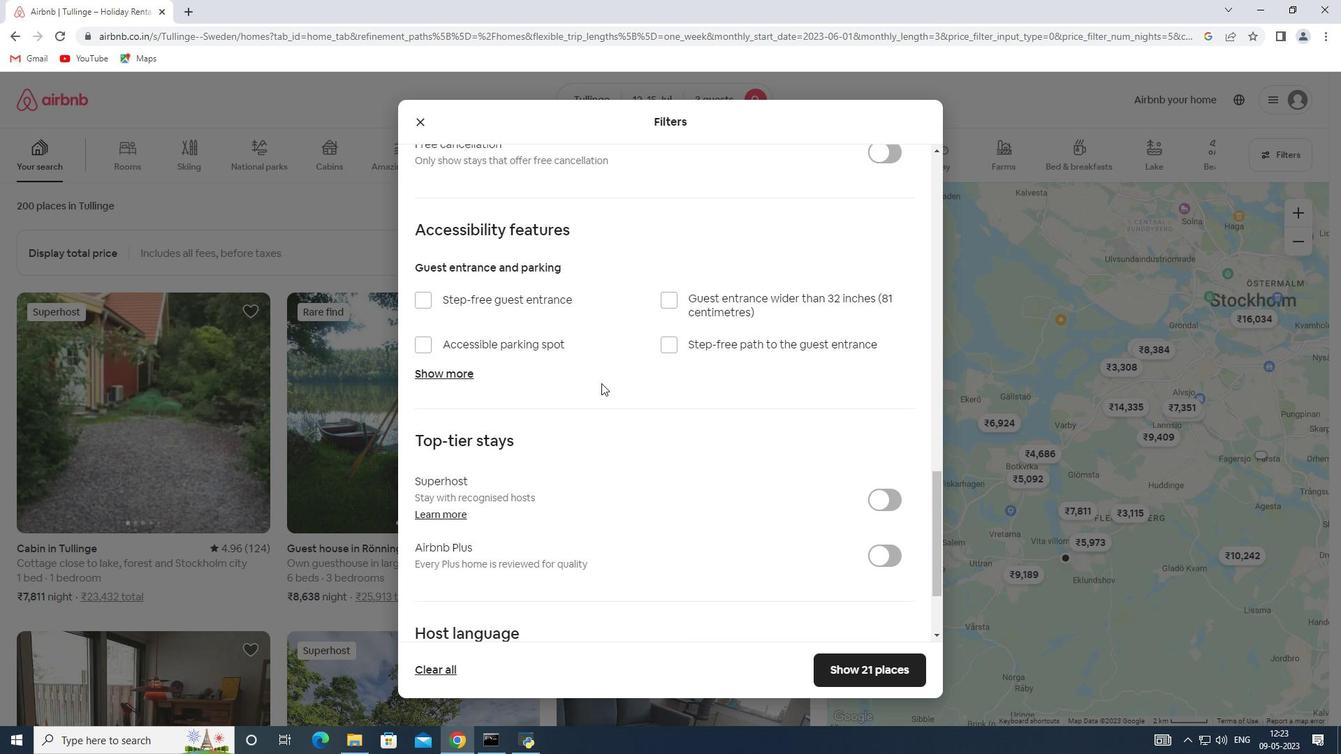 
Action: Mouse scrolled (601, 382) with delta (0, 0)
Screenshot: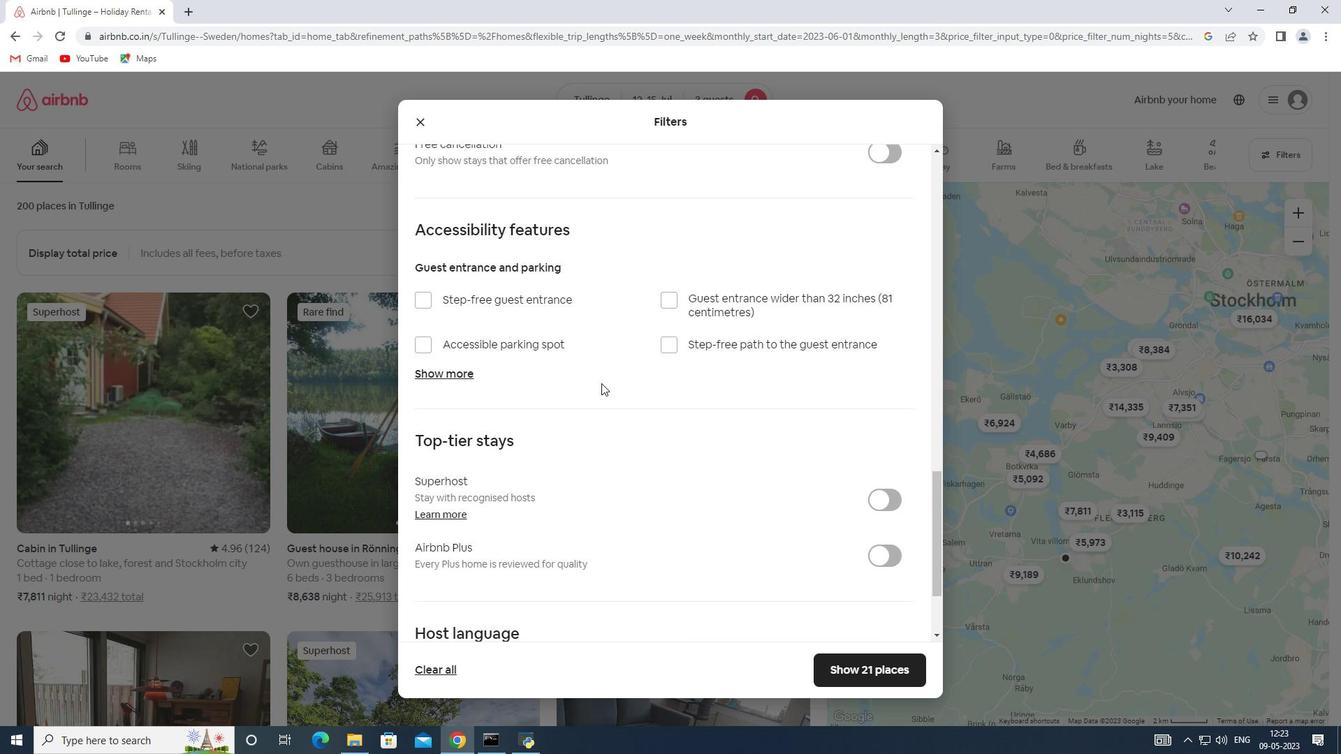 
Action: Mouse scrolled (601, 382) with delta (0, 0)
Screenshot: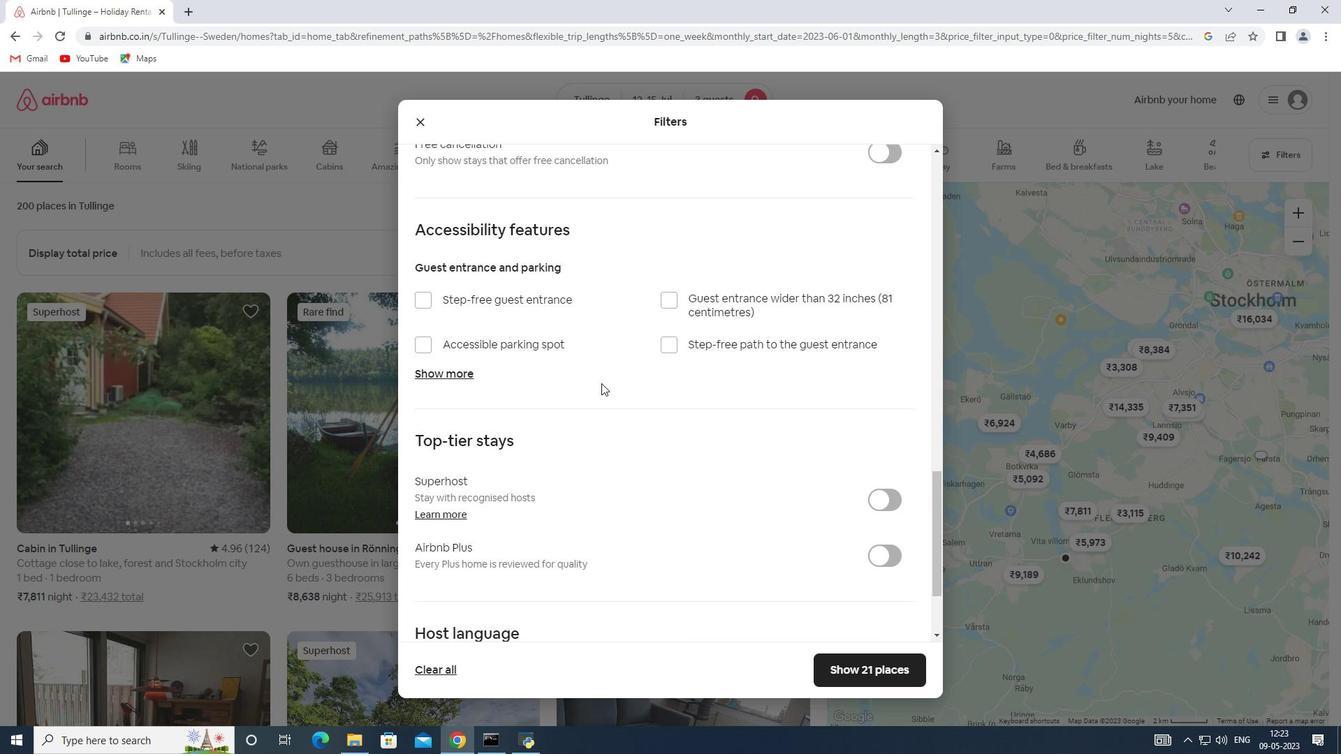 
Action: Mouse moved to (451, 540)
Screenshot: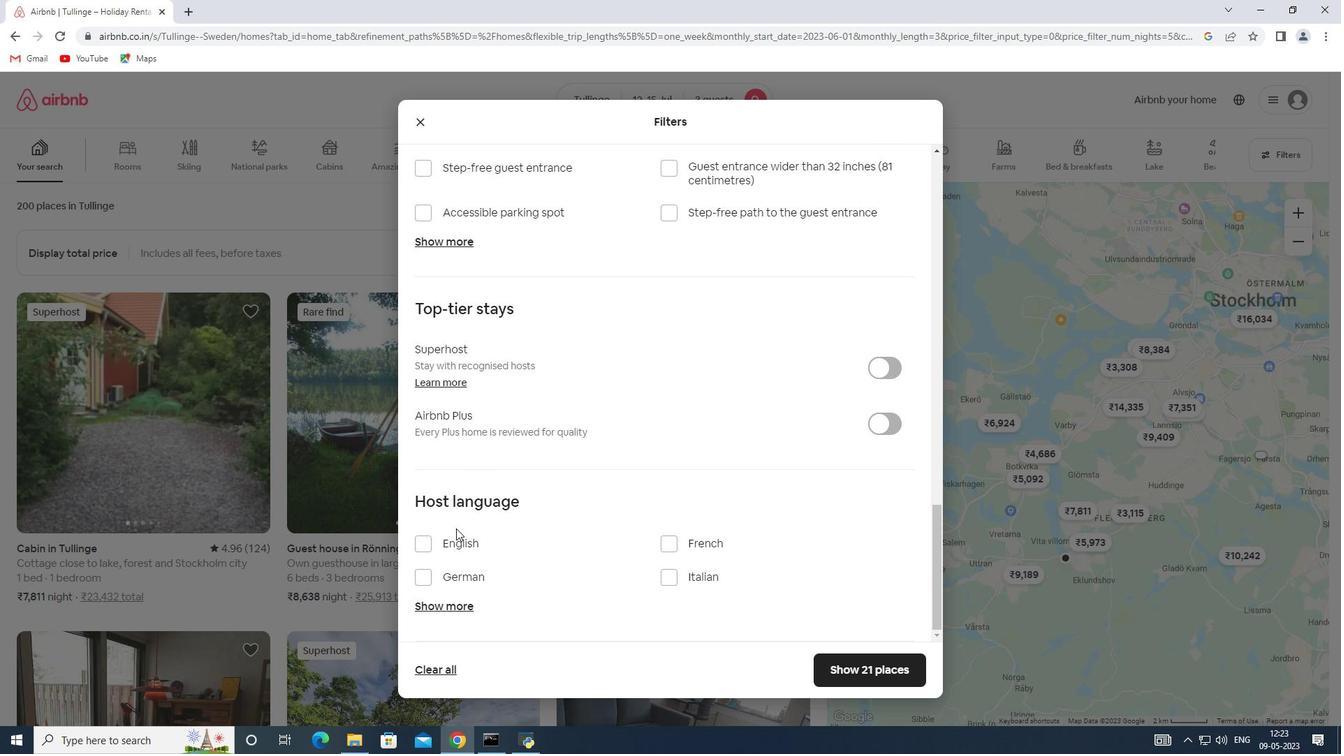 
Action: Mouse pressed left at (451, 540)
Screenshot: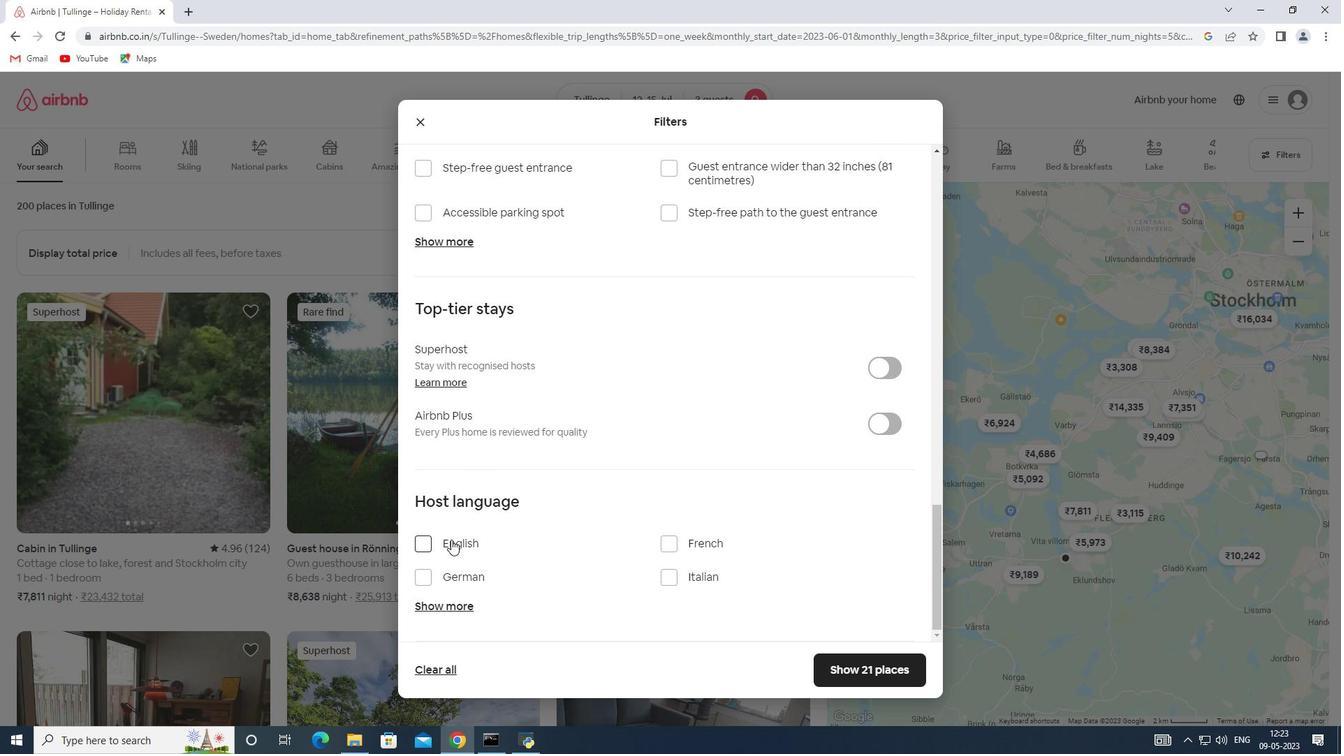 
Action: Mouse moved to (848, 673)
Screenshot: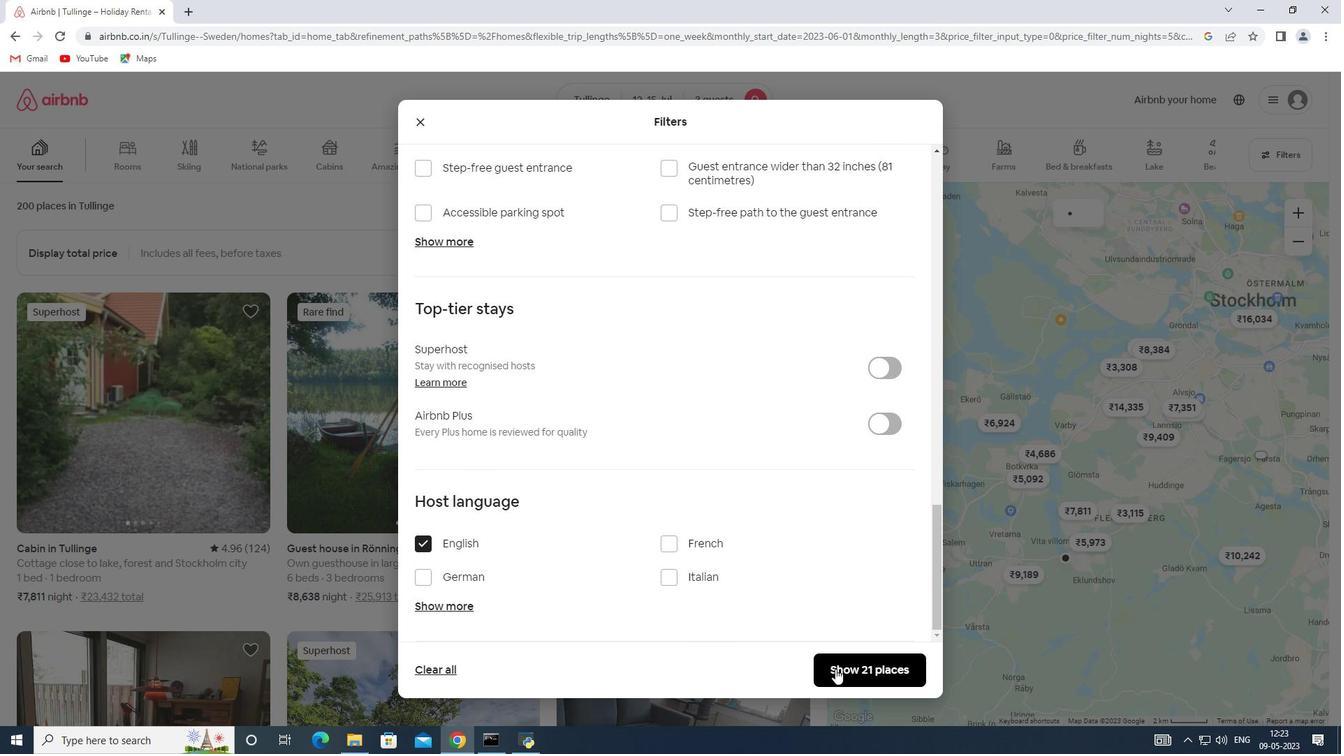 
Action: Mouse pressed left at (848, 673)
Screenshot: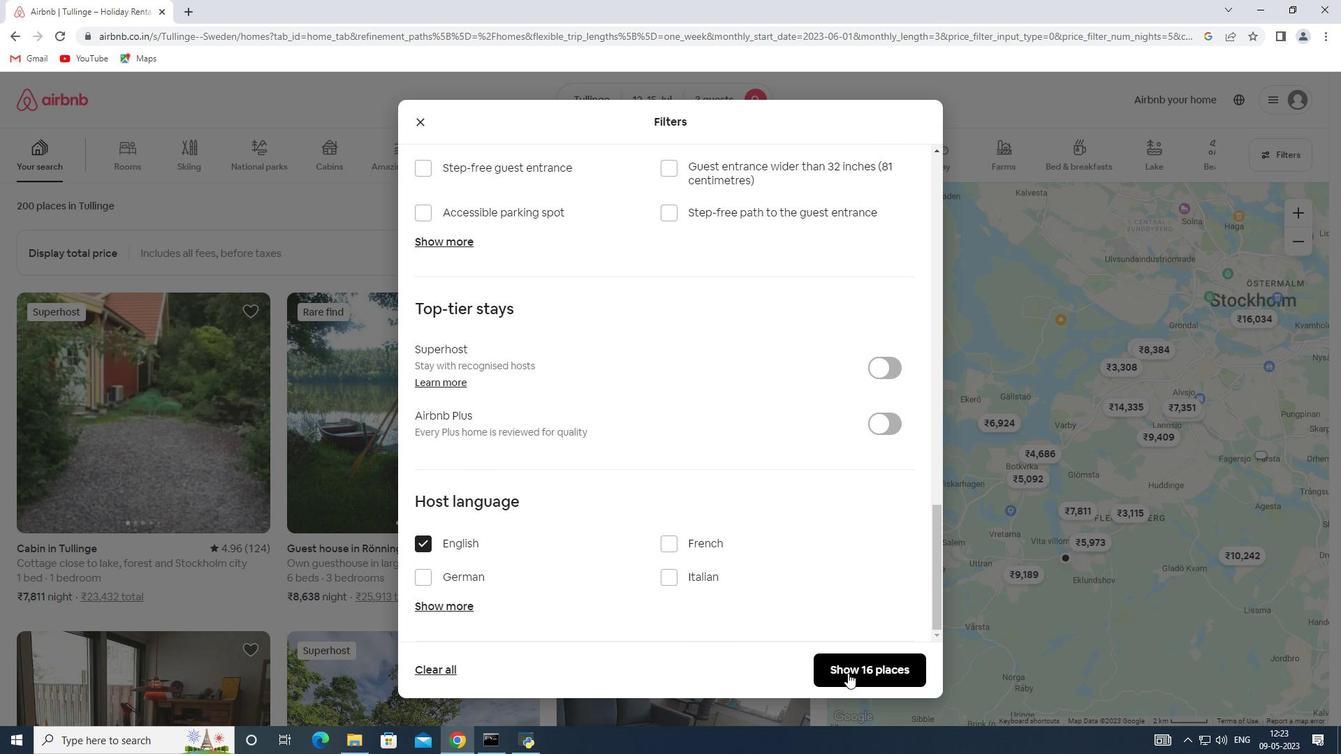
Action: Mouse moved to (852, 673)
Screenshot: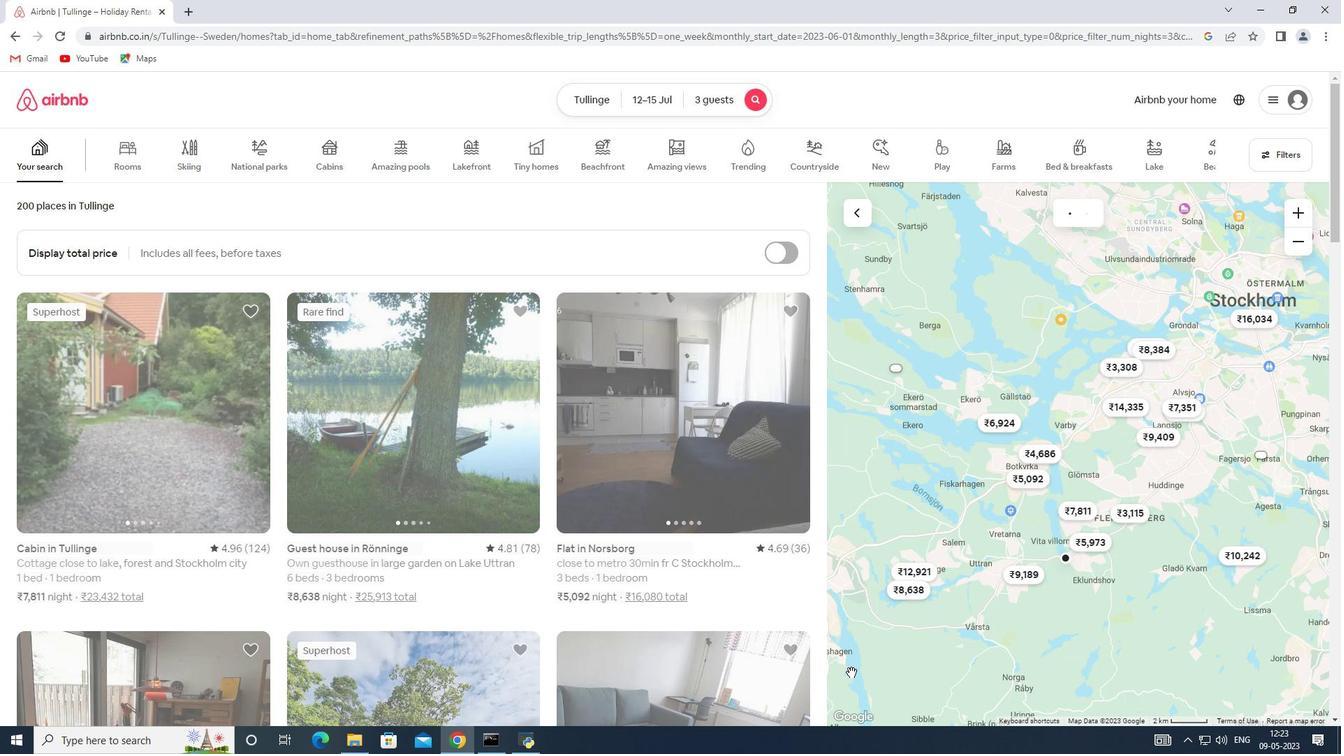 
